 Task: Look for space in Brumadinho, Brazil from 22nd June, 2023 to 30th June, 2023 for 2 adults in price range Rs.7000 to Rs.15000. Place can be entire place with 1  bedroom having 1 bed and 1 bathroom. Property type can be house, flat, guest house, hotel. Booking option can be shelf check-in. Required host language is Spanish.
Action: Mouse moved to (493, 137)
Screenshot: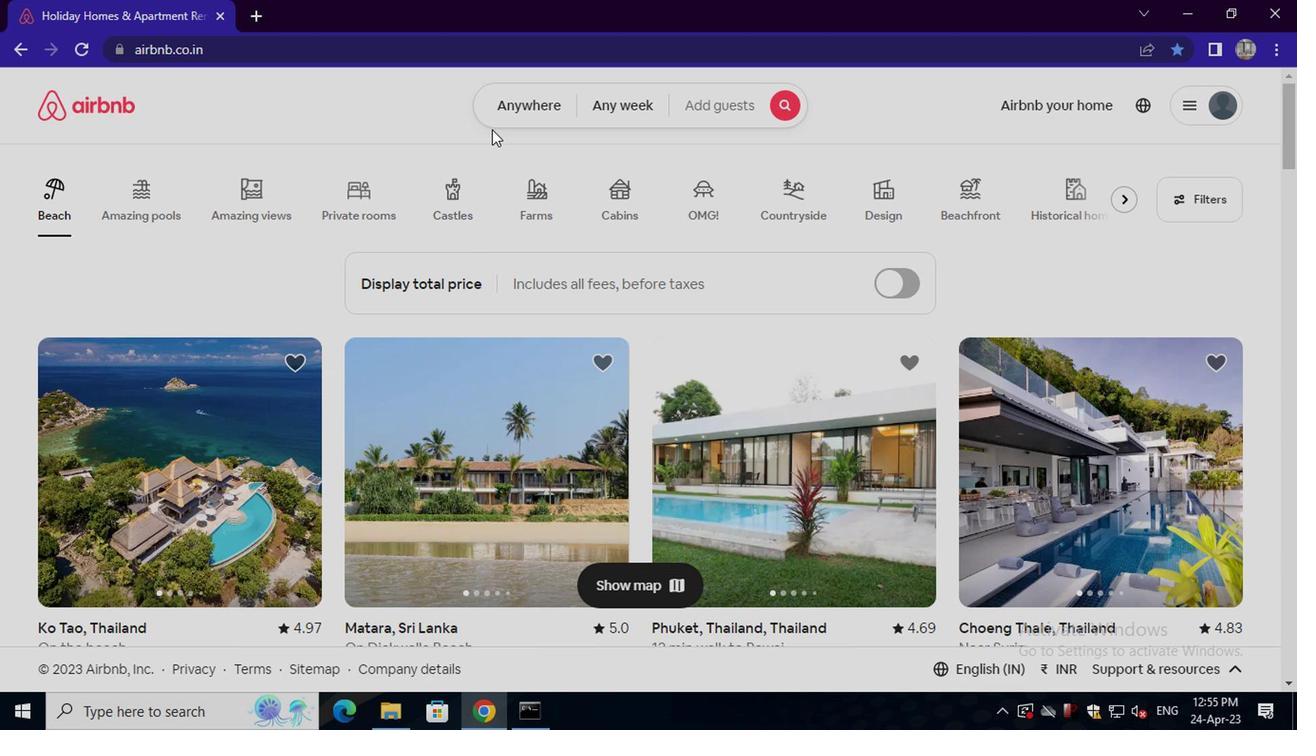 
Action: Mouse pressed left at (493, 137)
Screenshot: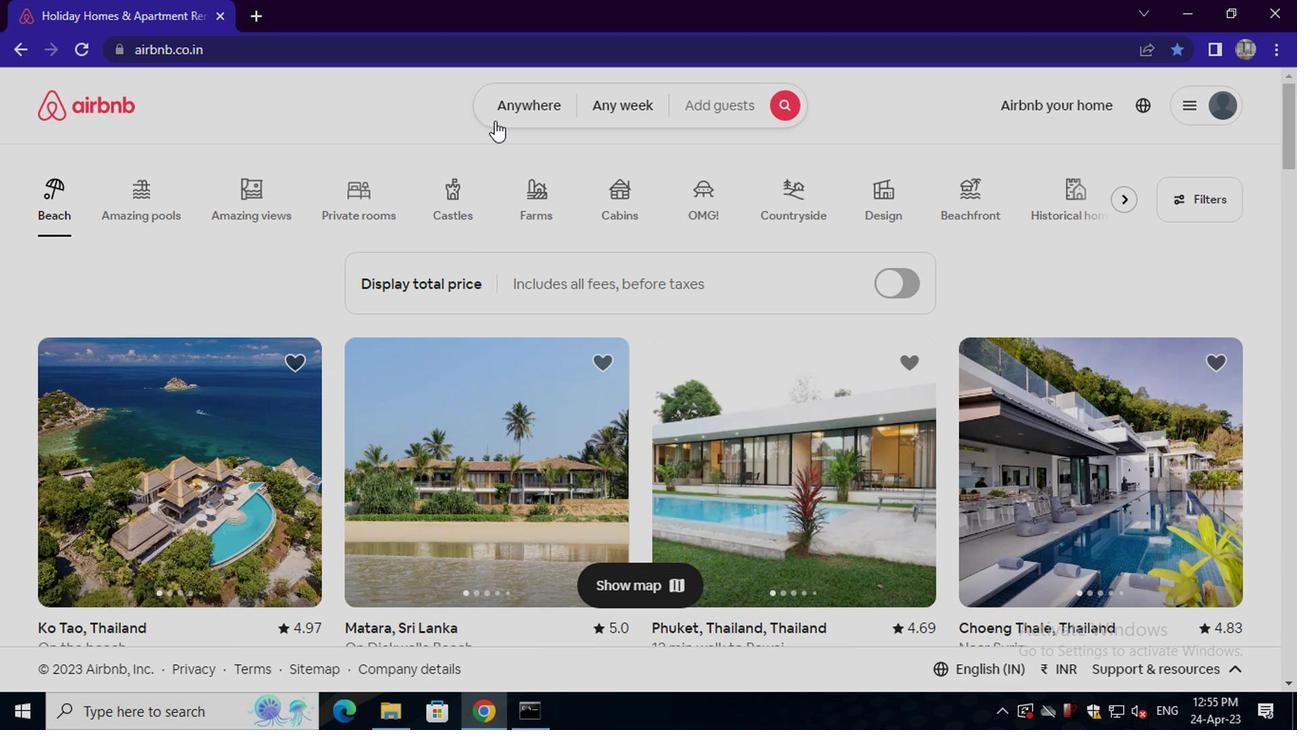 
Action: Mouse moved to (367, 191)
Screenshot: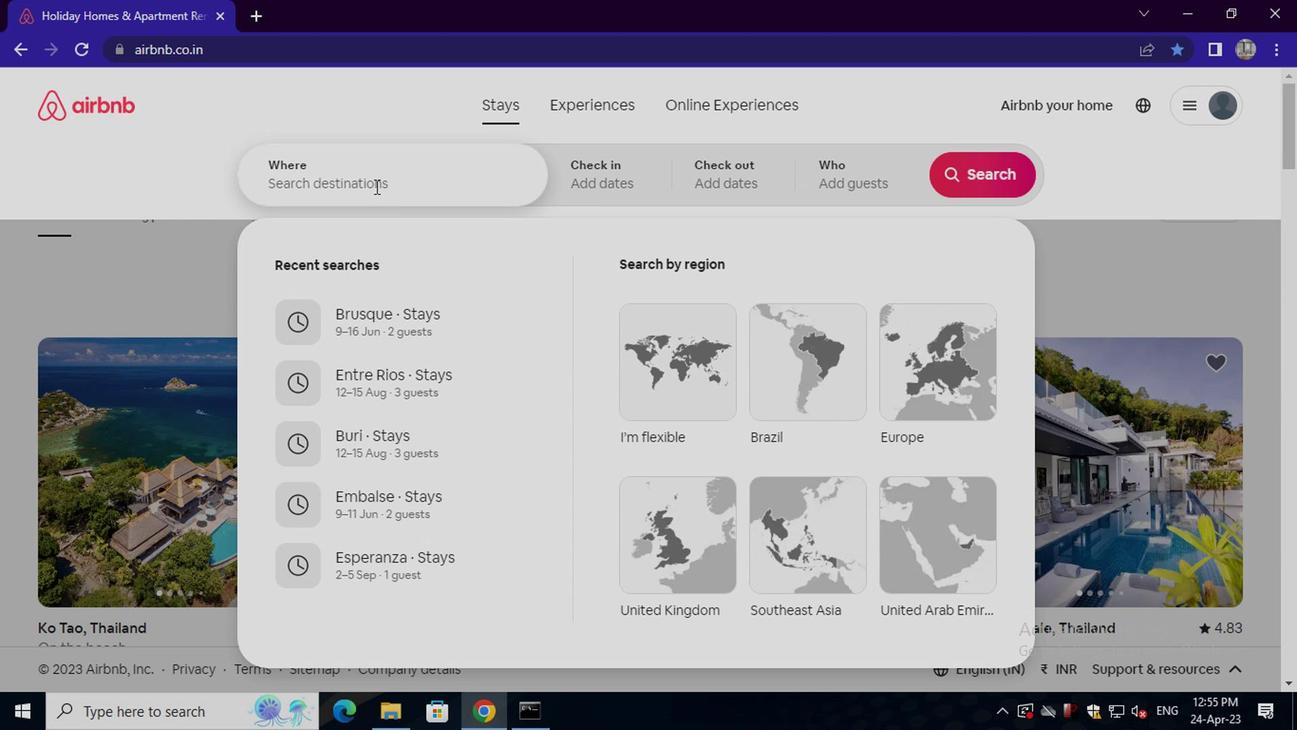 
Action: Mouse pressed left at (367, 191)
Screenshot: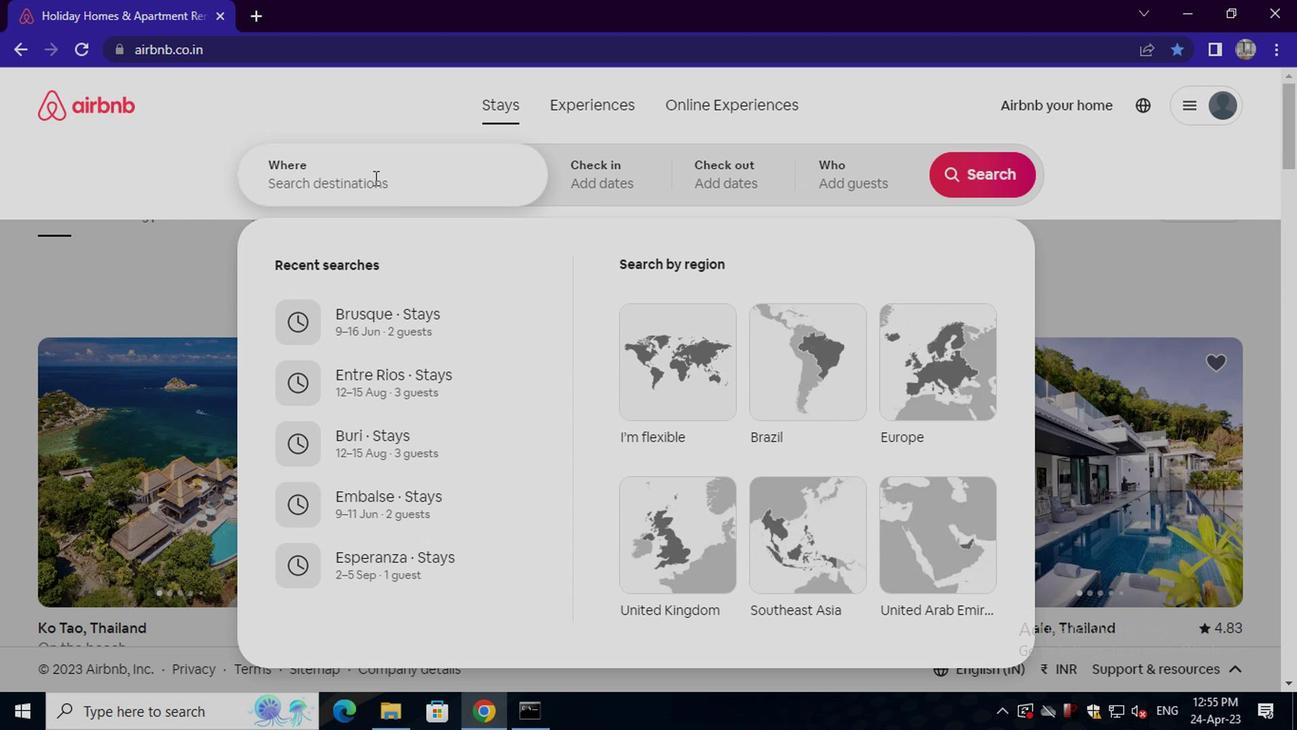 
Action: Key pressed brumadinho,<Key.space>brazil<Key.enter>
Screenshot: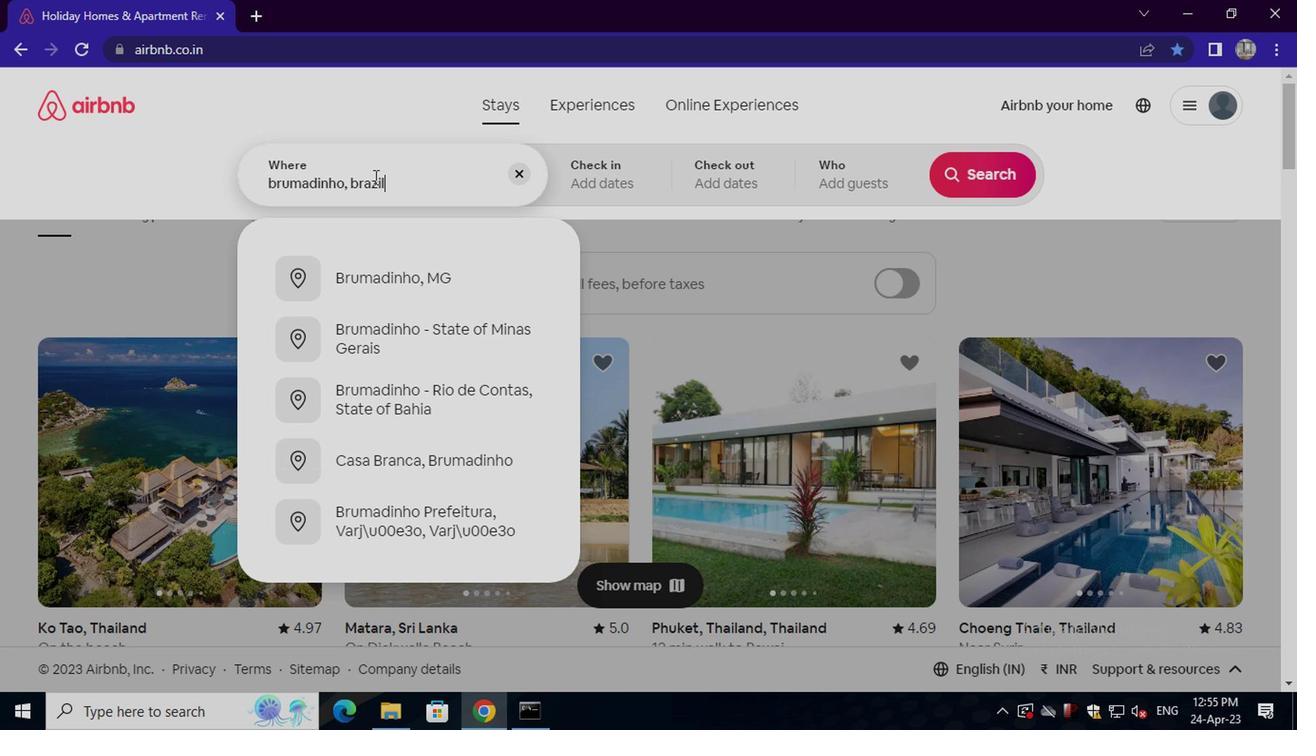 
Action: Mouse moved to (967, 310)
Screenshot: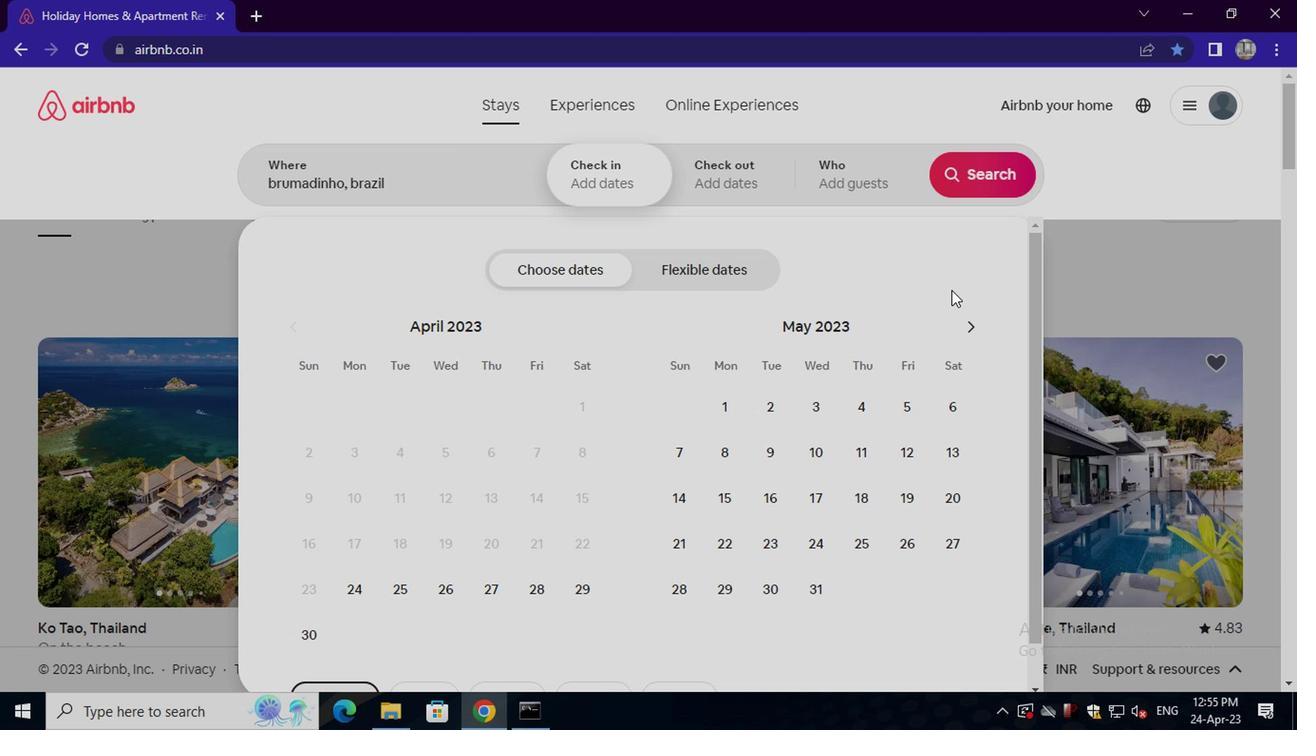 
Action: Mouse pressed left at (967, 310)
Screenshot: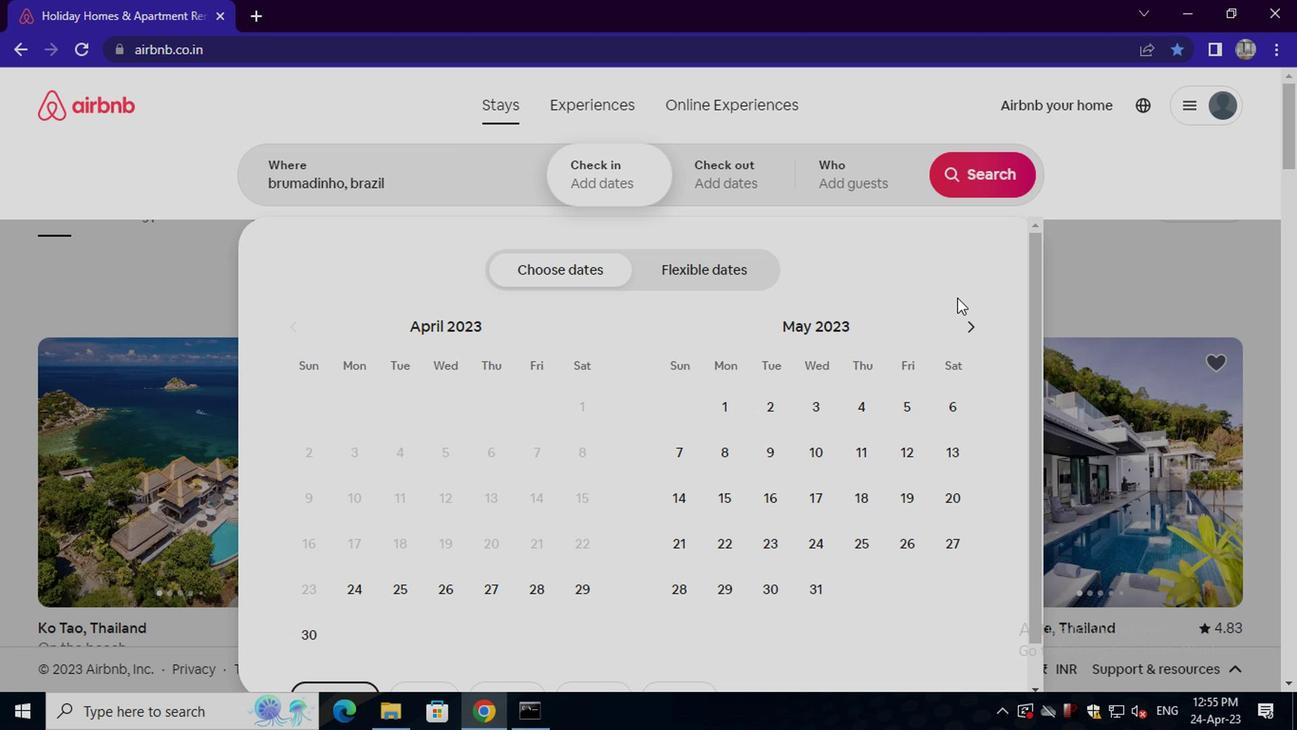 
Action: Mouse moved to (841, 490)
Screenshot: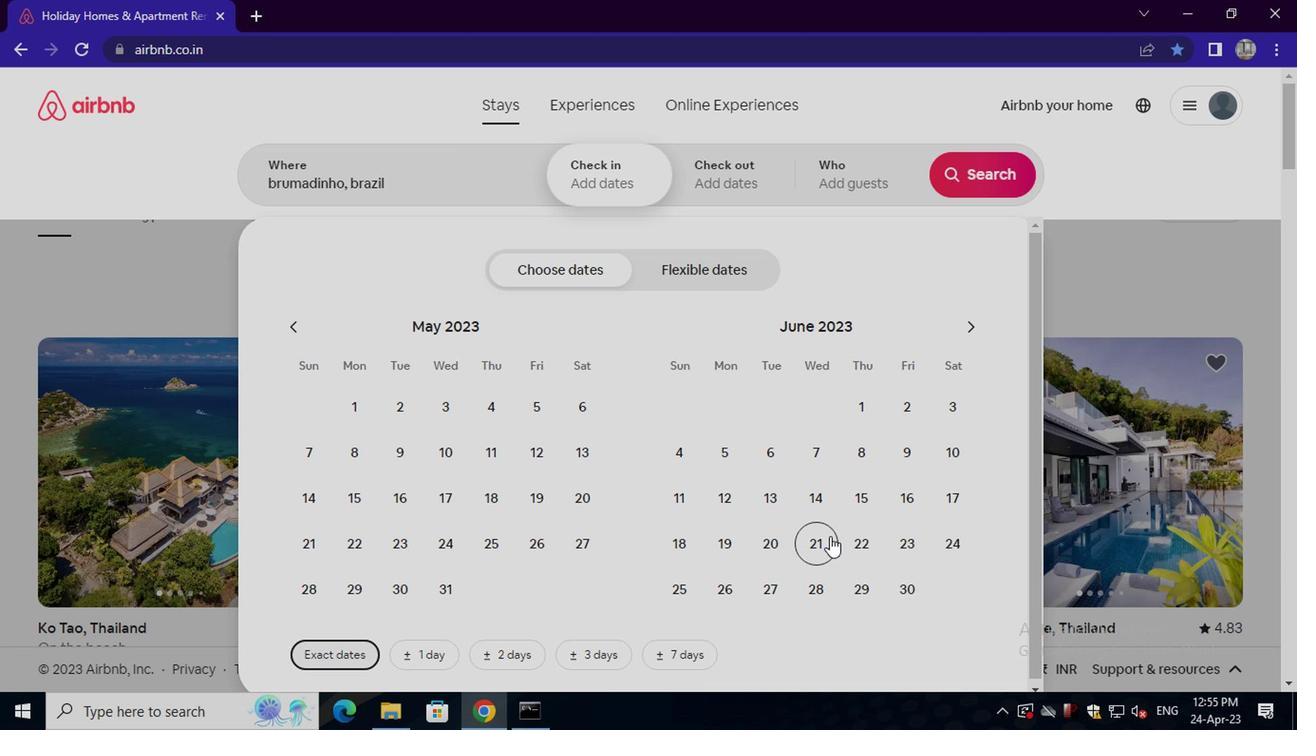 
Action: Mouse pressed left at (841, 490)
Screenshot: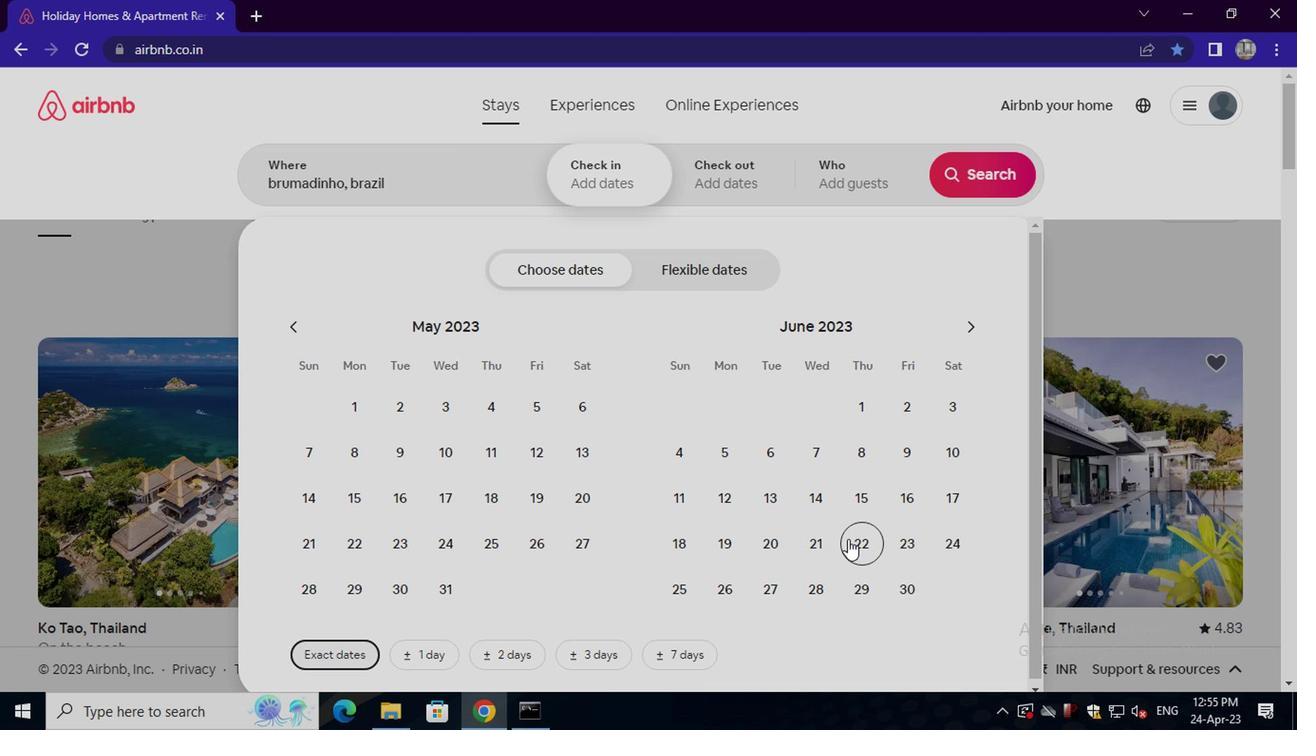
Action: Mouse moved to (892, 534)
Screenshot: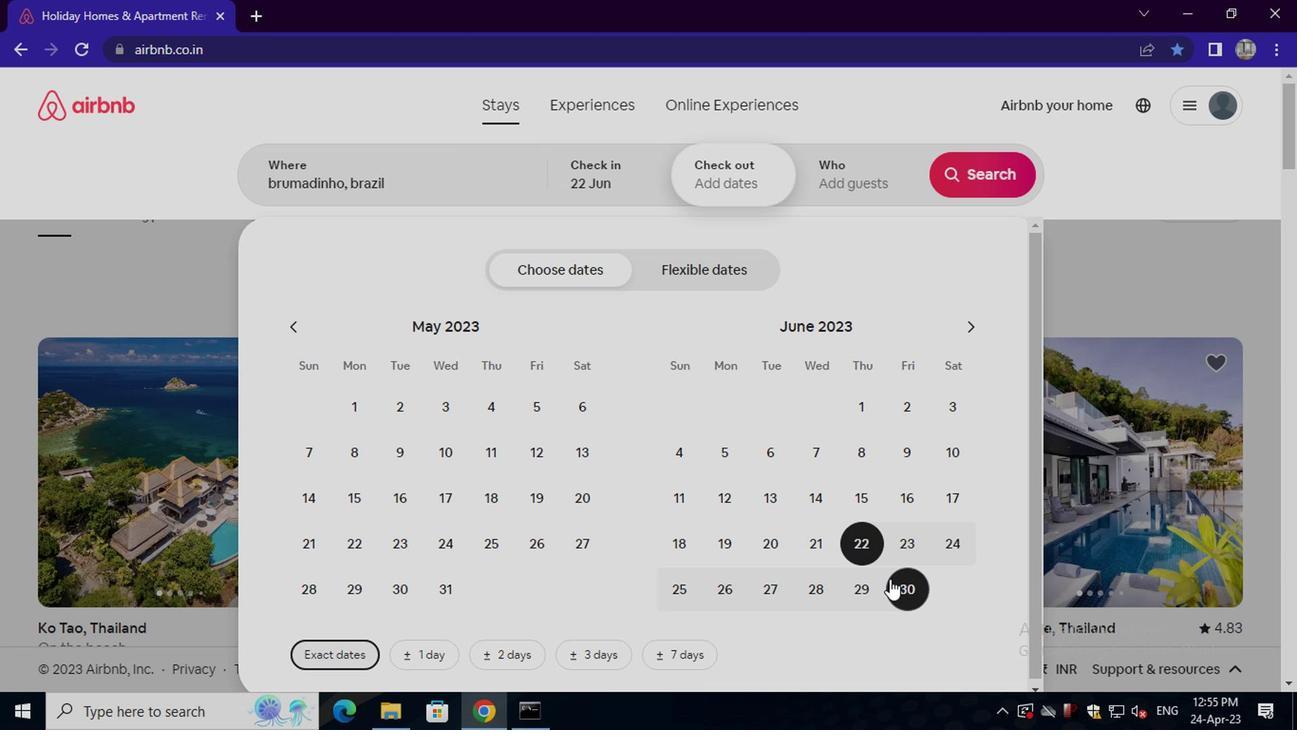 
Action: Mouse pressed left at (892, 534)
Screenshot: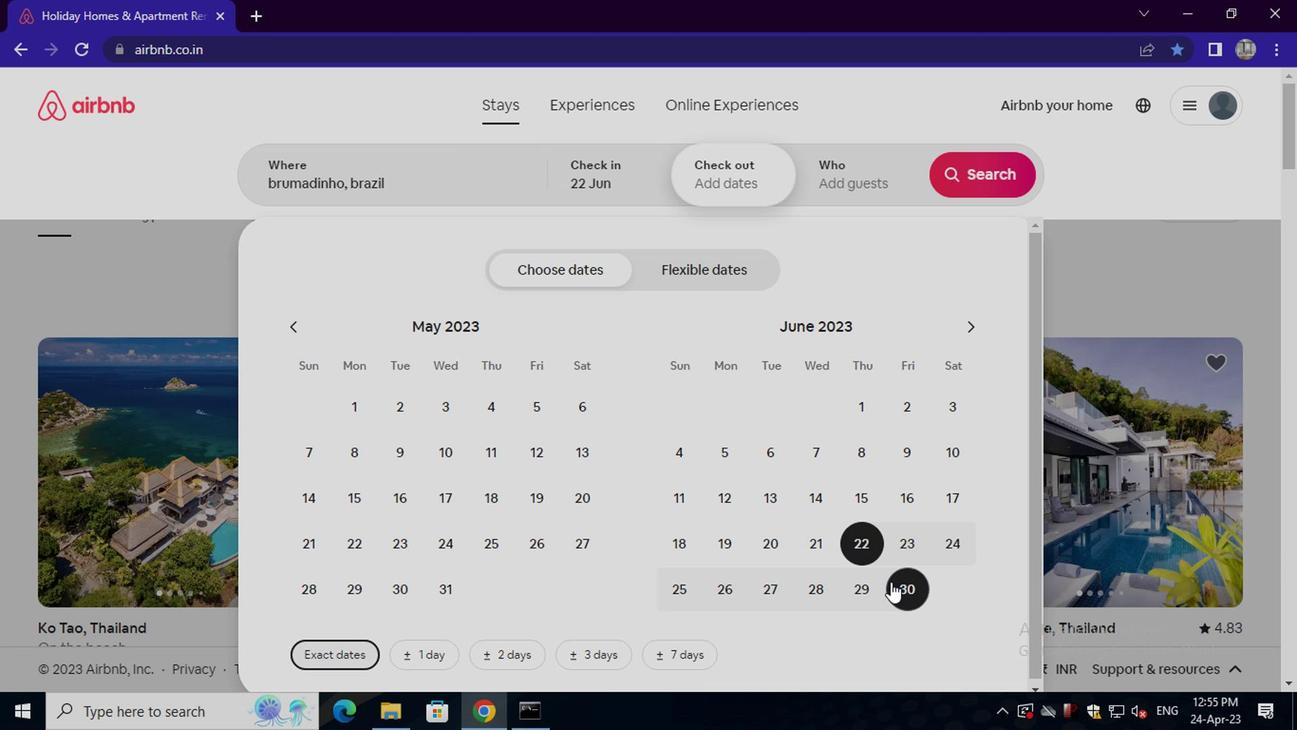 
Action: Mouse moved to (825, 201)
Screenshot: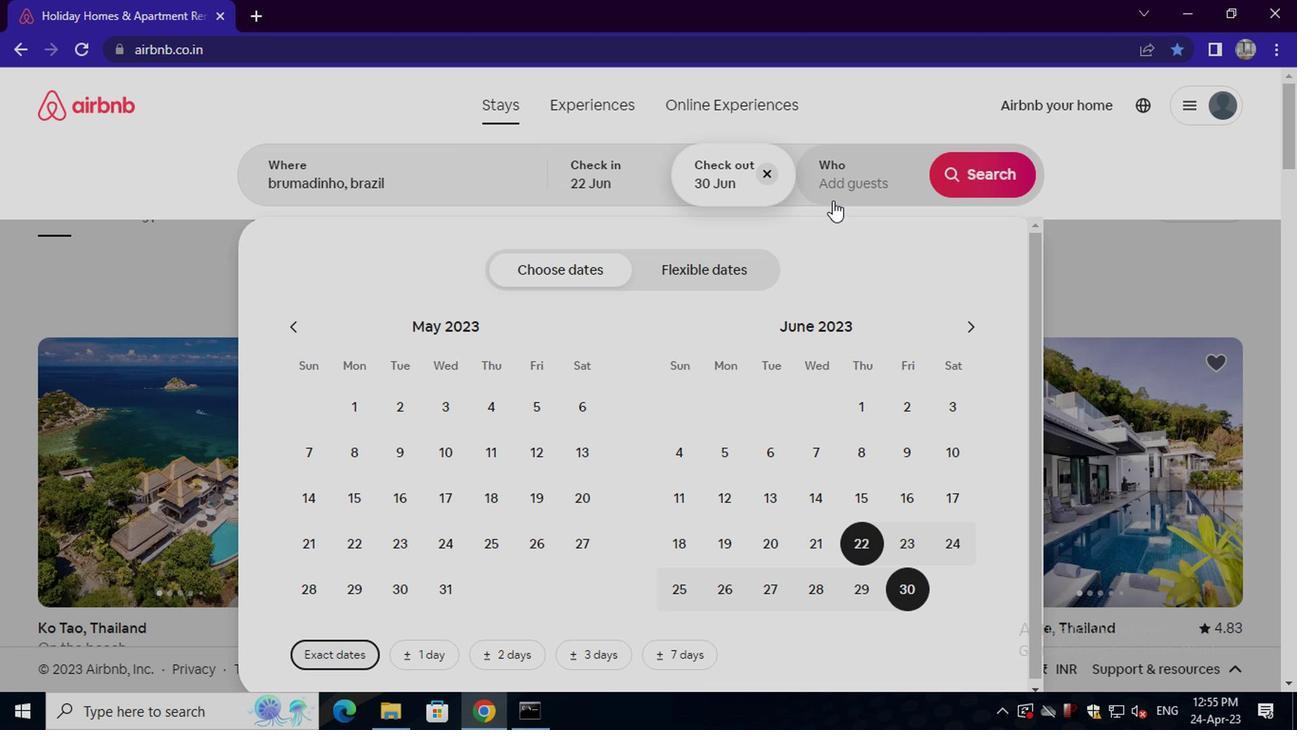 
Action: Mouse pressed left at (825, 201)
Screenshot: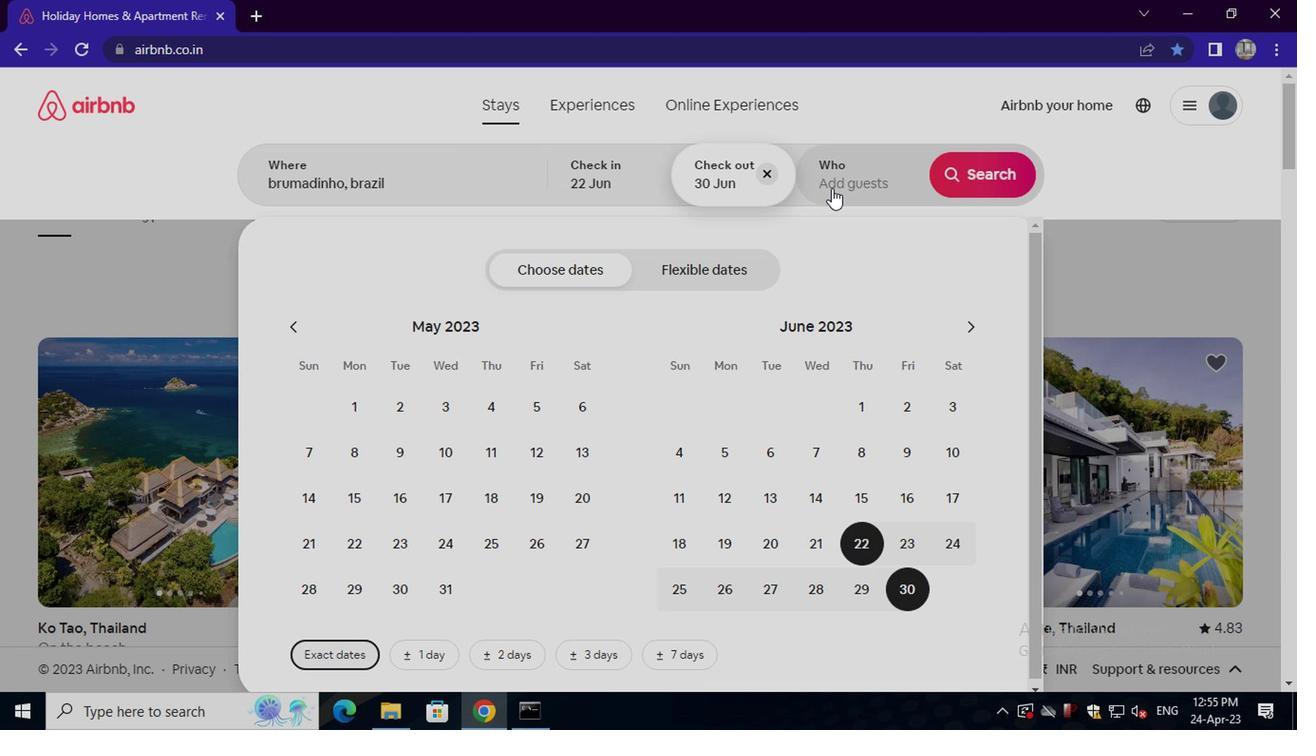 
Action: Mouse moved to (972, 275)
Screenshot: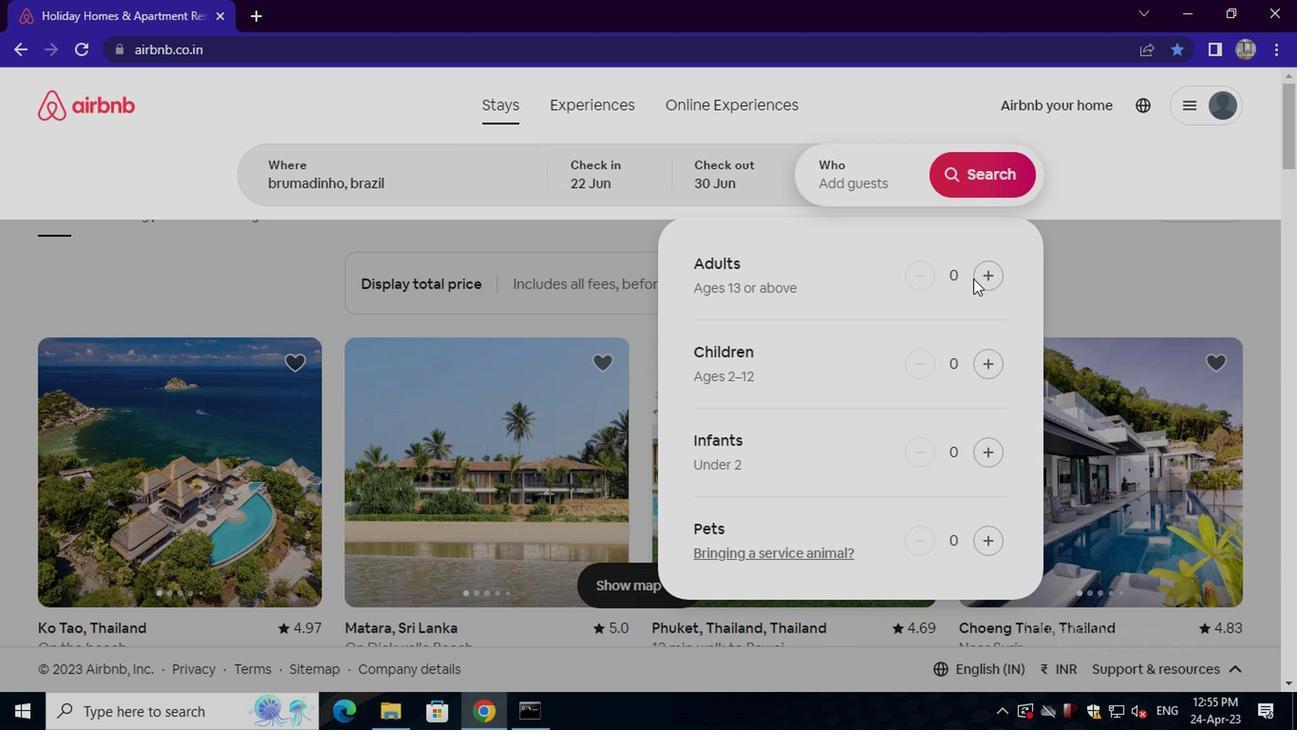 
Action: Mouse pressed left at (972, 275)
Screenshot: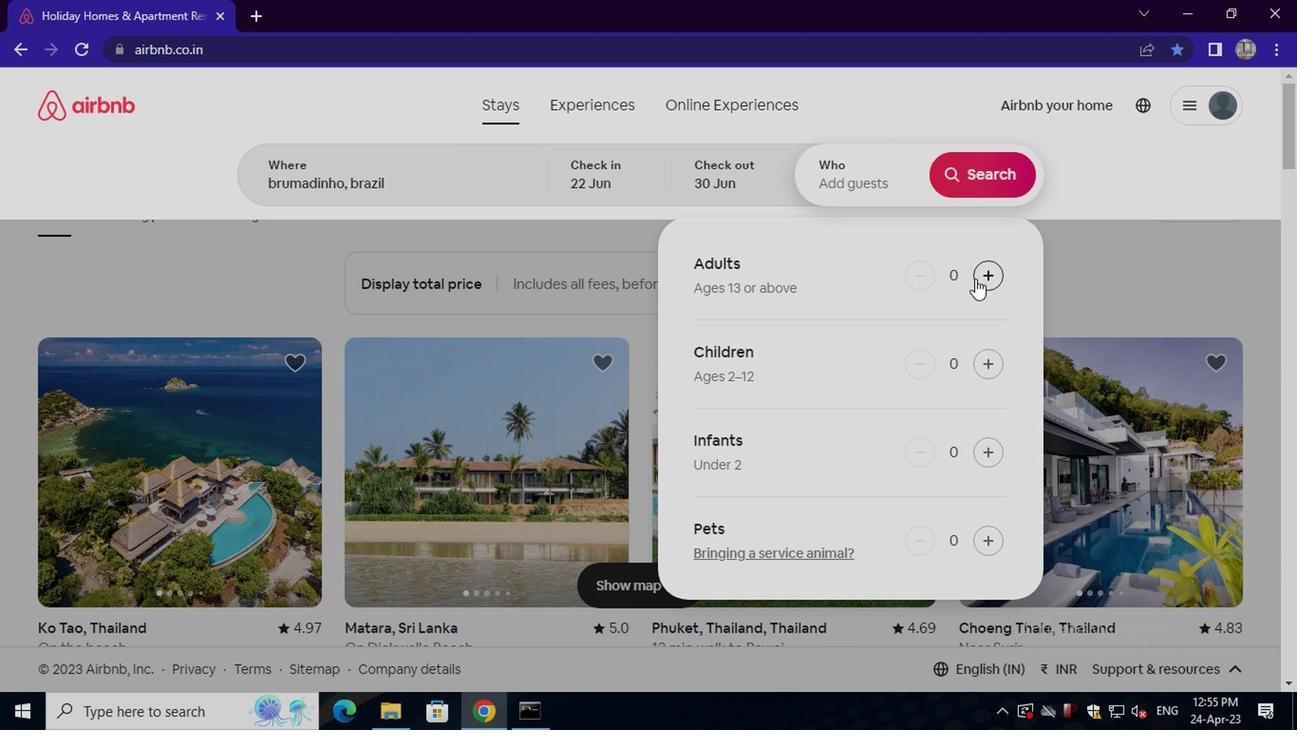 
Action: Mouse pressed left at (972, 275)
Screenshot: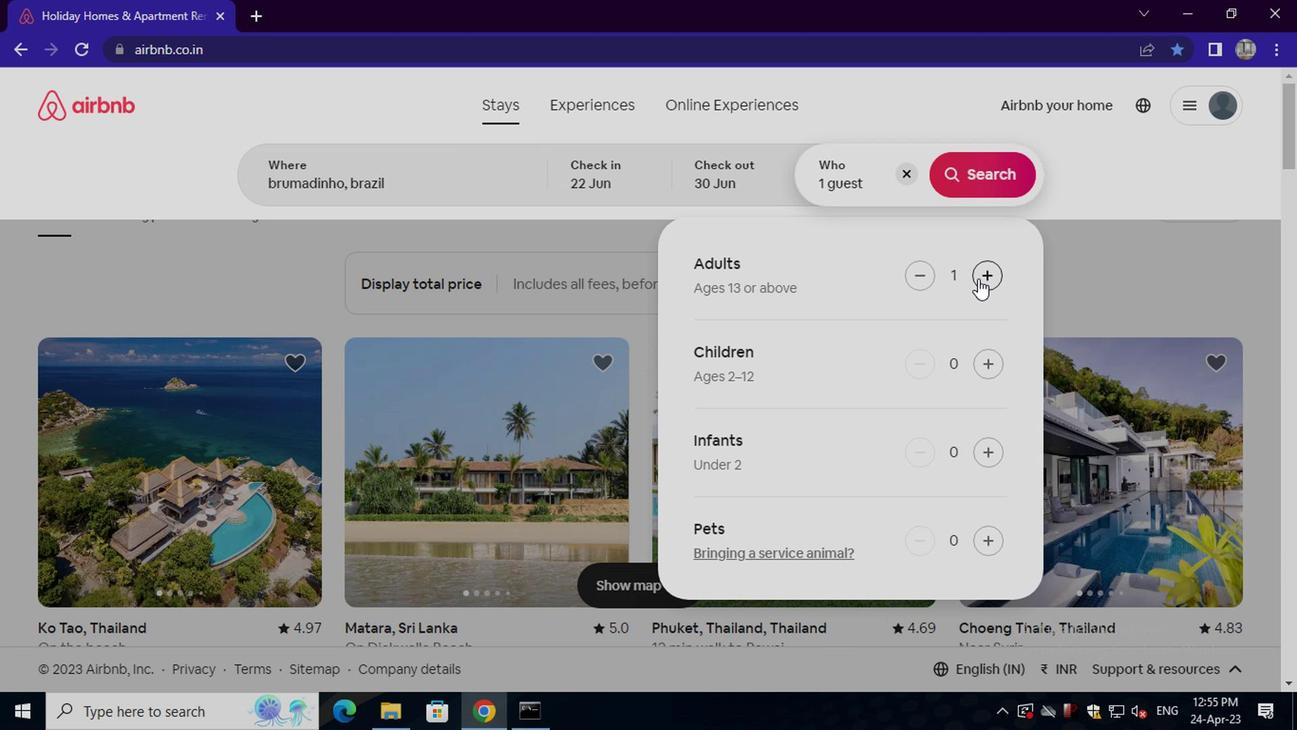 
Action: Mouse moved to (965, 192)
Screenshot: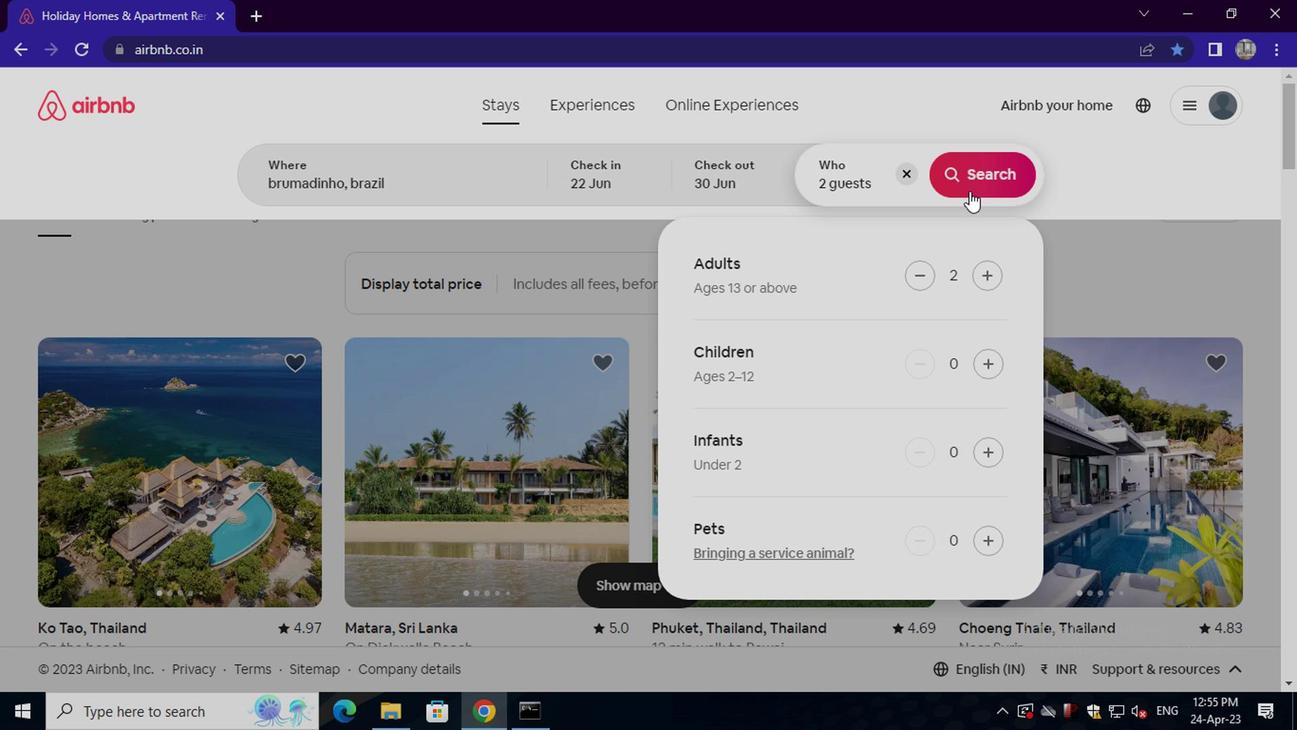 
Action: Mouse pressed left at (965, 192)
Screenshot: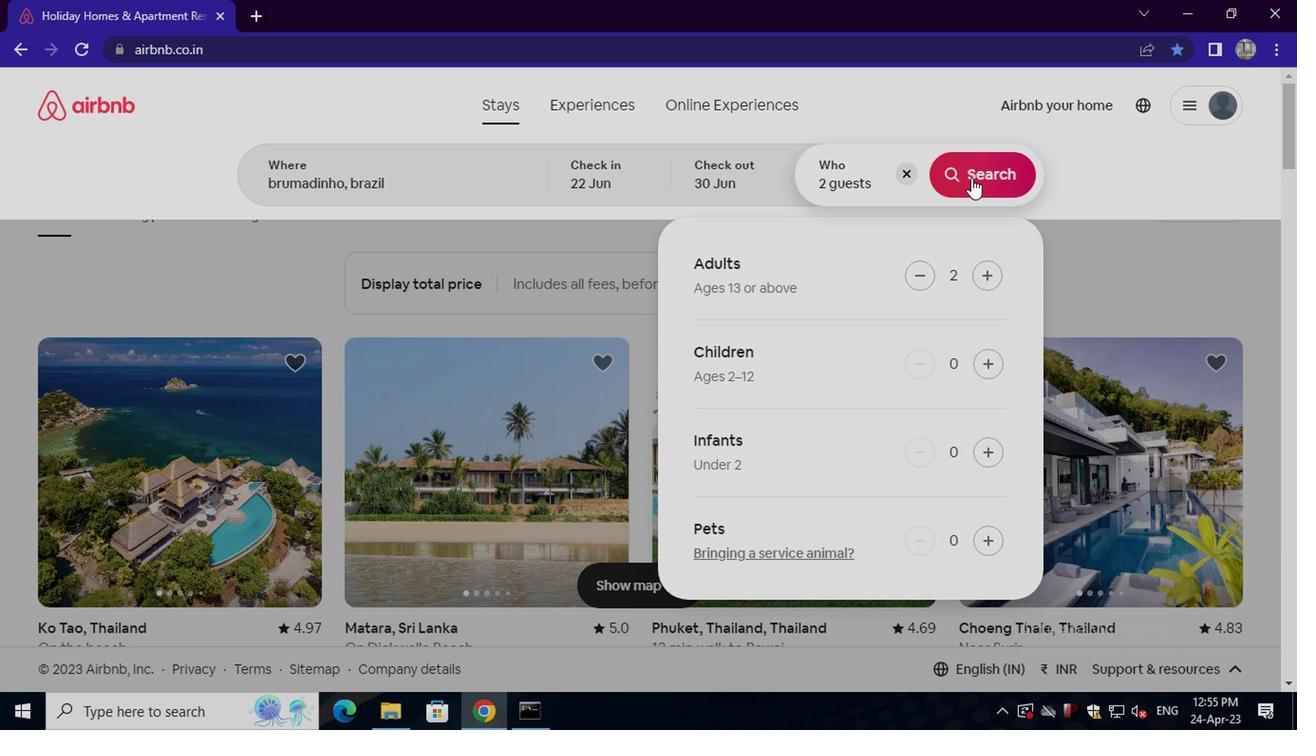 
Action: Mouse moved to (1224, 205)
Screenshot: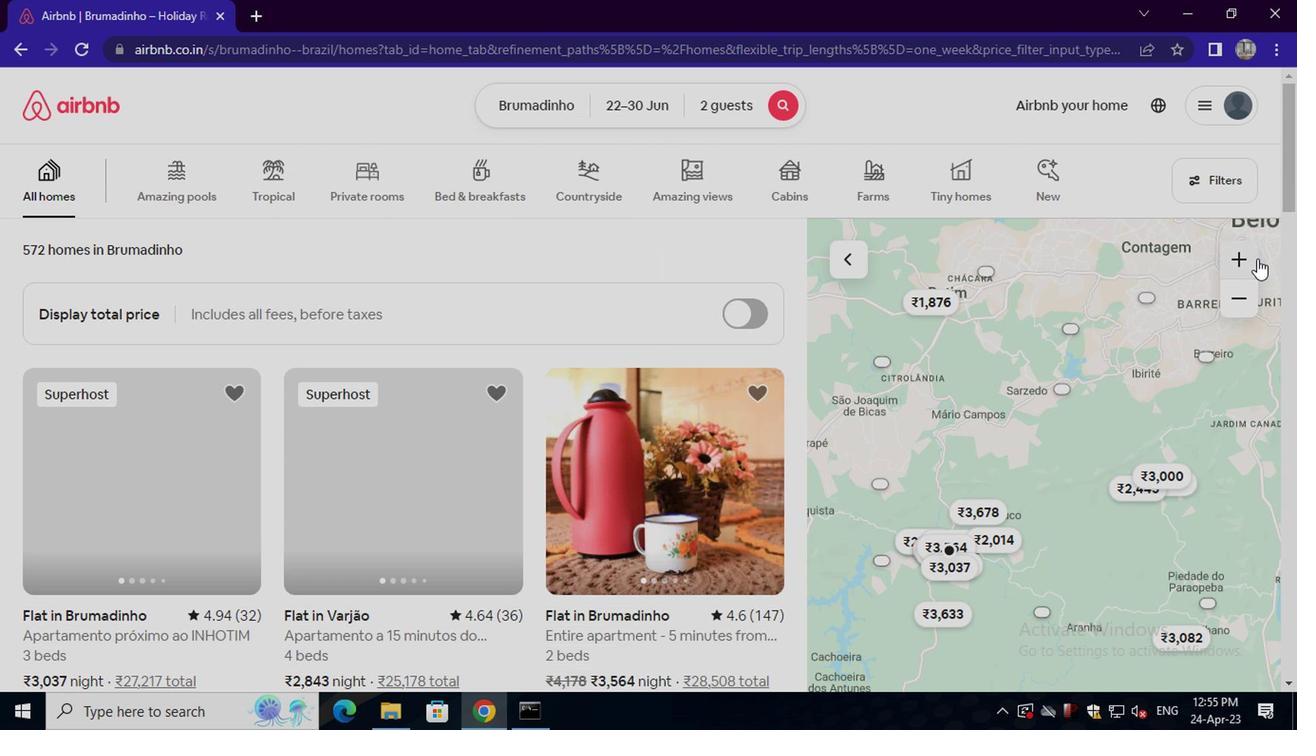 
Action: Mouse pressed left at (1224, 205)
Screenshot: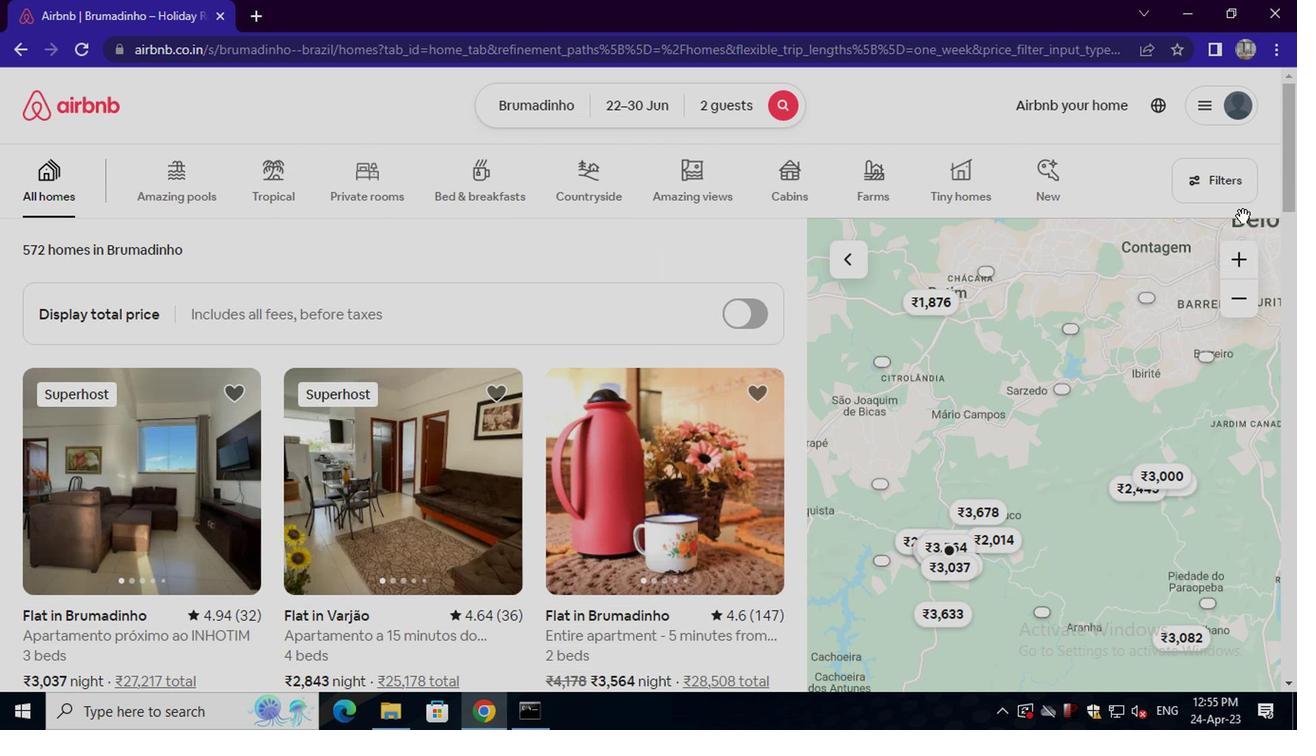 
Action: Mouse moved to (510, 390)
Screenshot: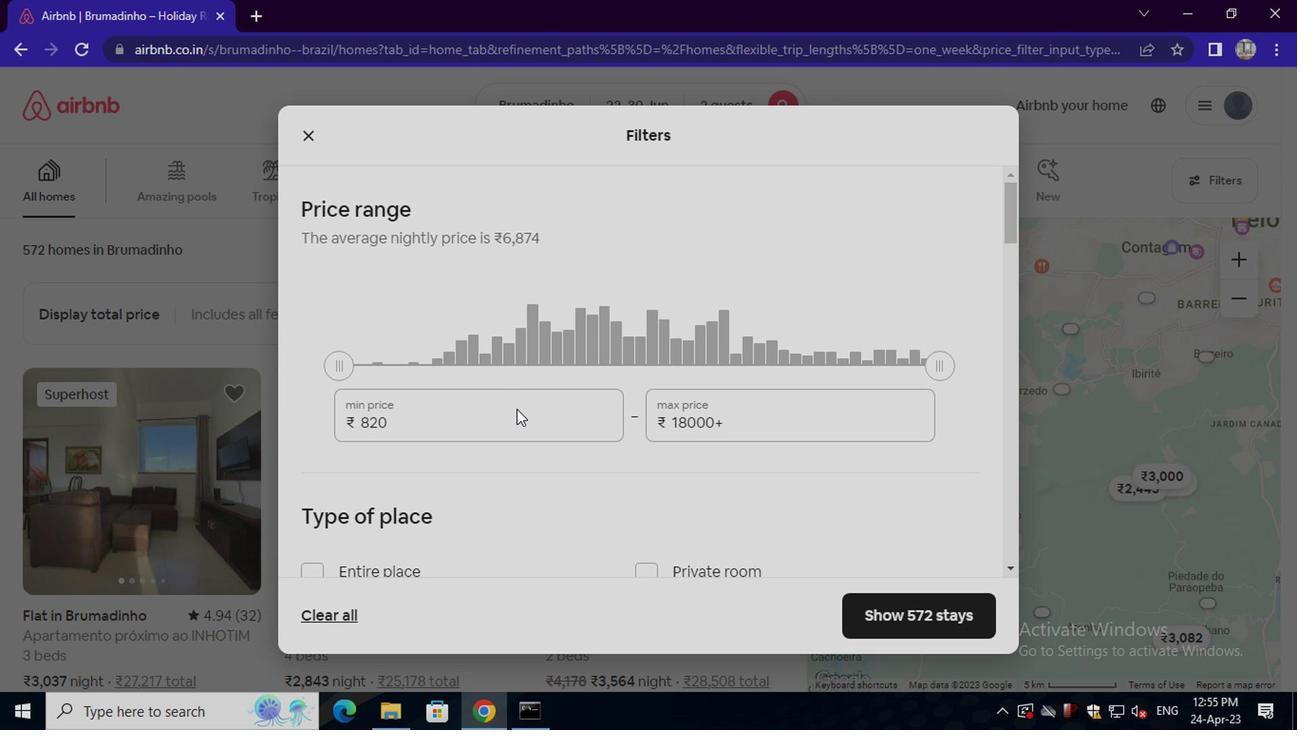 
Action: Mouse pressed left at (510, 390)
Screenshot: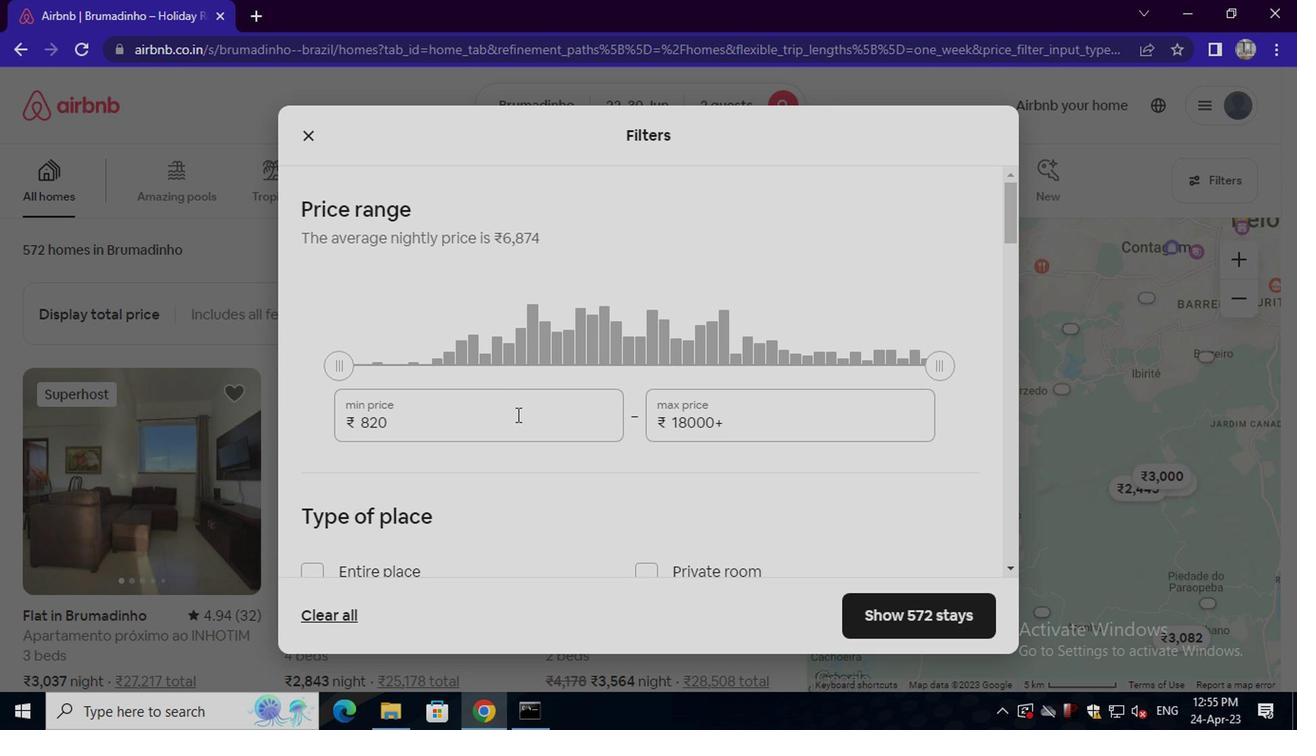 
Action: Key pressed <Key.backspace><Key.backspace><Key.backspace><Key.backspace><Key.backspace><Key.backspace><Key.backspace><Key.backspace><Key.backspace><Key.backspace><Key.backspace><Key.backspace><Key.backspace>7000
Screenshot: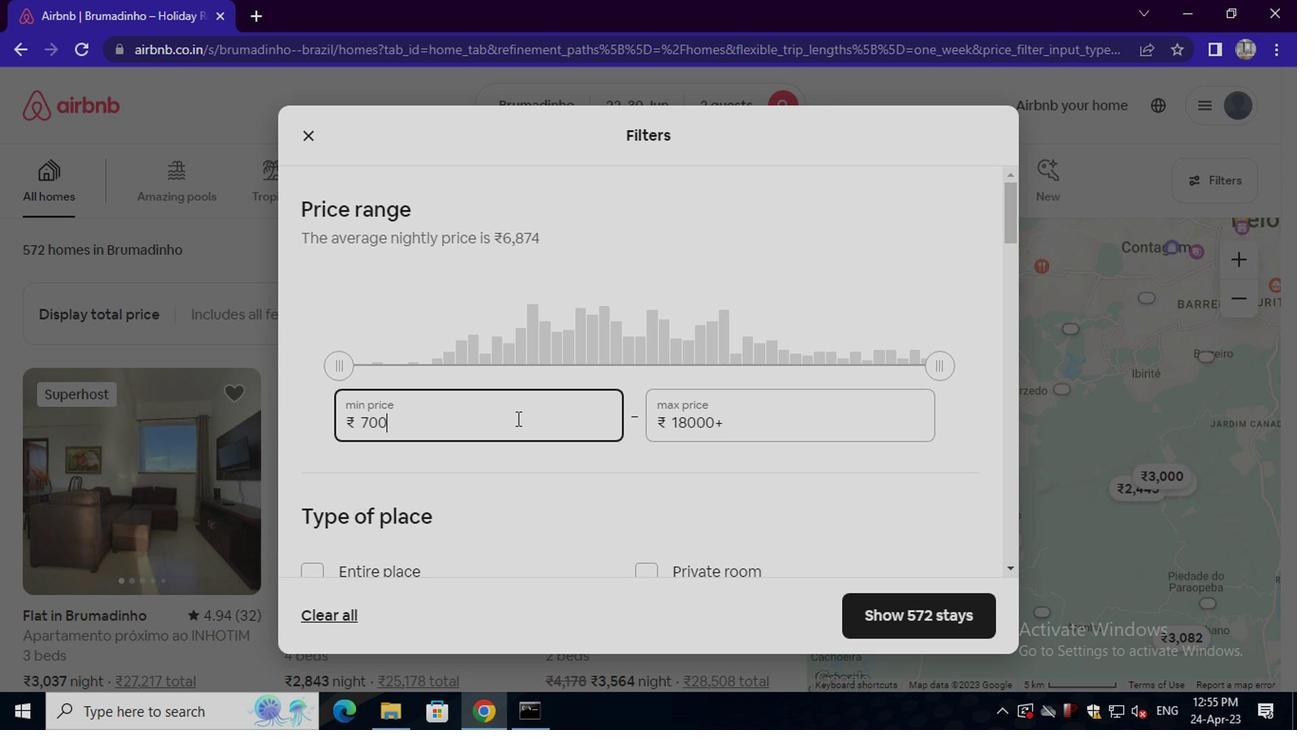 
Action: Mouse moved to (726, 398)
Screenshot: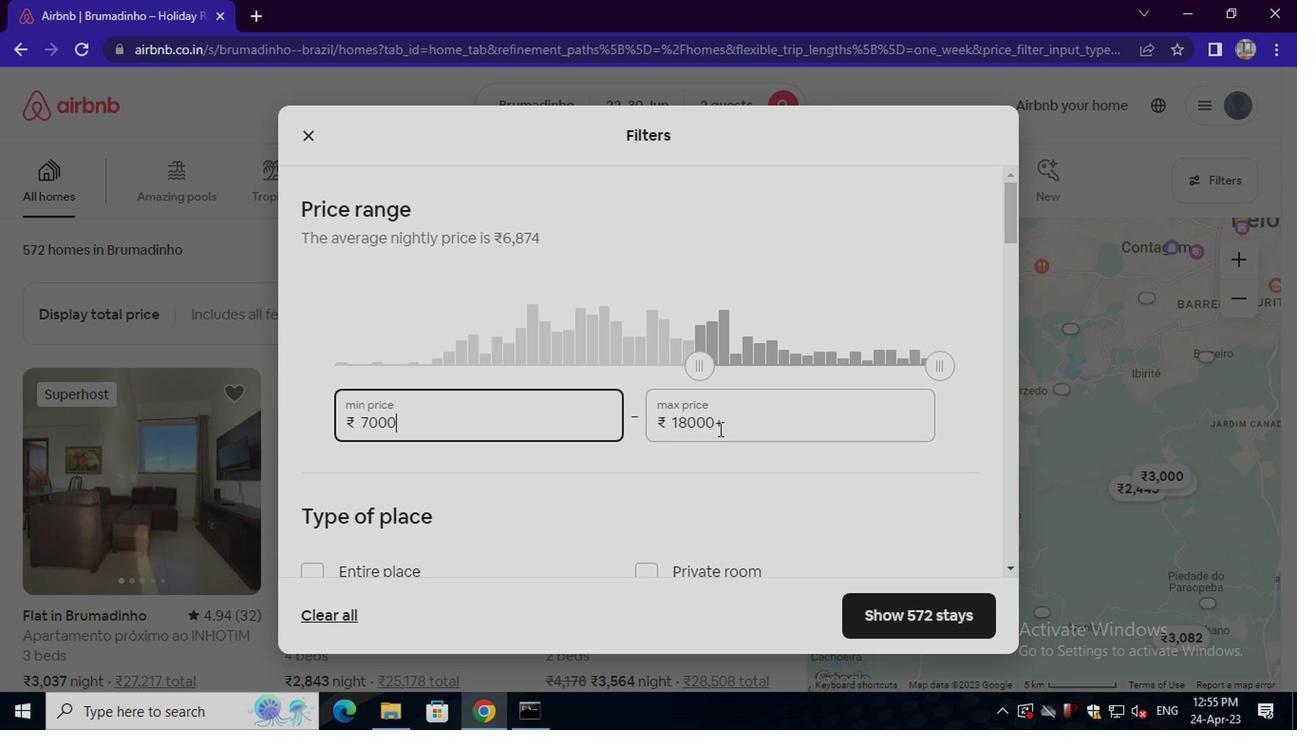 
Action: Mouse pressed left at (726, 398)
Screenshot: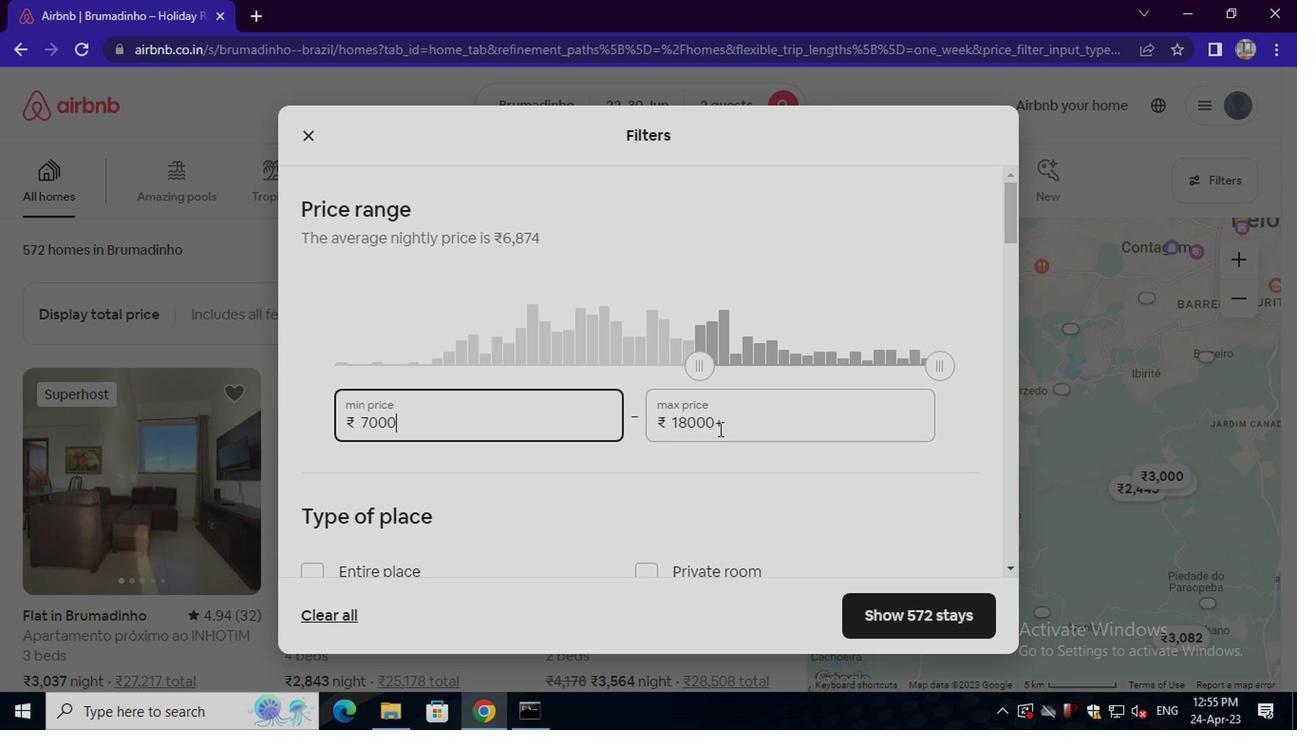 
Action: Key pressed <Key.backspace><Key.backspace><Key.backspace><Key.backspace><Key.backspace><Key.backspace><Key.backspace><Key.backspace><Key.backspace><Key.backspace><Key.backspace><Key.backspace><Key.backspace>15000
Screenshot: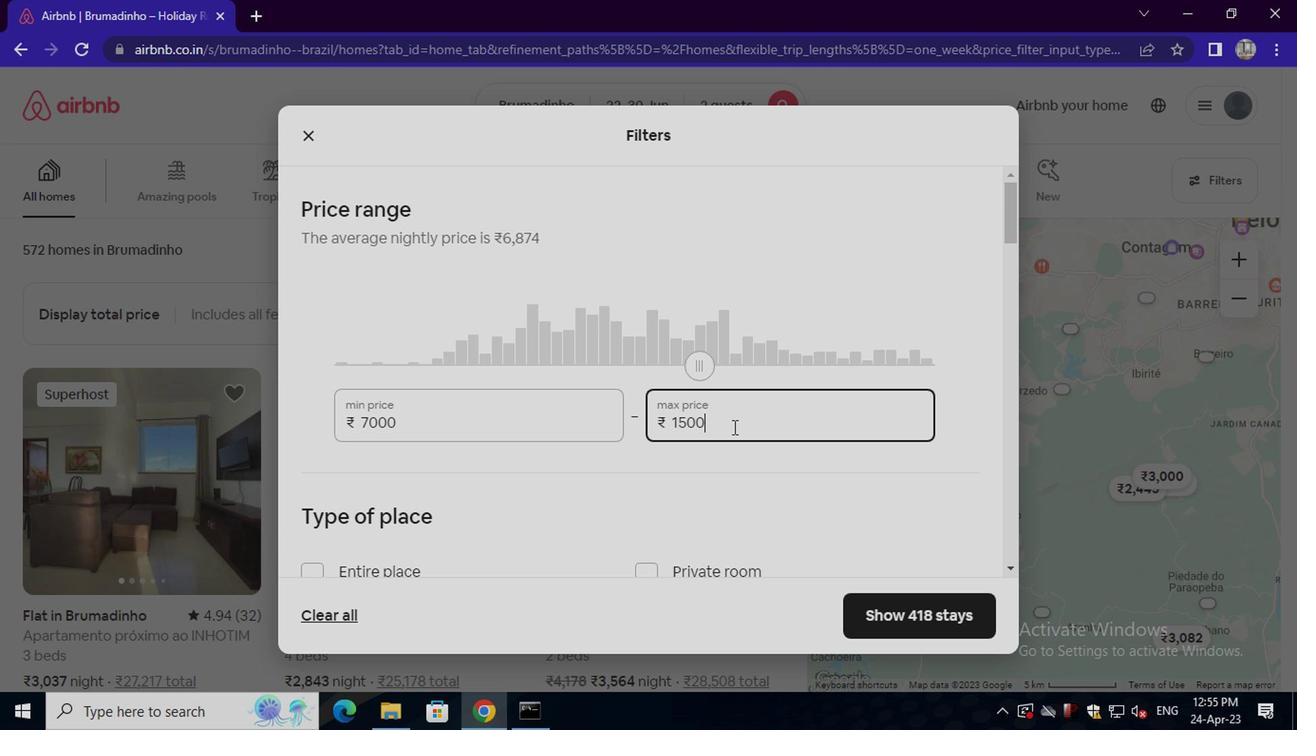 
Action: Mouse moved to (726, 398)
Screenshot: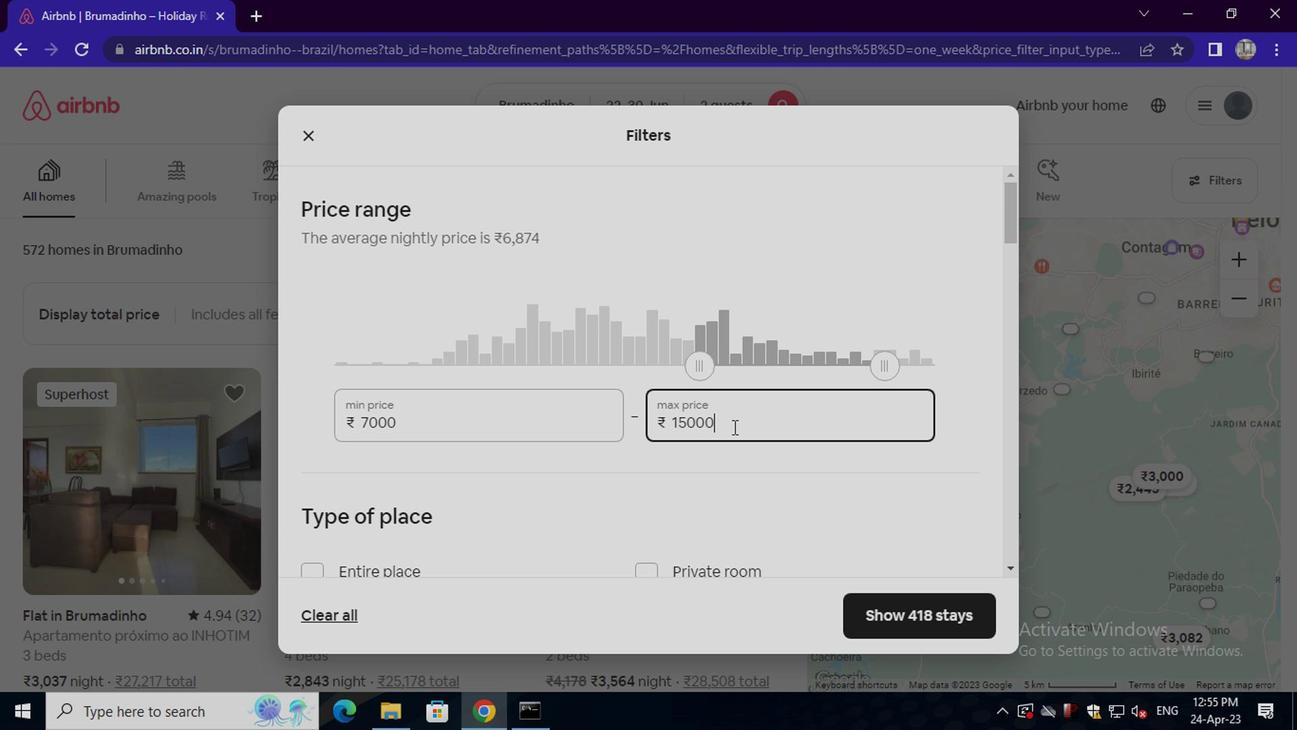 
Action: Mouse scrolled (726, 397) with delta (0, 0)
Screenshot: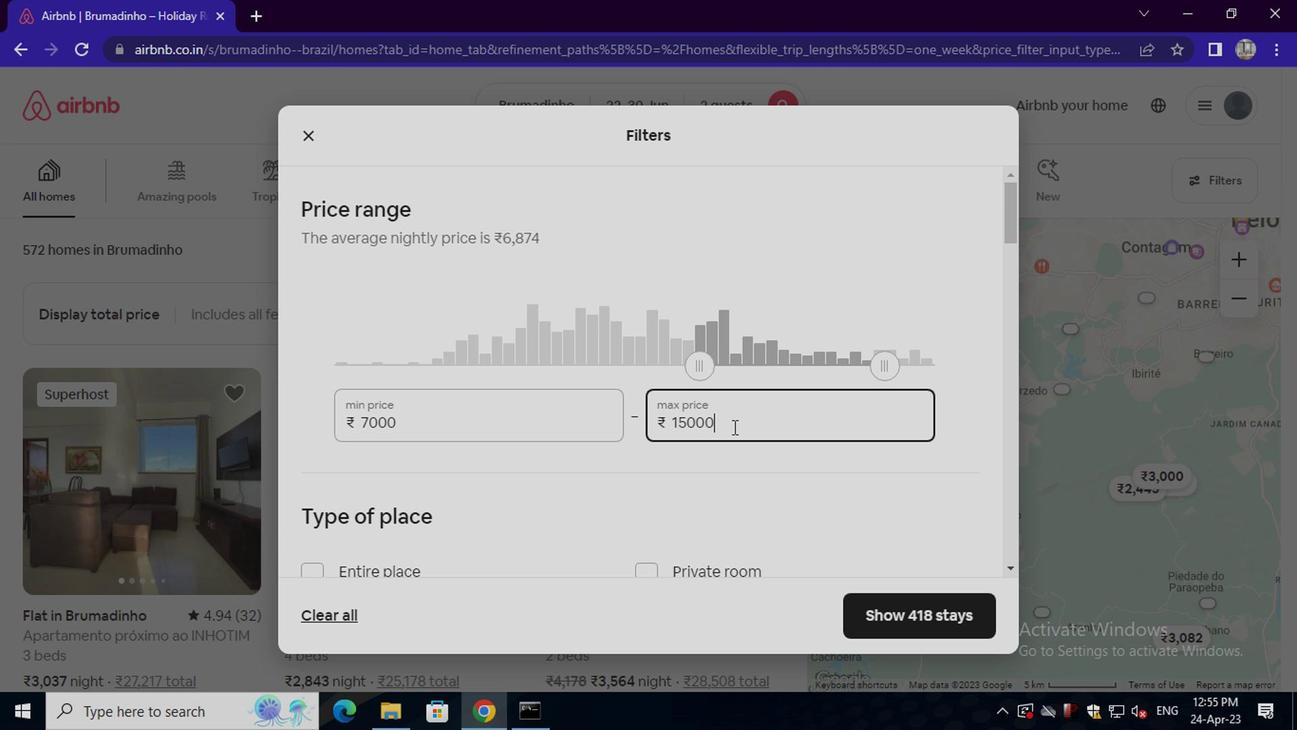 
Action: Mouse moved to (723, 399)
Screenshot: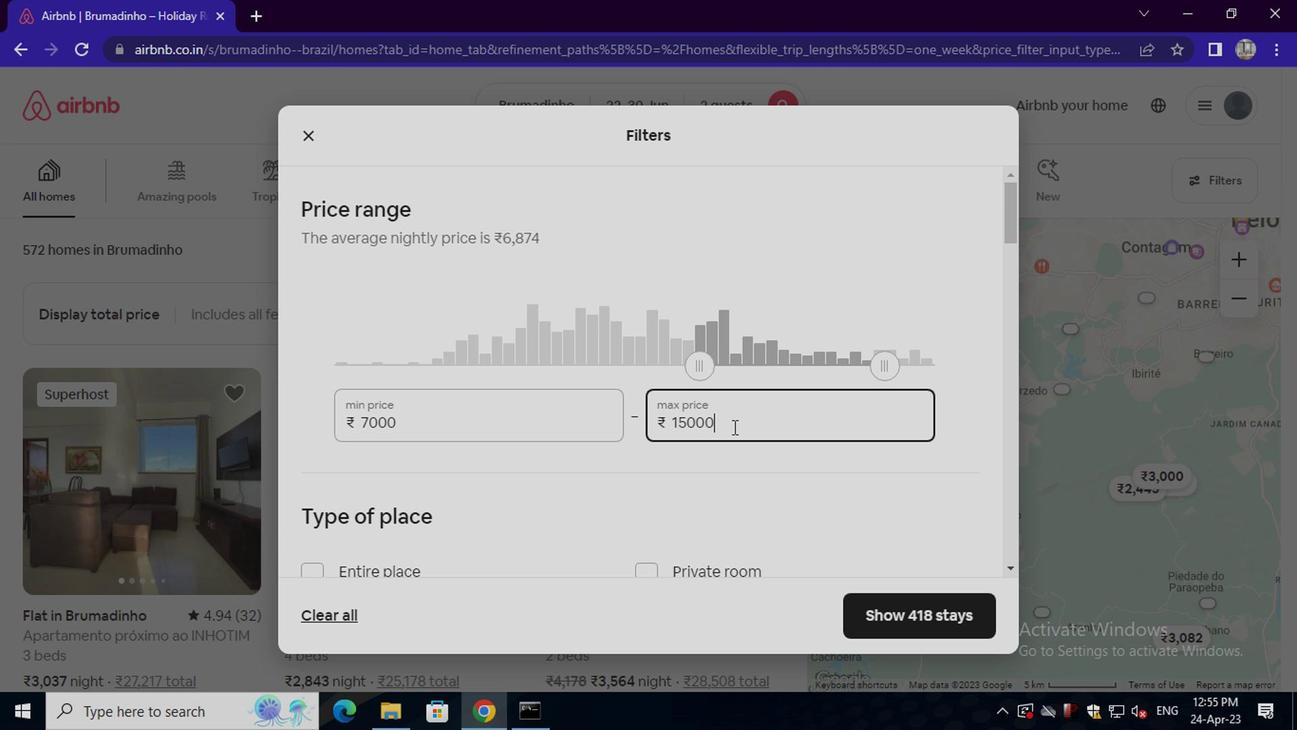 
Action: Mouse scrolled (723, 398) with delta (0, 0)
Screenshot: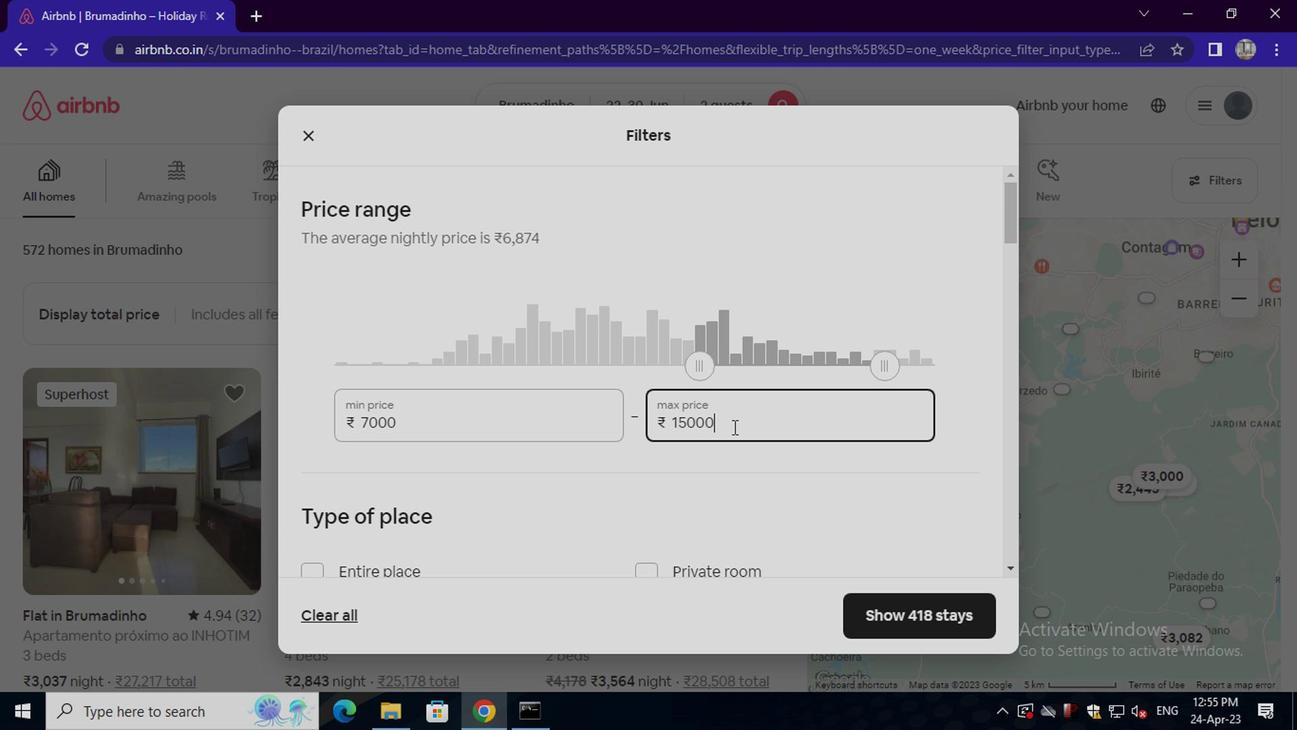 
Action: Mouse moved to (436, 364)
Screenshot: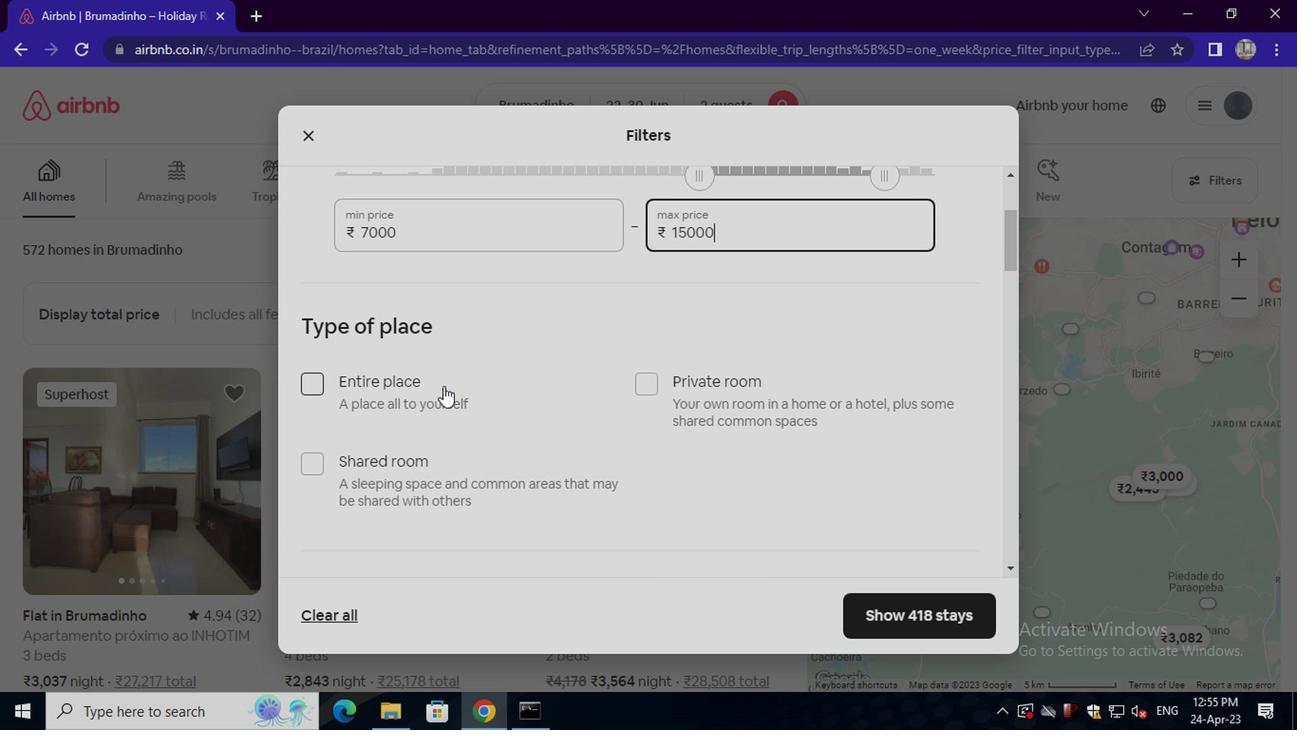 
Action: Mouse pressed left at (436, 364)
Screenshot: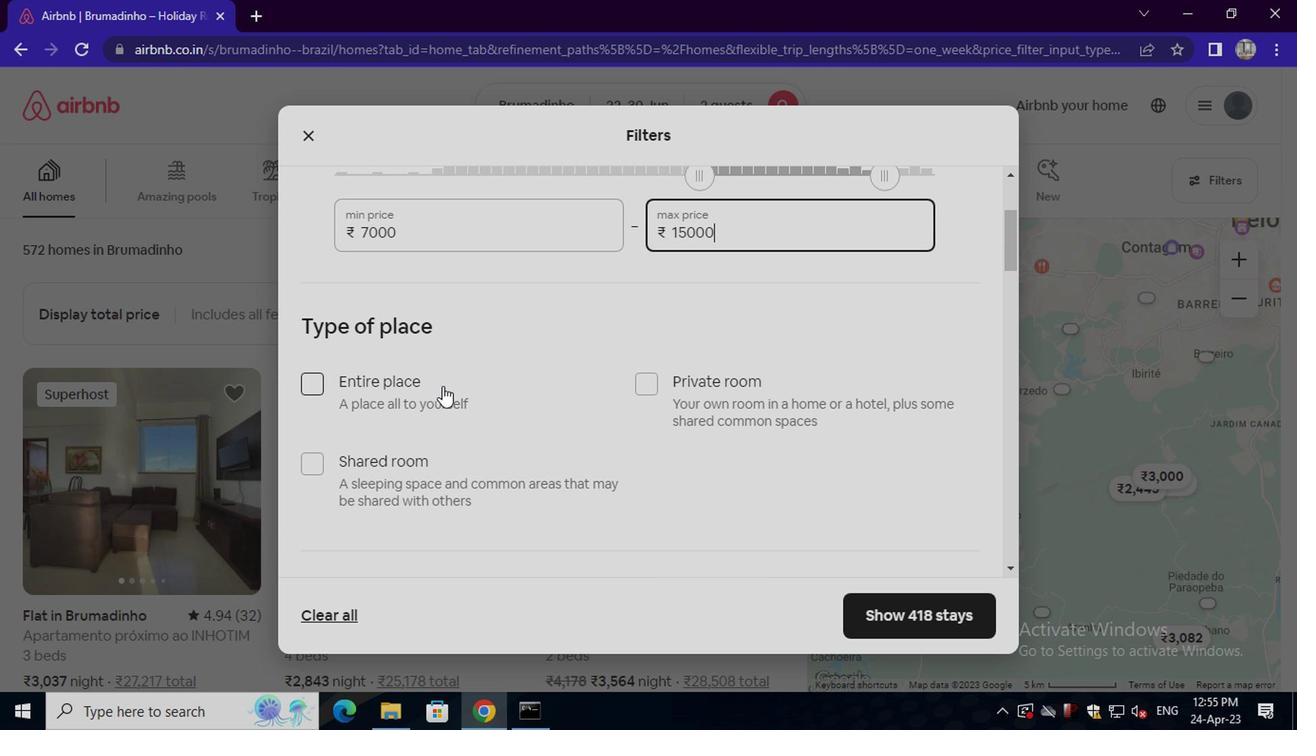 
Action: Mouse moved to (446, 374)
Screenshot: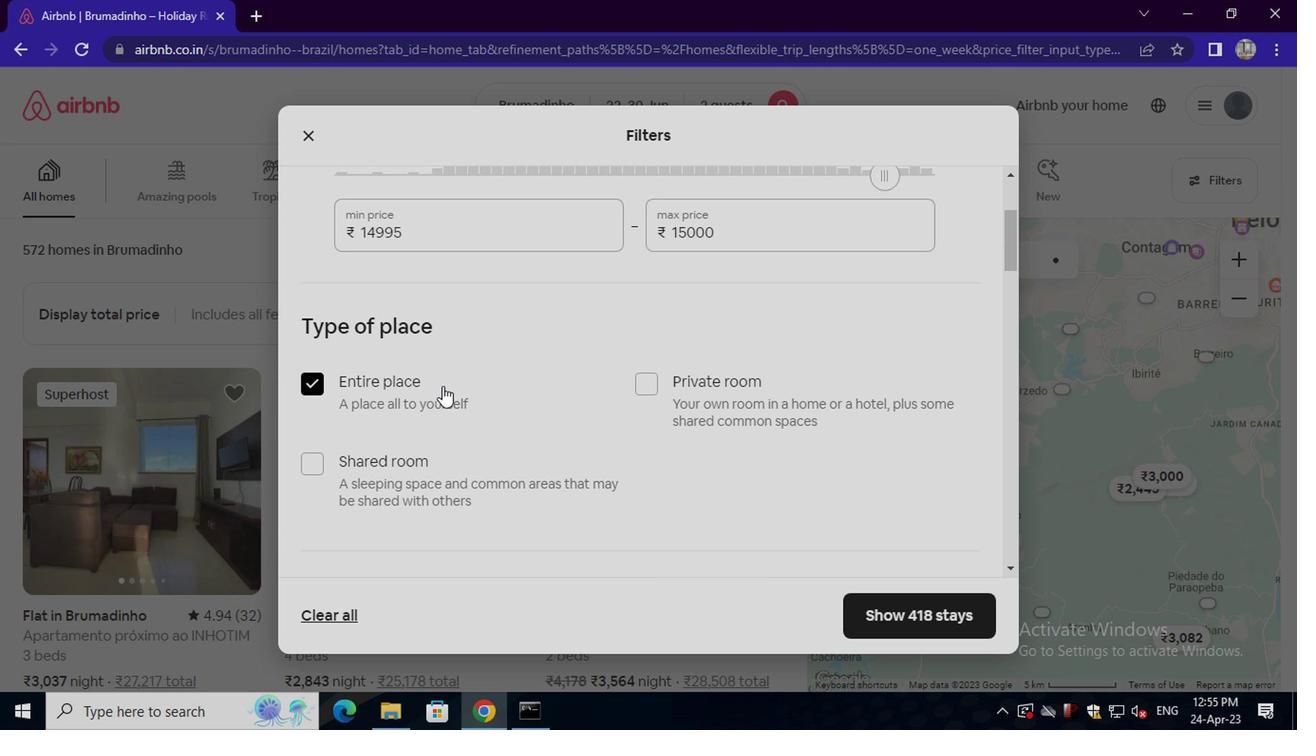 
Action: Mouse scrolled (446, 373) with delta (0, 0)
Screenshot: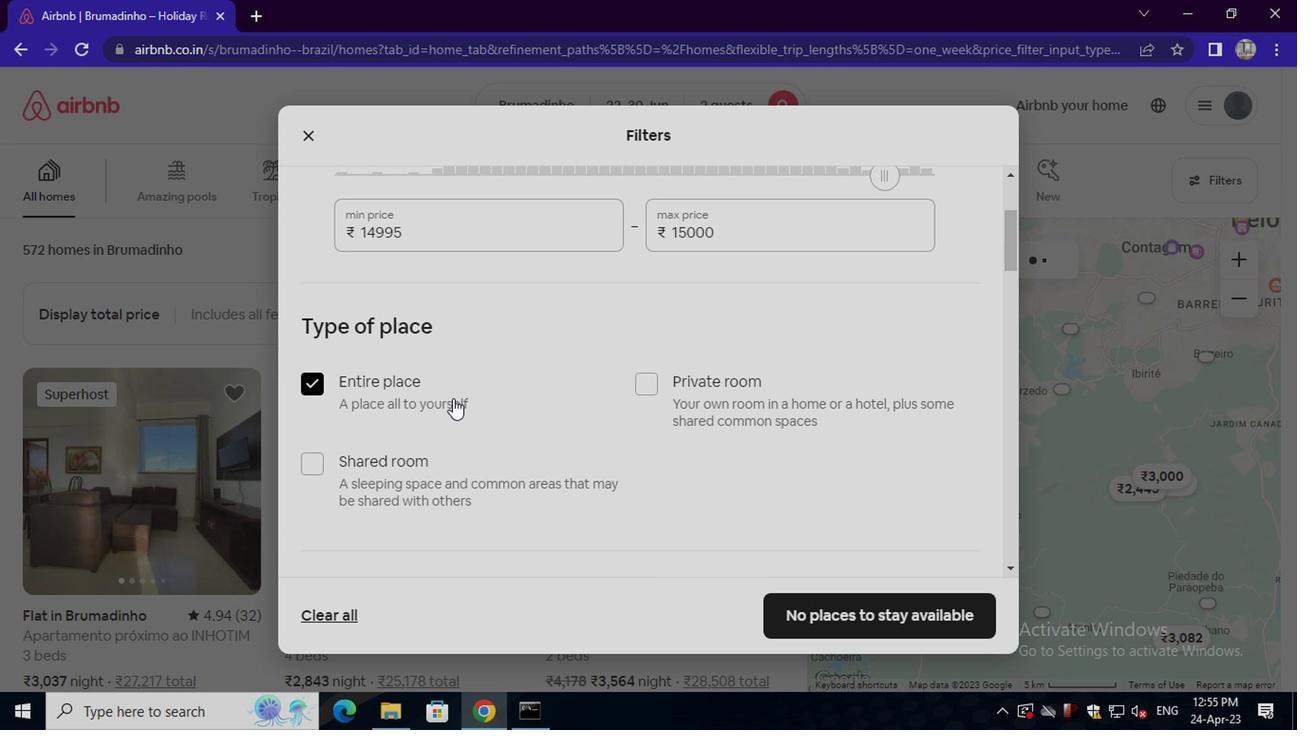 
Action: Mouse scrolled (446, 373) with delta (0, 0)
Screenshot: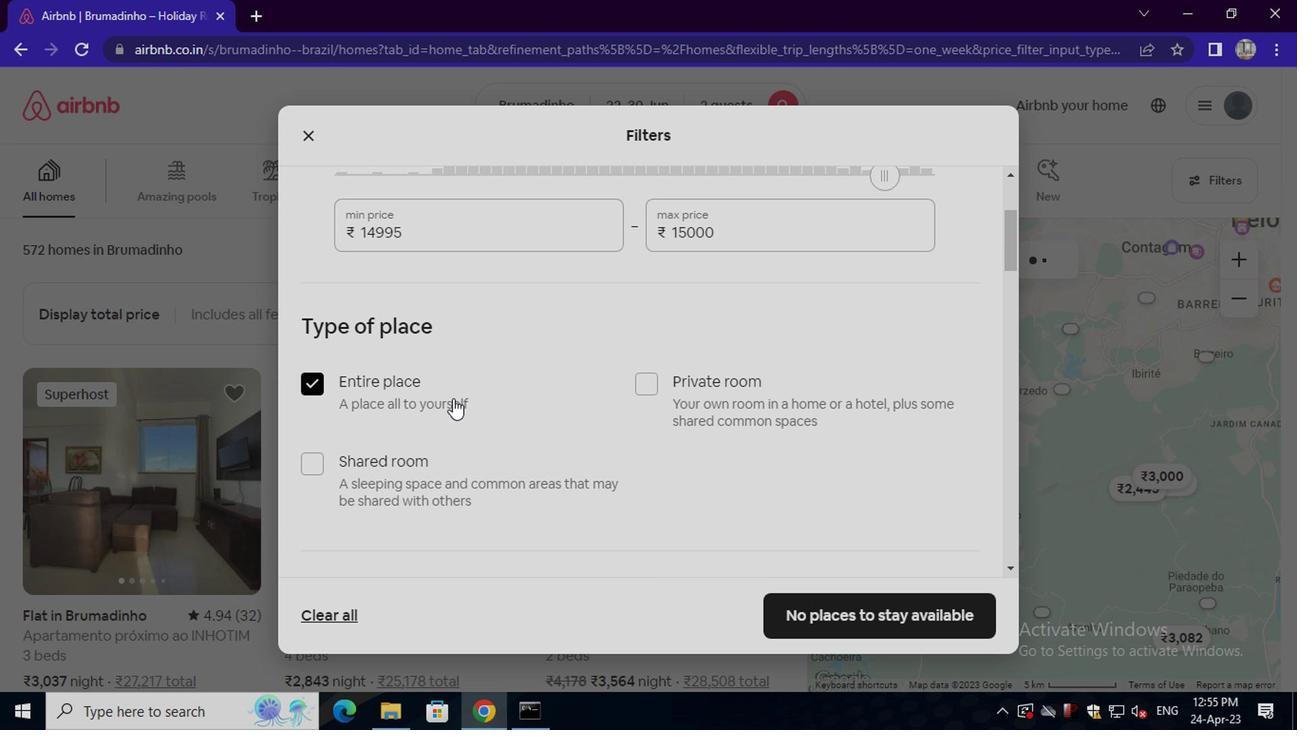 
Action: Mouse scrolled (446, 373) with delta (0, 0)
Screenshot: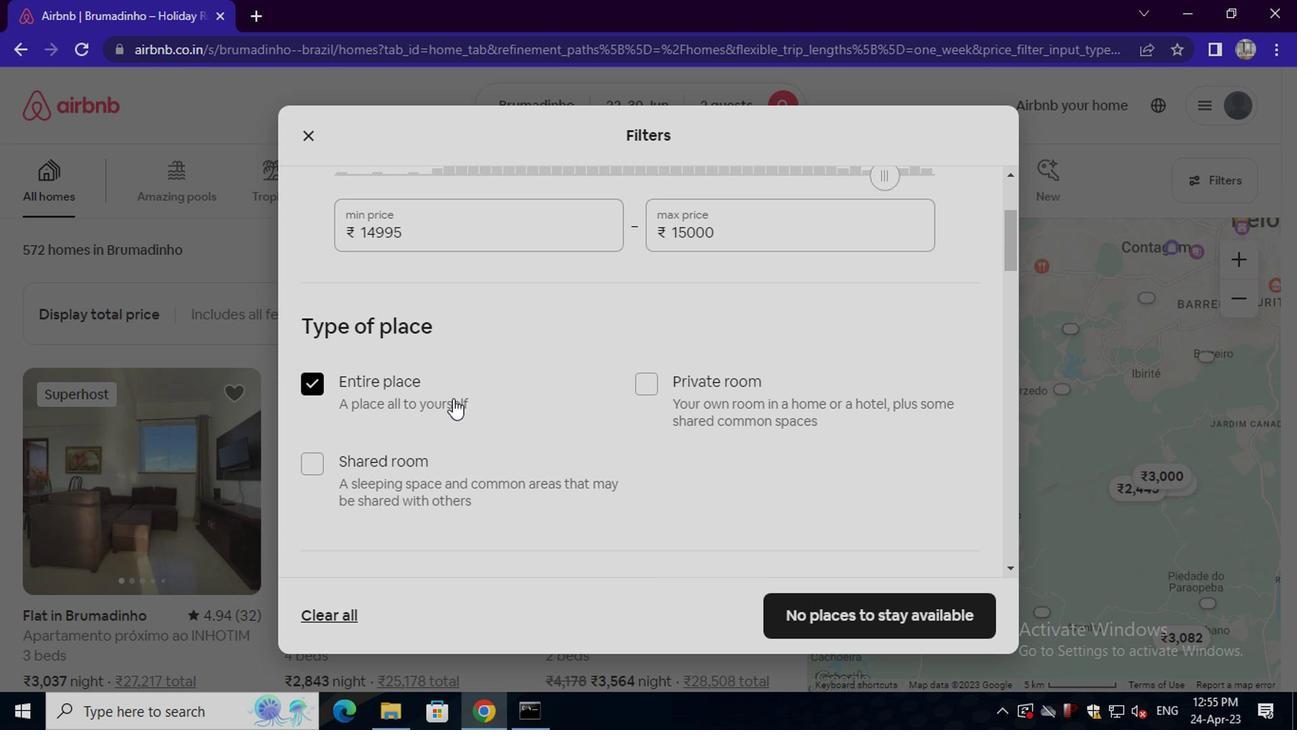 
Action: Mouse scrolled (446, 373) with delta (0, 0)
Screenshot: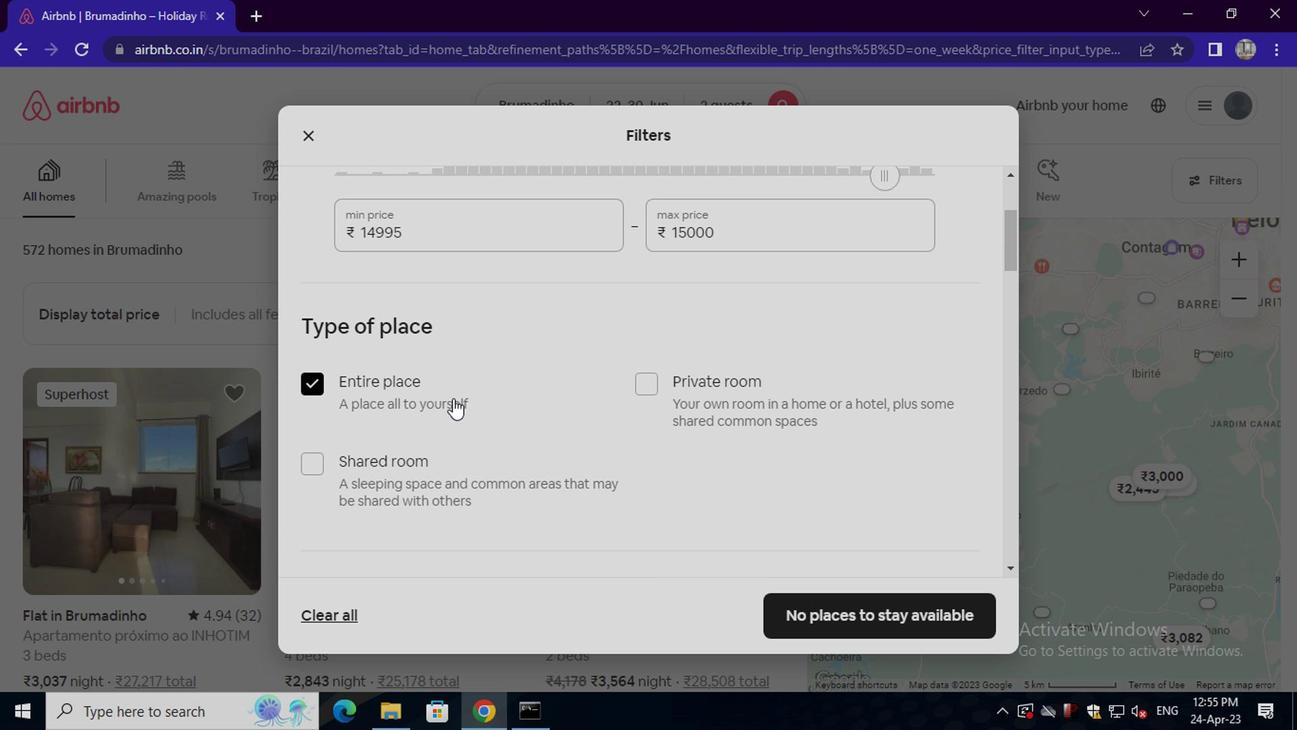 
Action: Mouse moved to (417, 310)
Screenshot: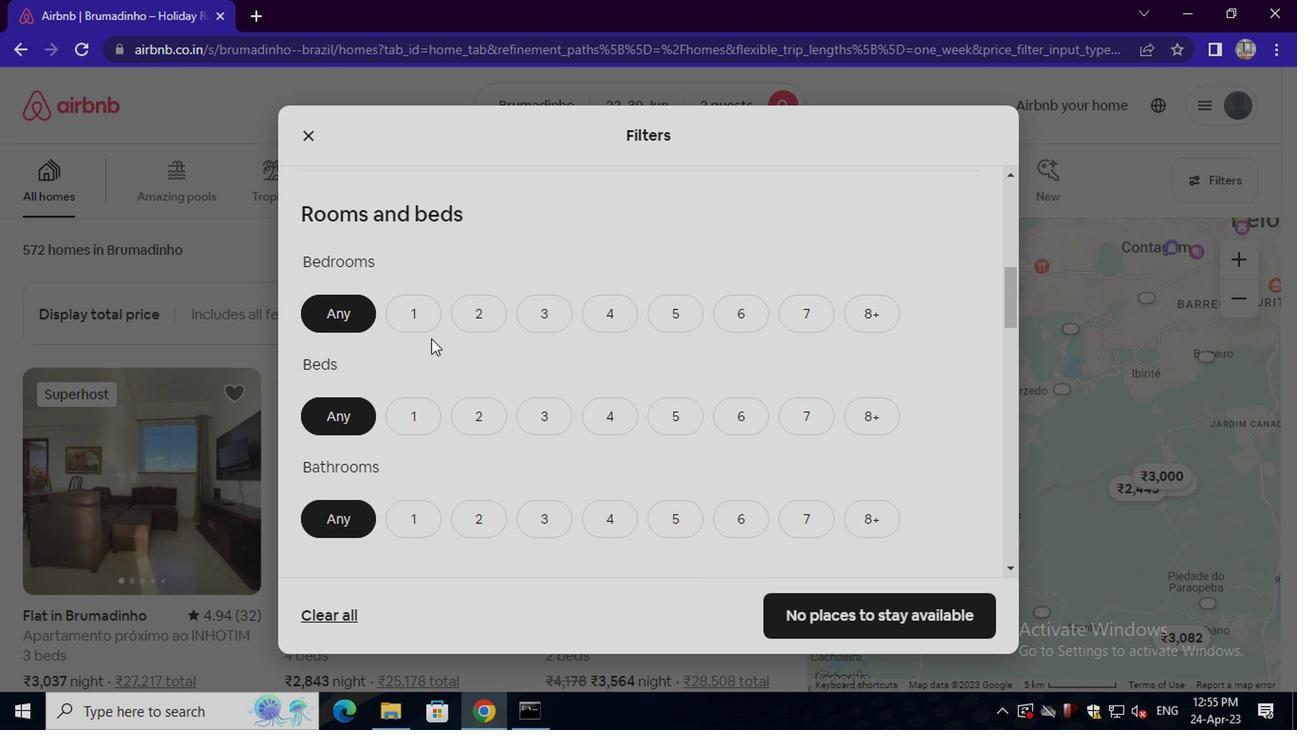 
Action: Mouse pressed left at (417, 310)
Screenshot: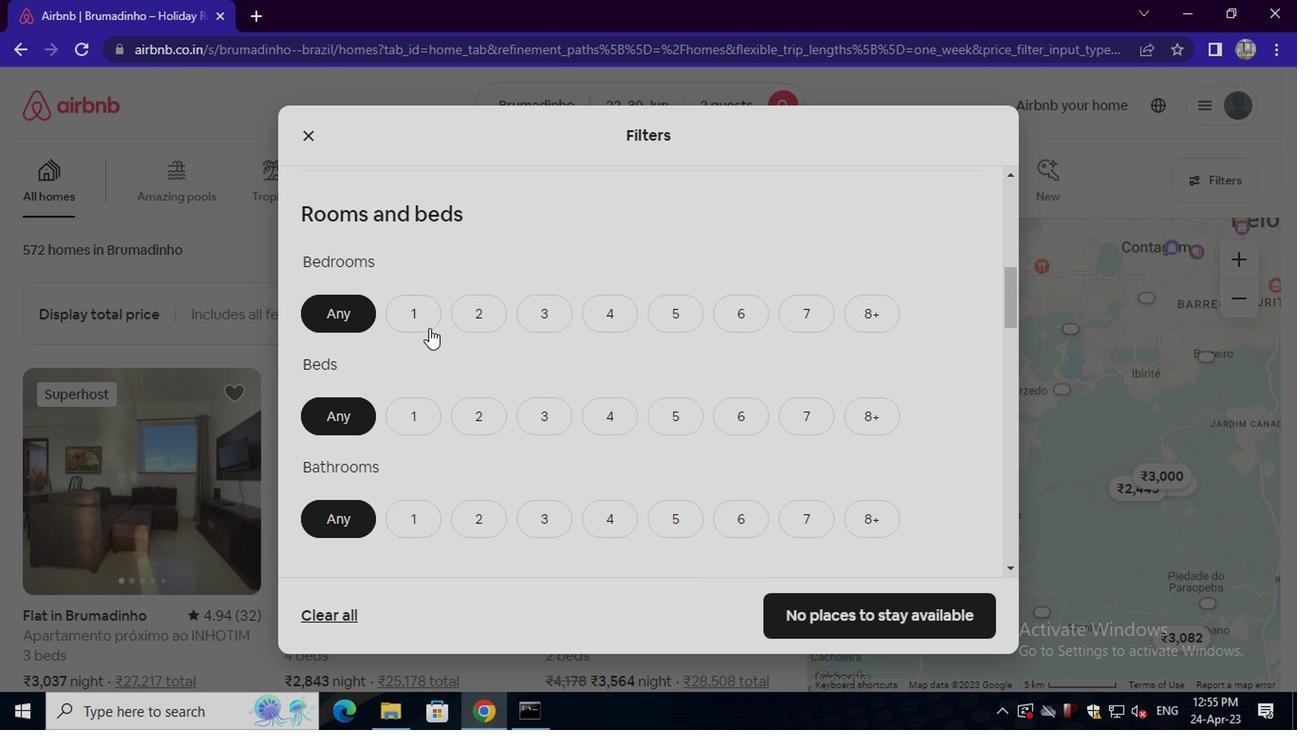 
Action: Mouse moved to (415, 392)
Screenshot: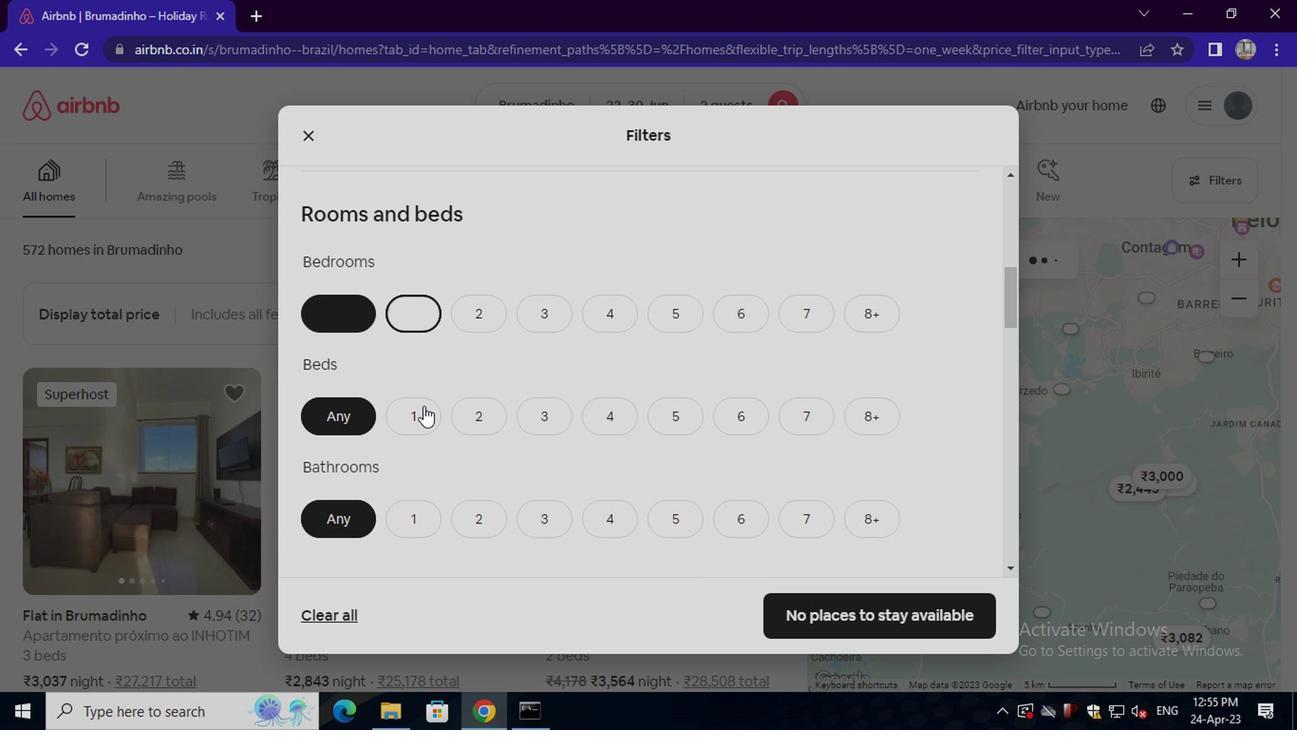 
Action: Mouse pressed left at (415, 392)
Screenshot: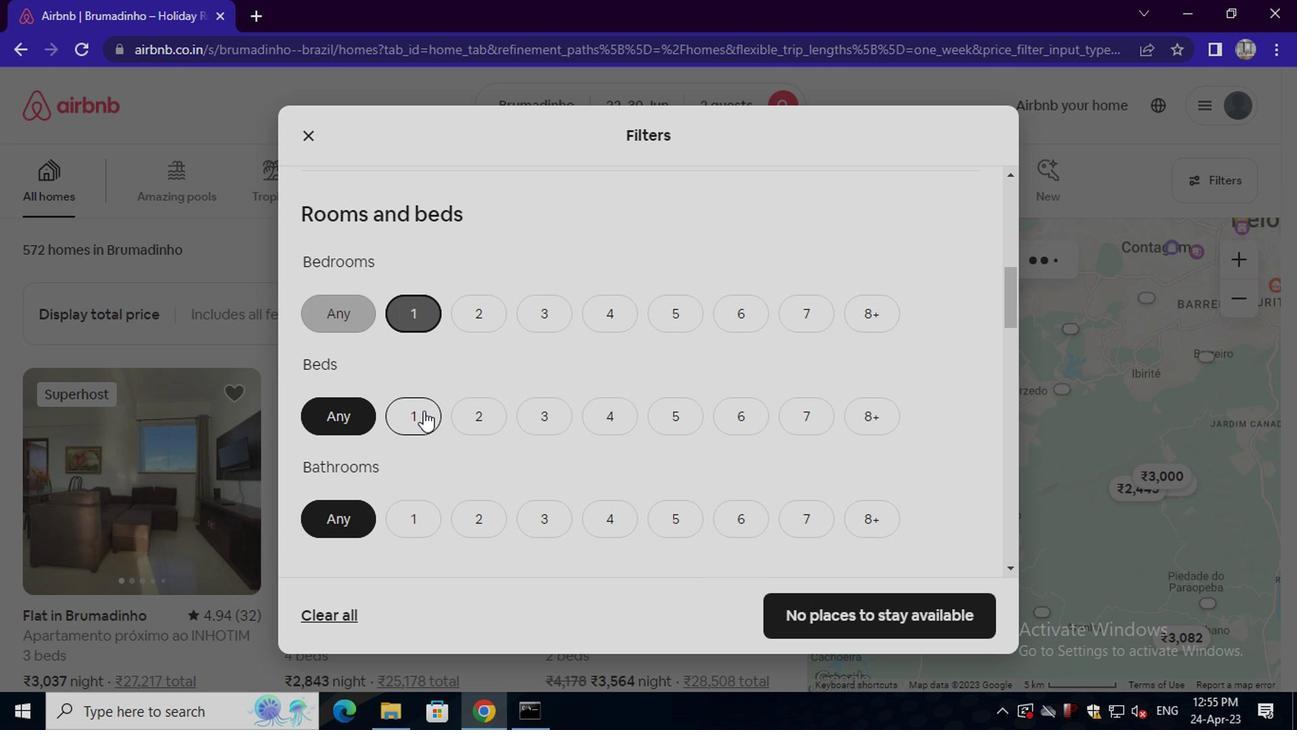 
Action: Mouse moved to (406, 471)
Screenshot: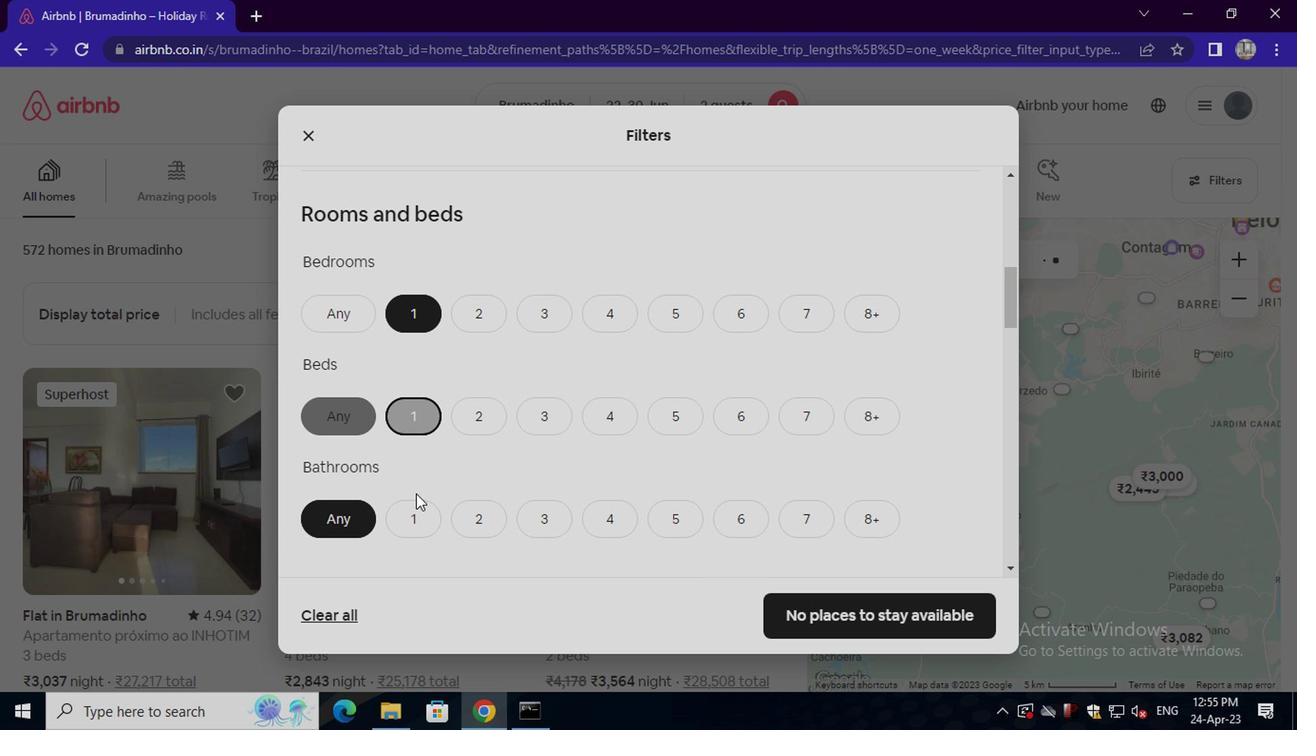 
Action: Mouse pressed left at (406, 471)
Screenshot: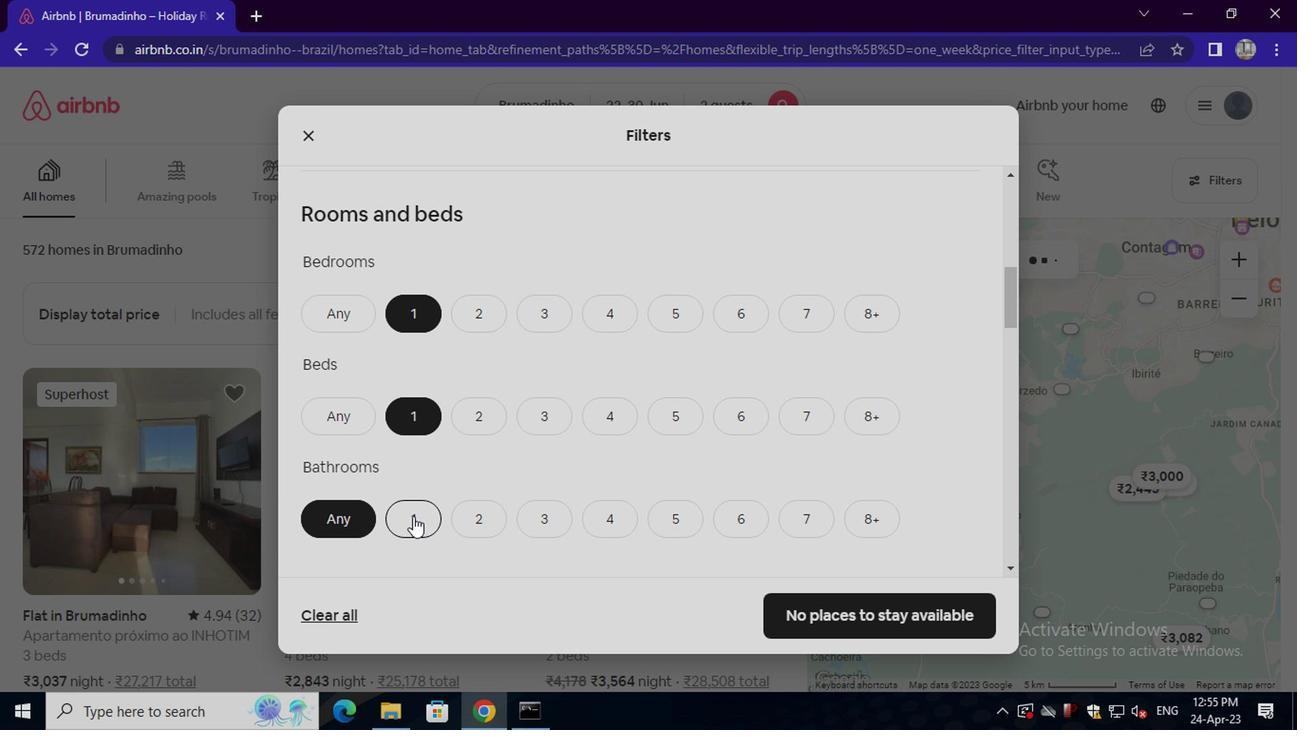 
Action: Mouse moved to (406, 472)
Screenshot: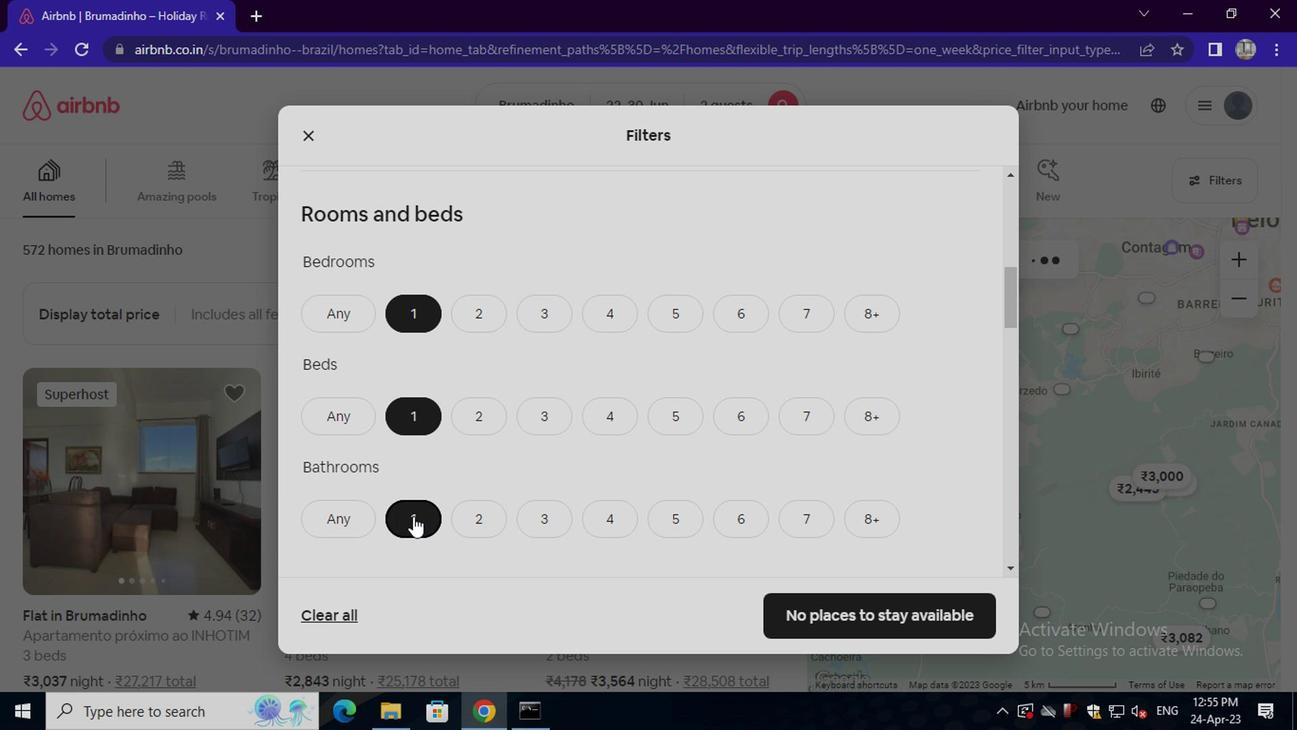 
Action: Mouse scrolled (406, 471) with delta (0, 0)
Screenshot: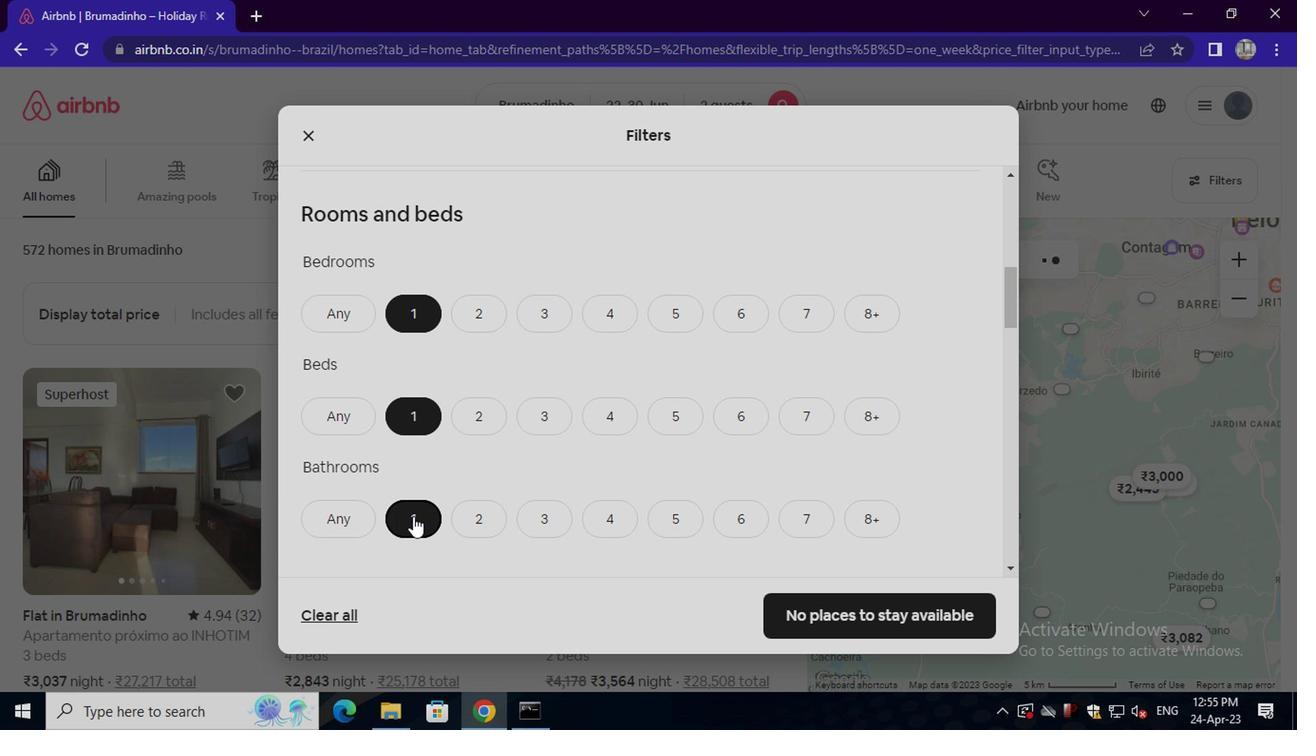 
Action: Mouse scrolled (406, 471) with delta (0, 0)
Screenshot: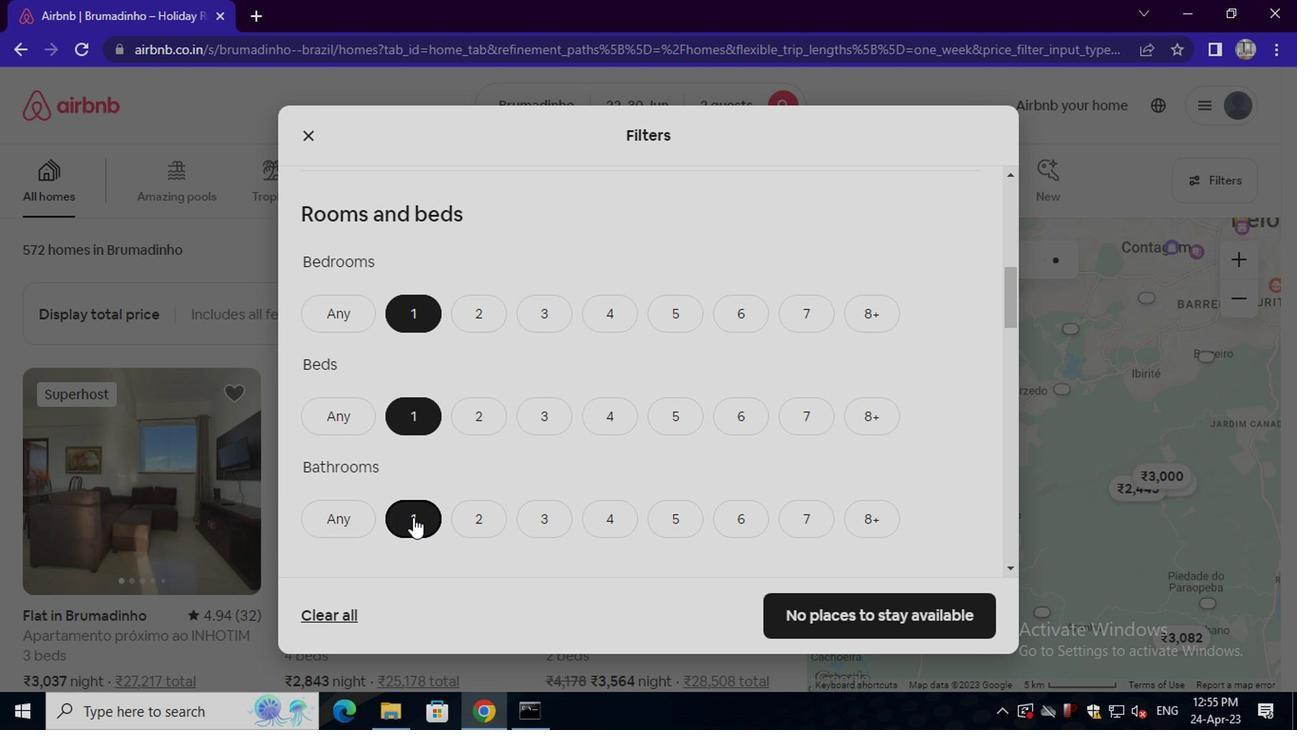 
Action: Mouse scrolled (406, 471) with delta (0, 0)
Screenshot: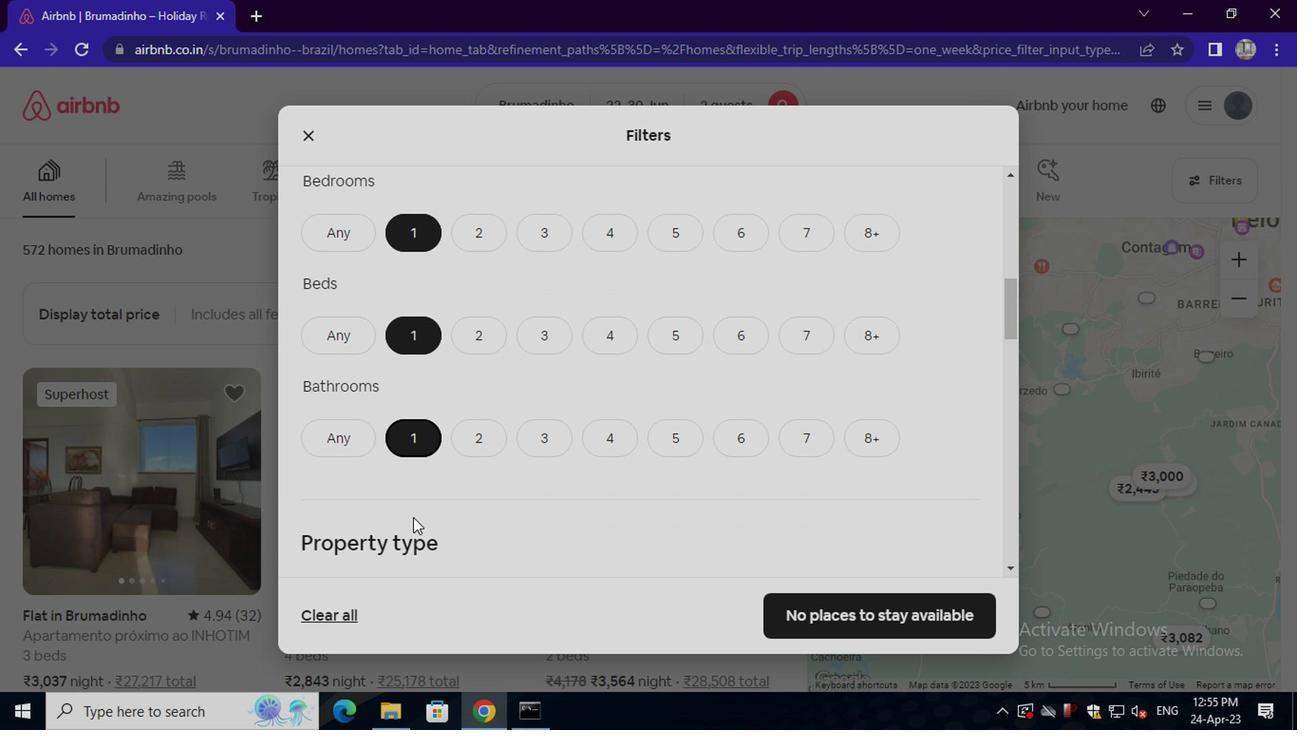 
Action: Mouse moved to (406, 440)
Screenshot: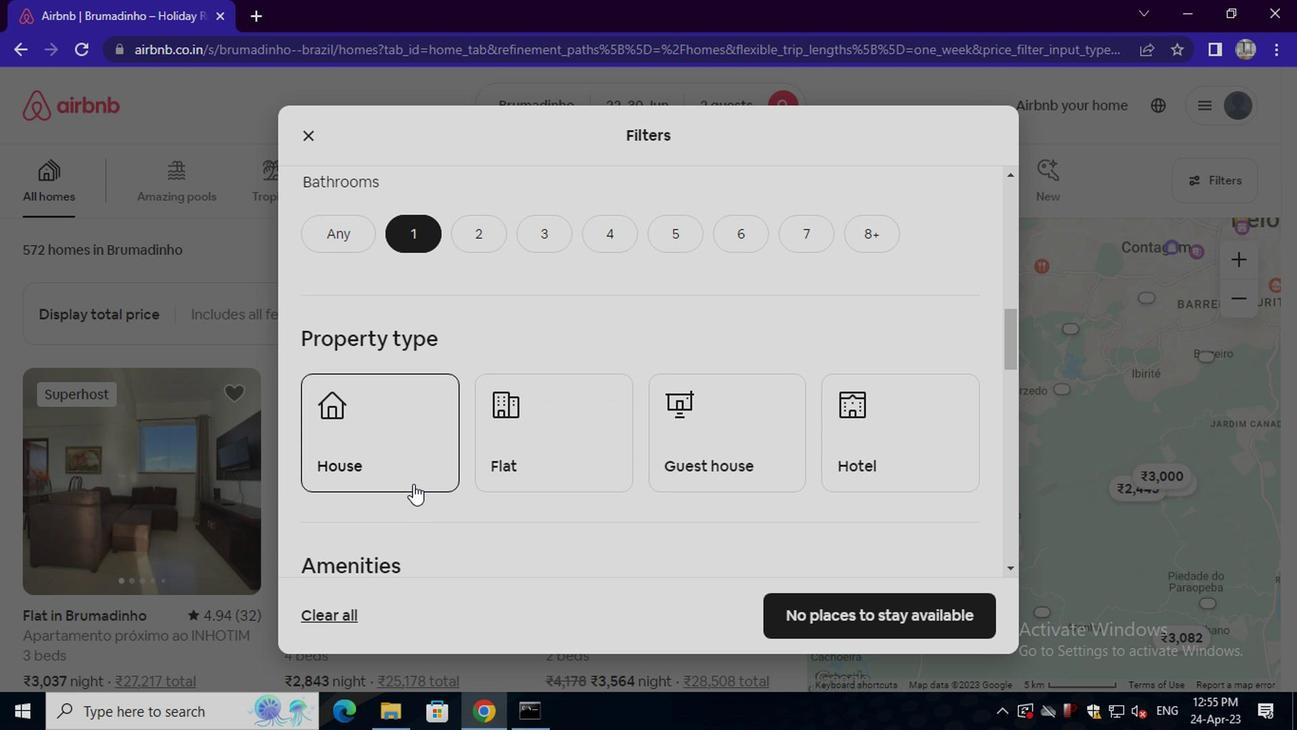 
Action: Mouse pressed left at (406, 440)
Screenshot: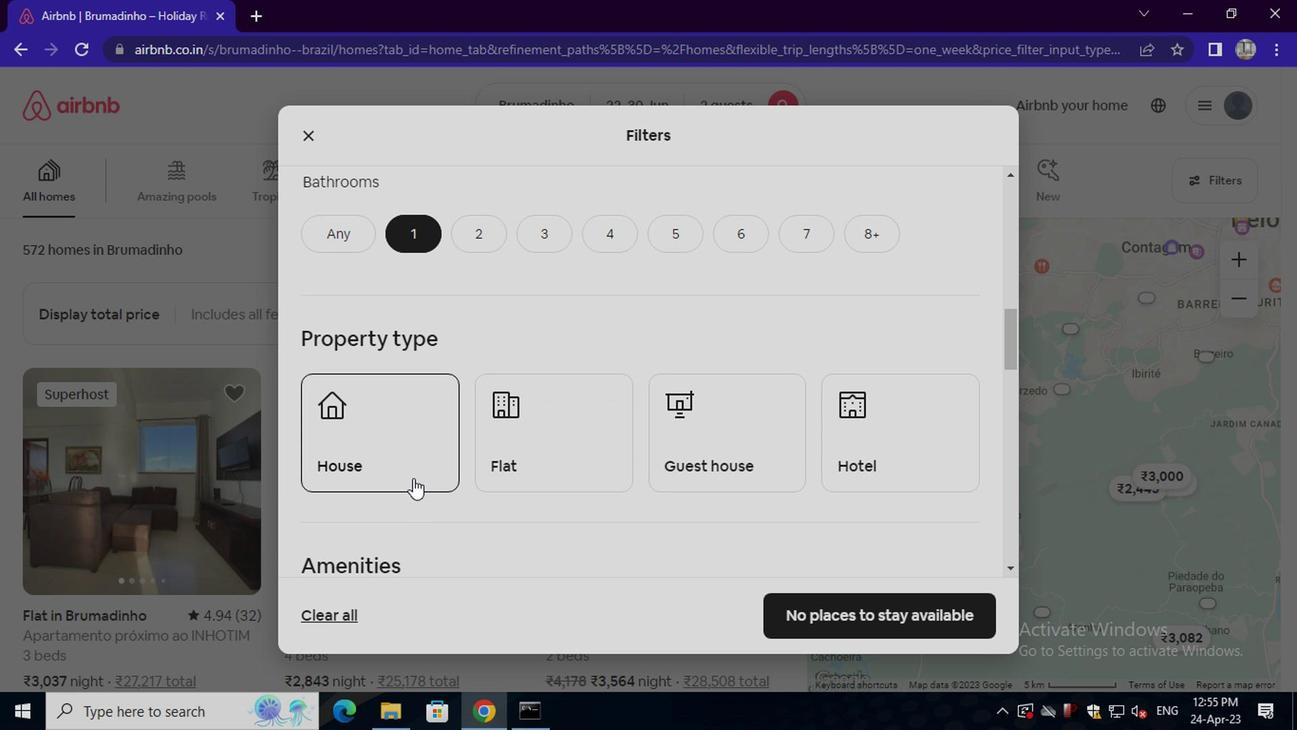 
Action: Mouse moved to (515, 442)
Screenshot: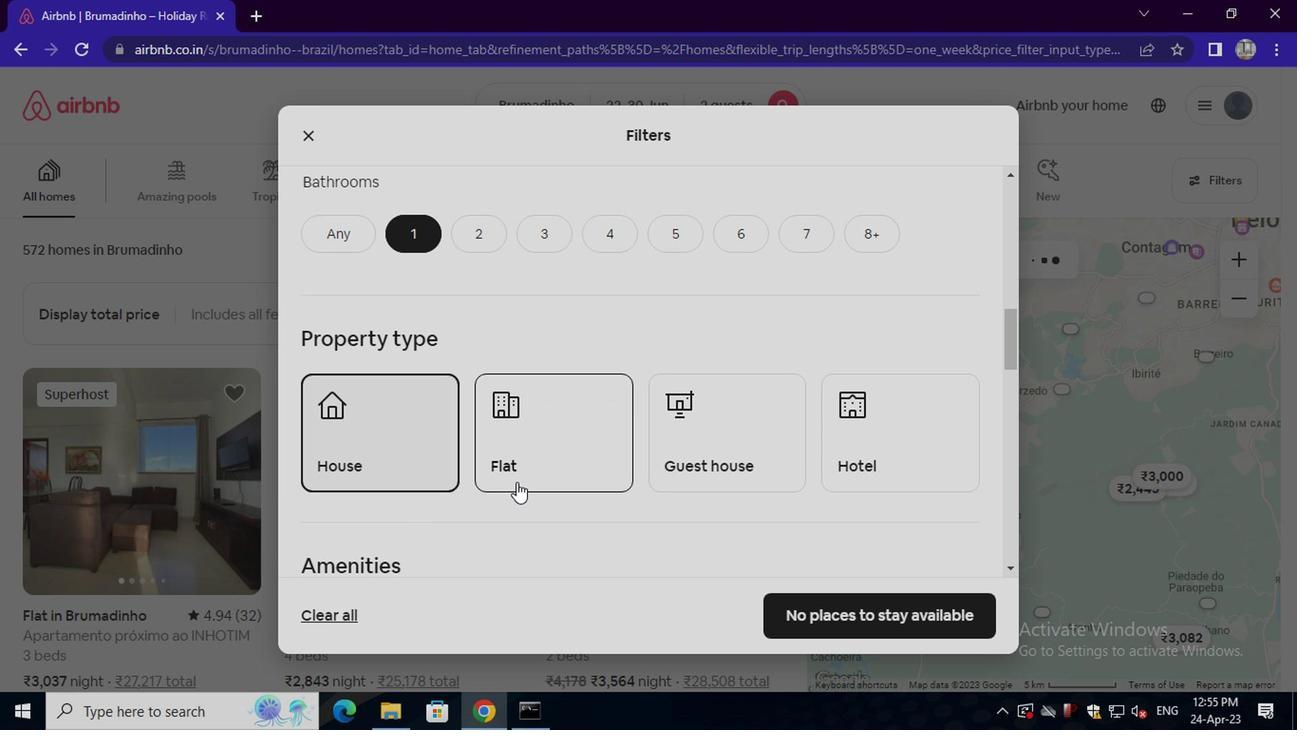 
Action: Mouse pressed left at (515, 442)
Screenshot: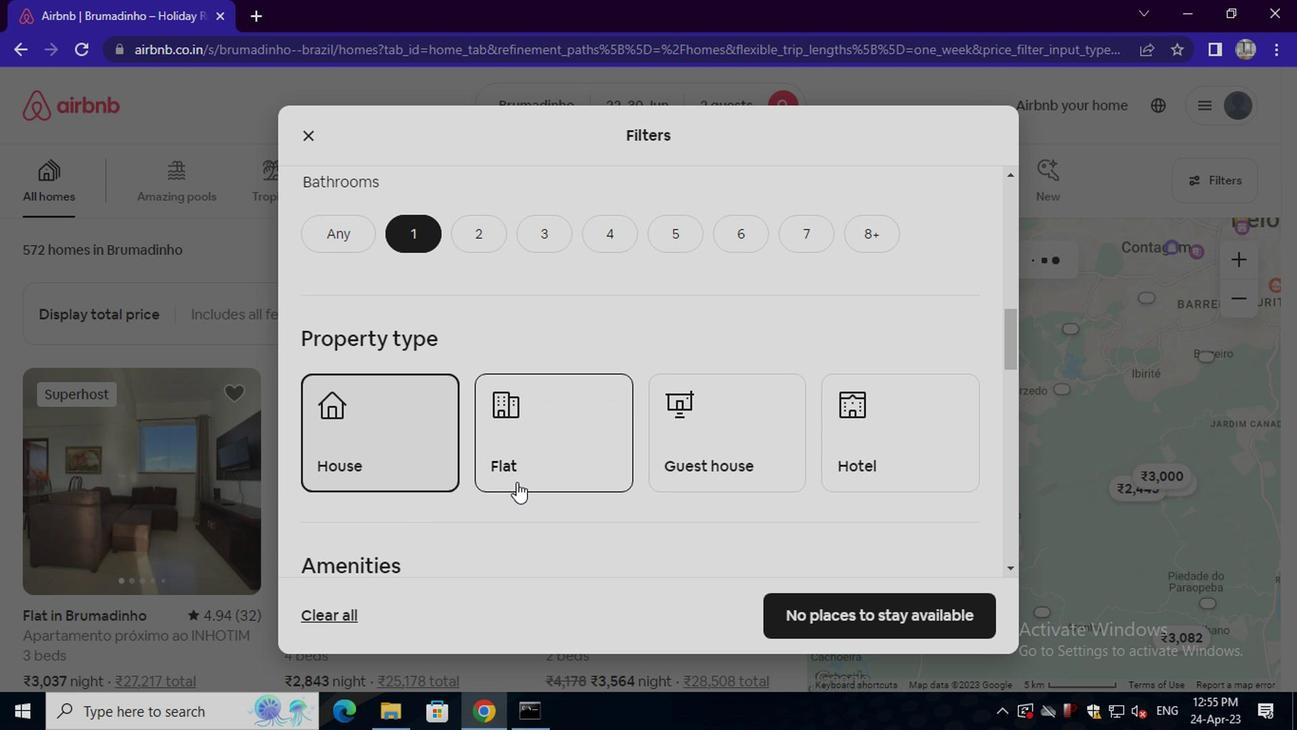
Action: Mouse moved to (746, 413)
Screenshot: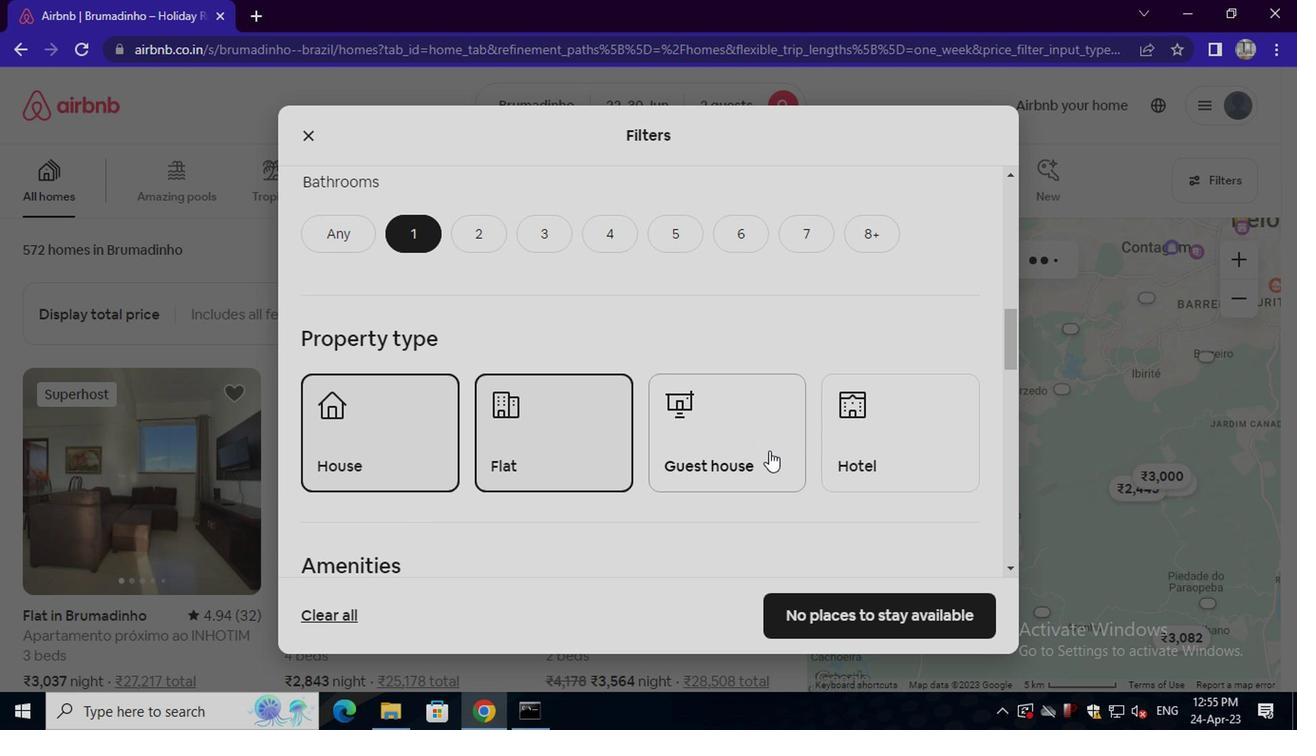 
Action: Mouse pressed left at (746, 413)
Screenshot: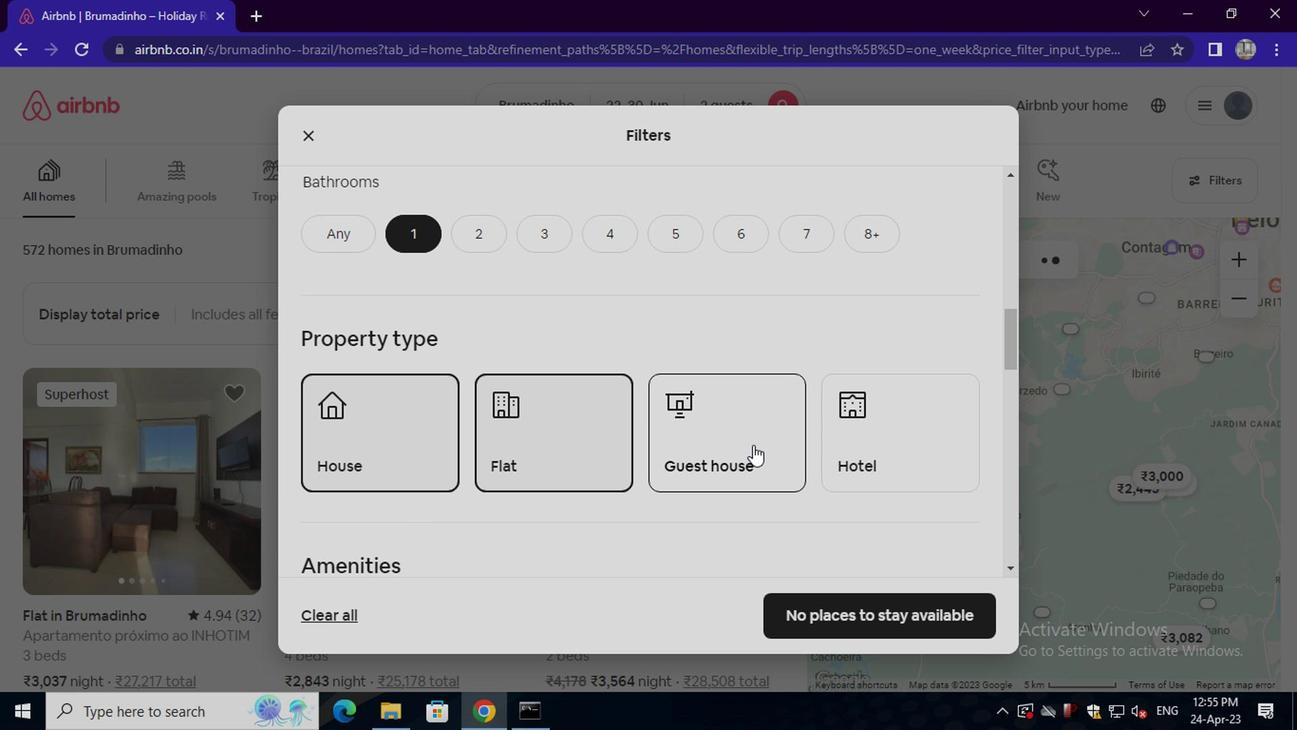 
Action: Mouse moved to (839, 413)
Screenshot: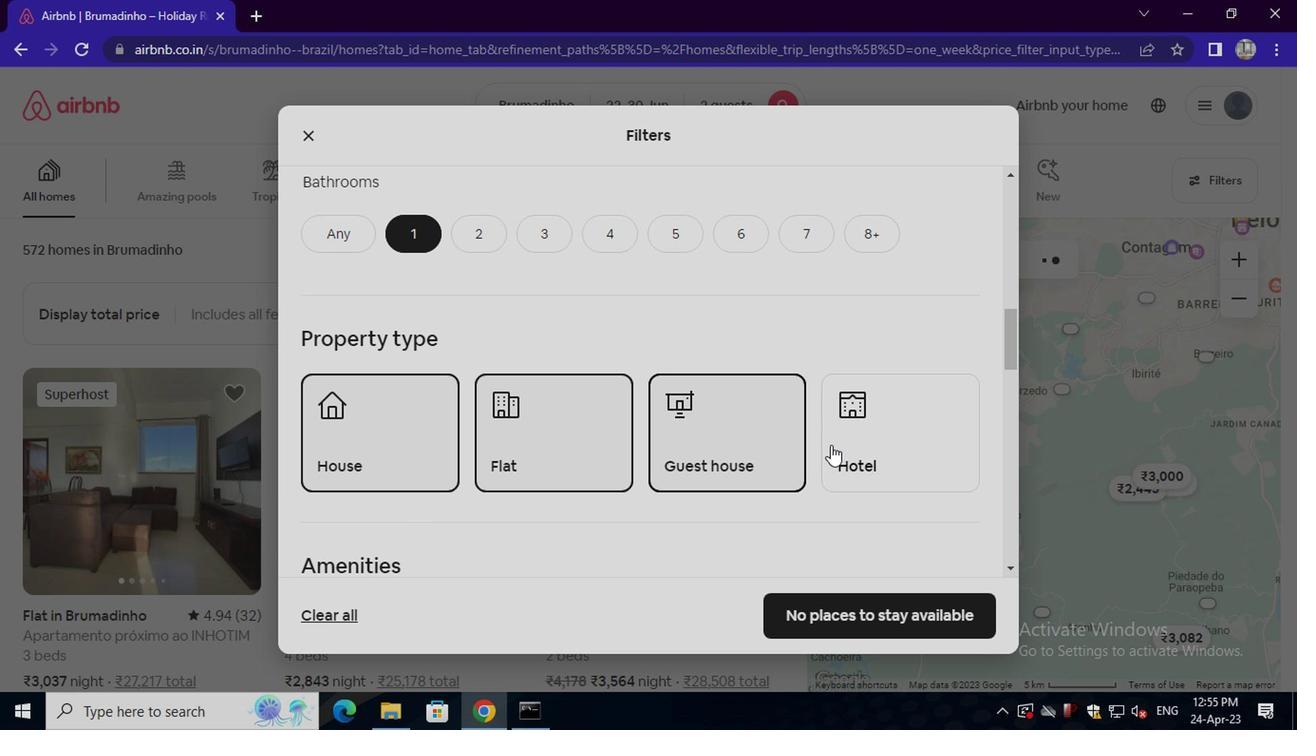 
Action: Mouse pressed left at (839, 413)
Screenshot: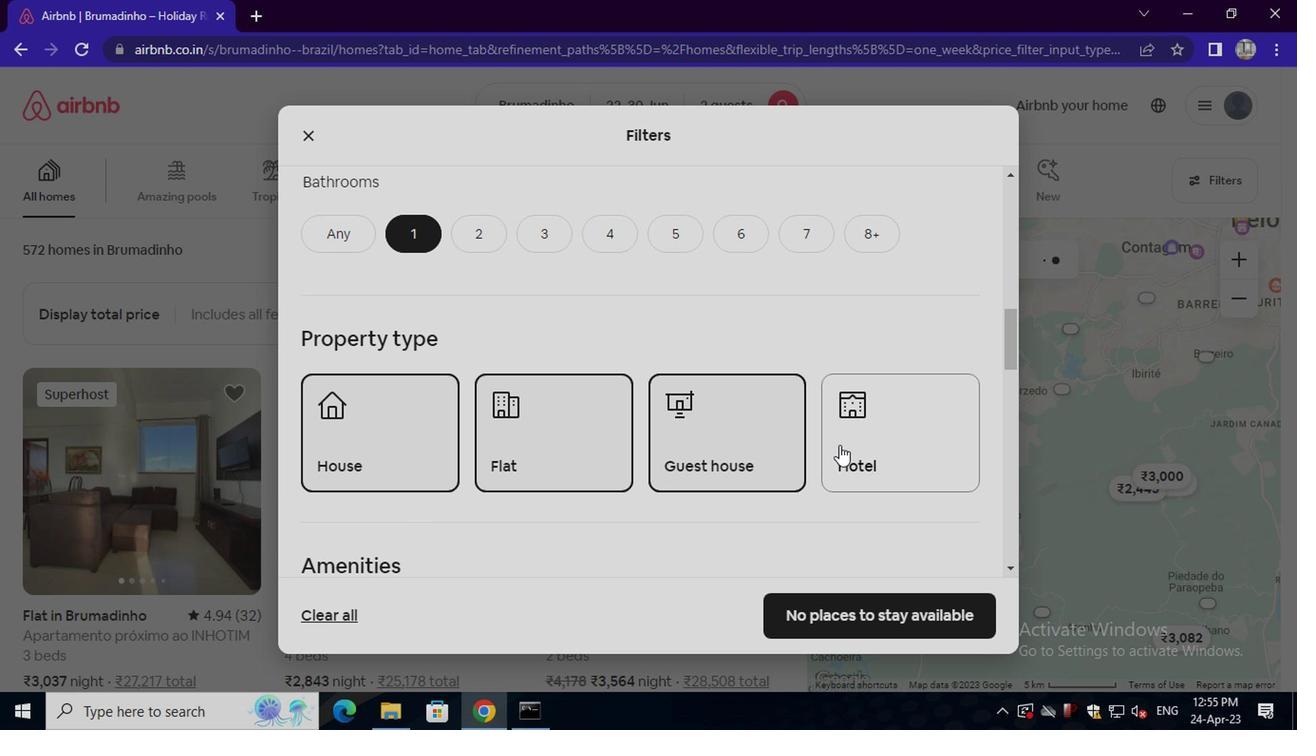 
Action: Mouse moved to (684, 426)
Screenshot: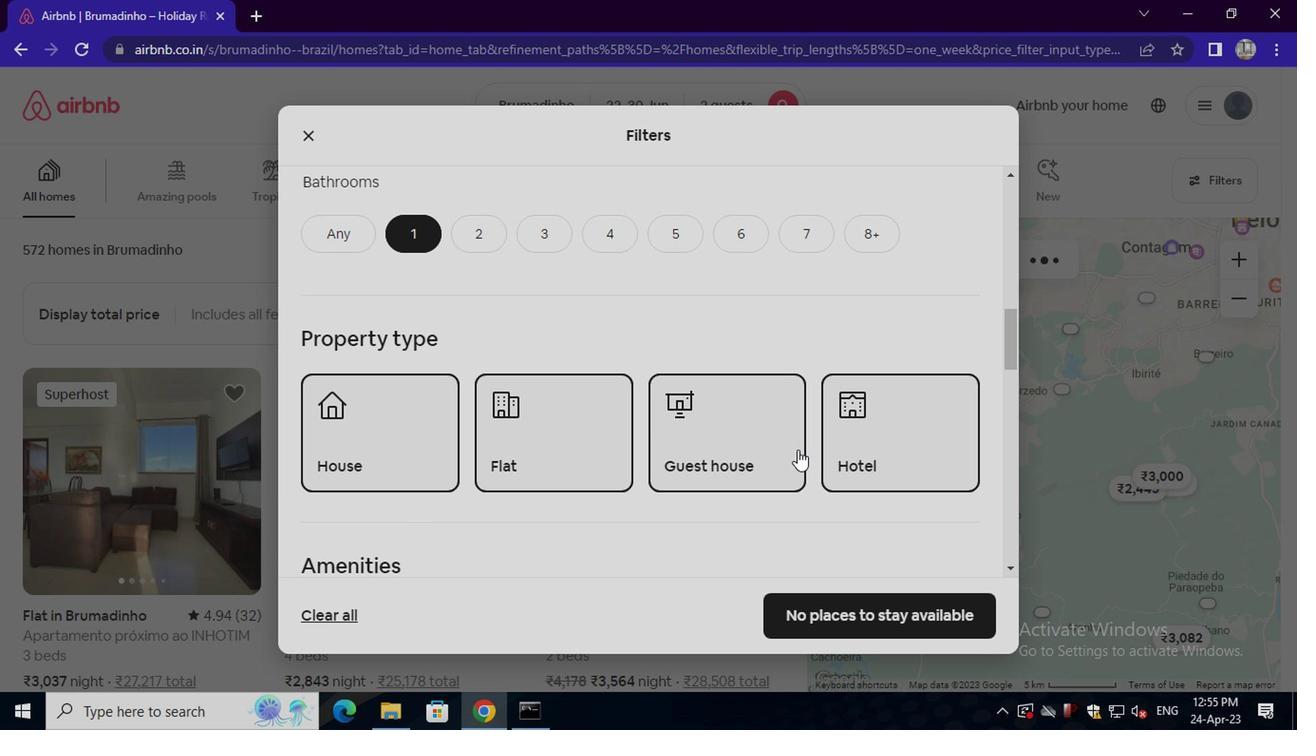 
Action: Mouse scrolled (684, 425) with delta (0, -1)
Screenshot: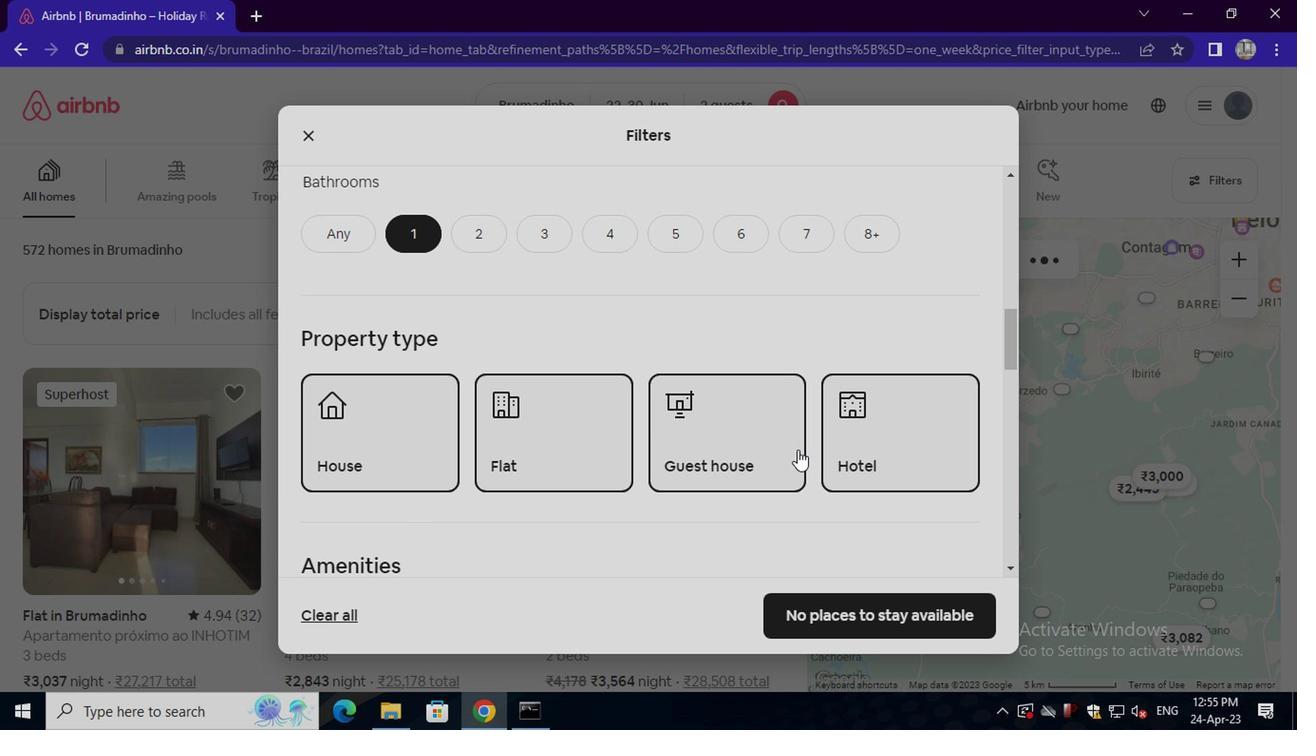 
Action: Mouse scrolled (684, 425) with delta (0, -1)
Screenshot: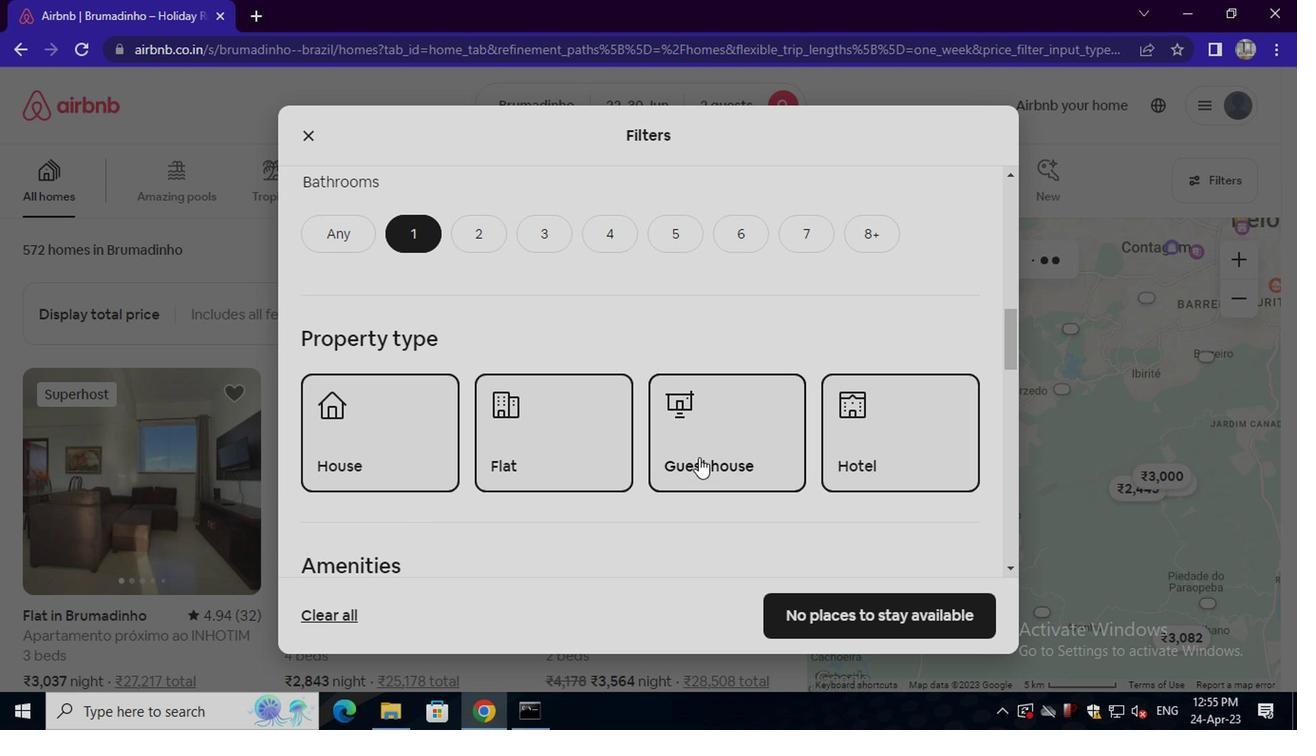 
Action: Mouse scrolled (684, 425) with delta (0, -1)
Screenshot: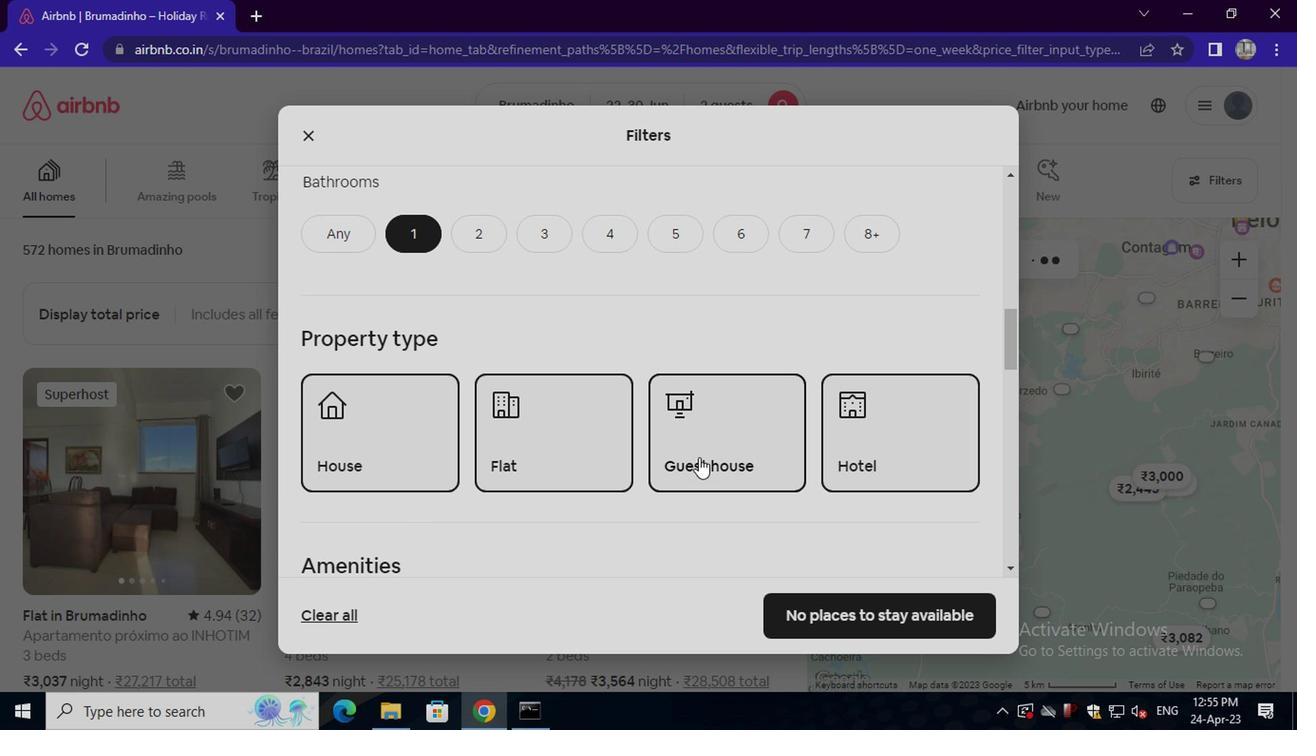 
Action: Mouse scrolled (684, 425) with delta (0, -1)
Screenshot: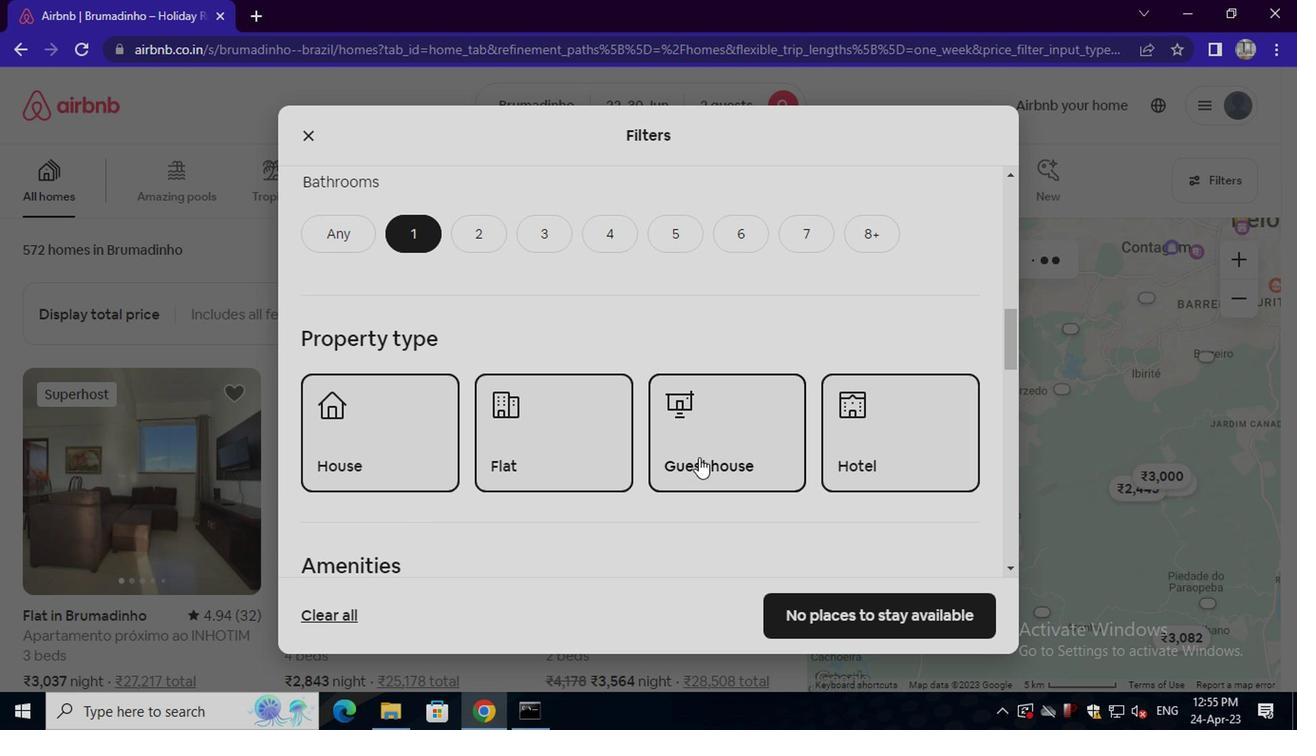 
Action: Mouse scrolled (684, 425) with delta (0, -1)
Screenshot: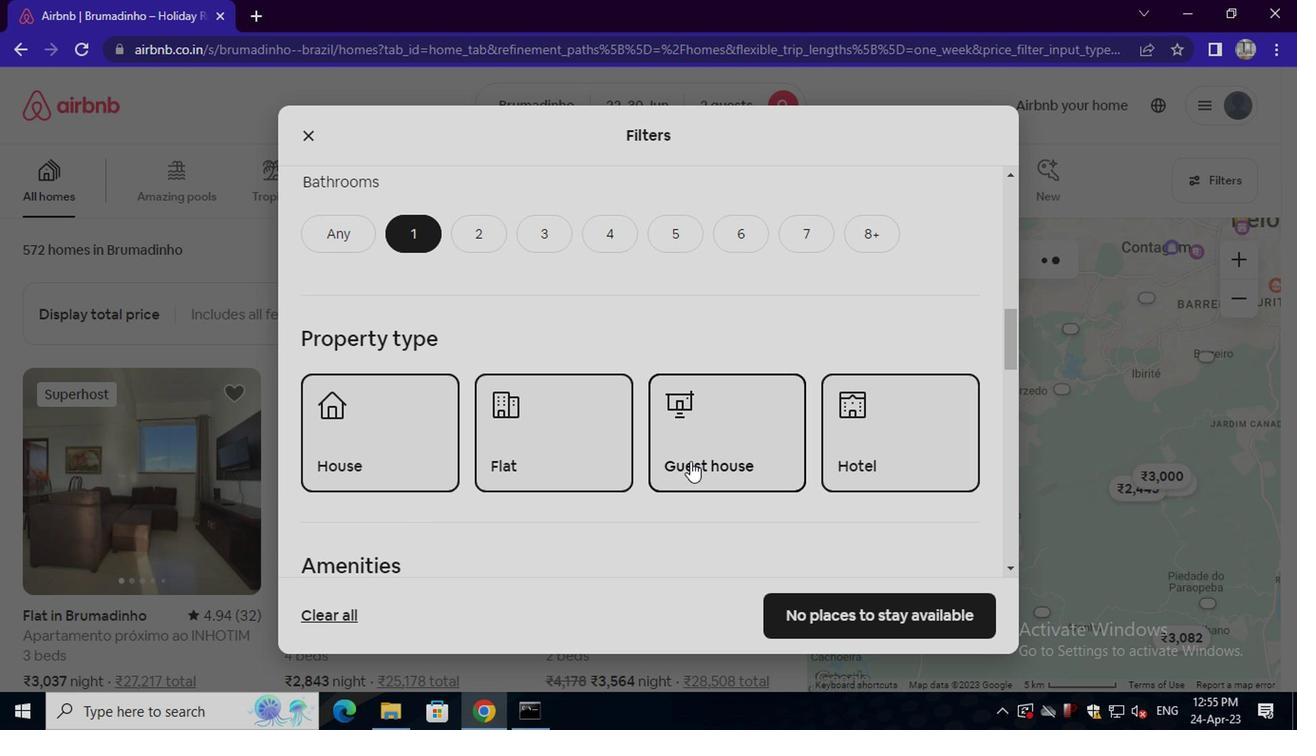 
Action: Mouse moved to (921, 481)
Screenshot: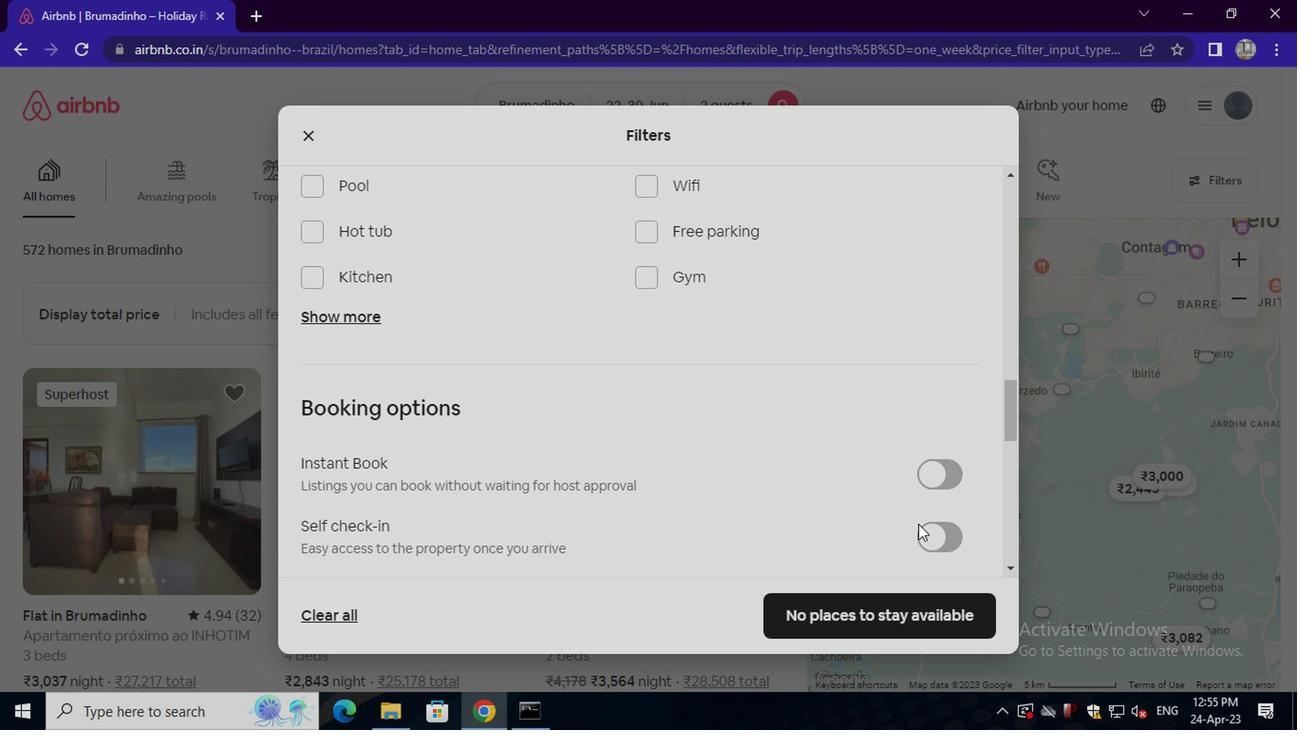 
Action: Mouse pressed left at (921, 481)
Screenshot: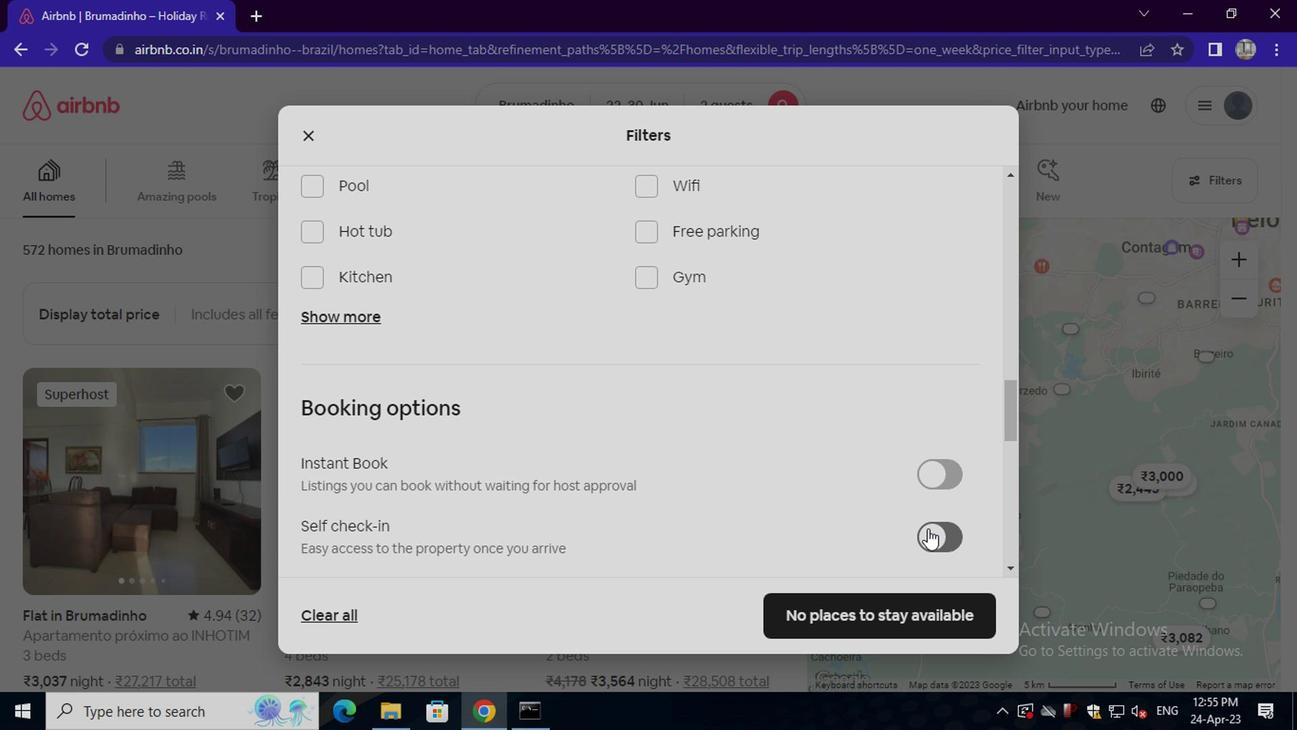 
Action: Mouse moved to (773, 458)
Screenshot: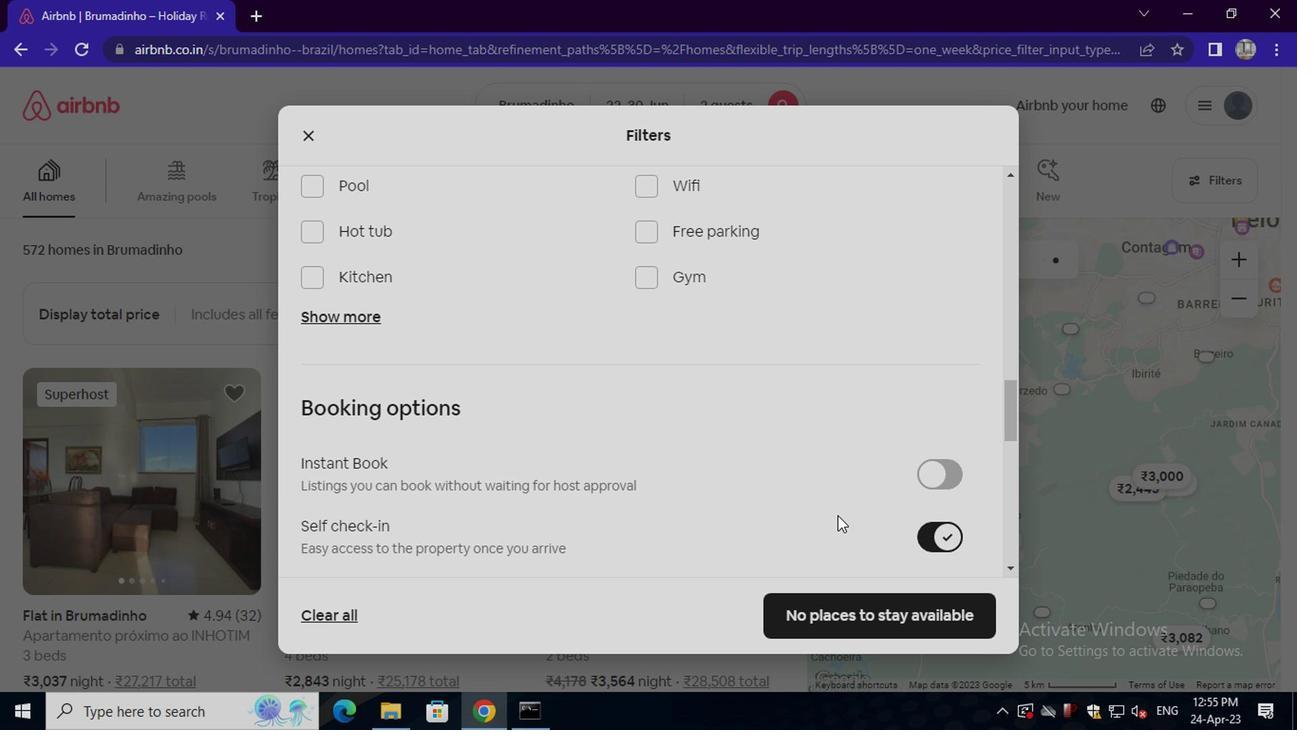 
Action: Mouse scrolled (773, 457) with delta (0, 0)
Screenshot: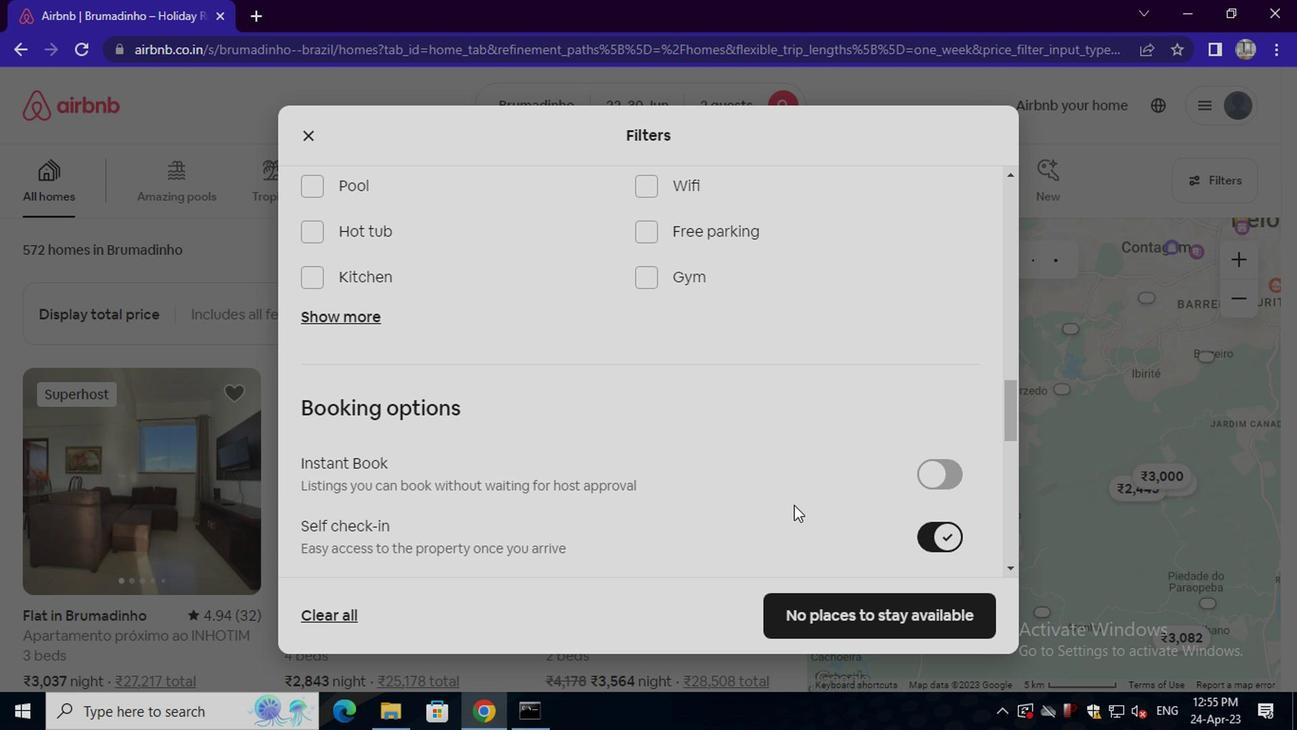 
Action: Mouse scrolled (773, 457) with delta (0, 0)
Screenshot: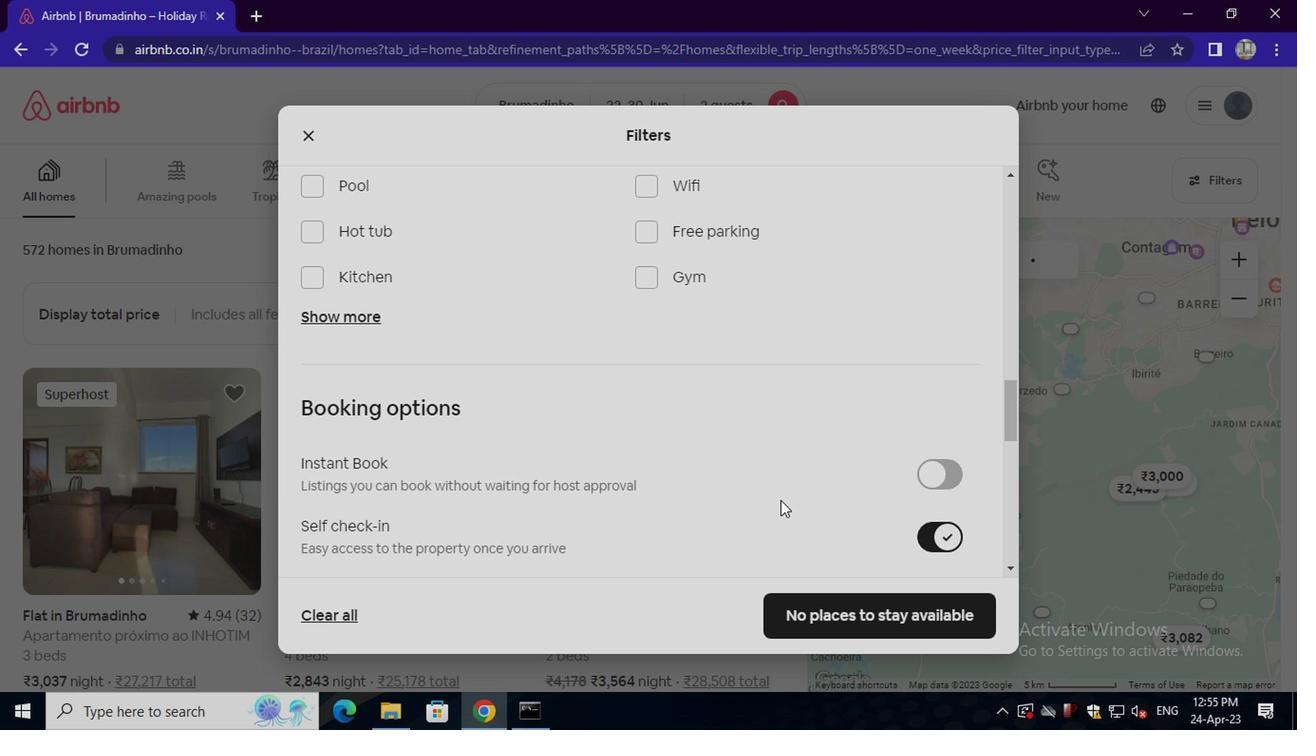 
Action: Mouse scrolled (773, 457) with delta (0, 0)
Screenshot: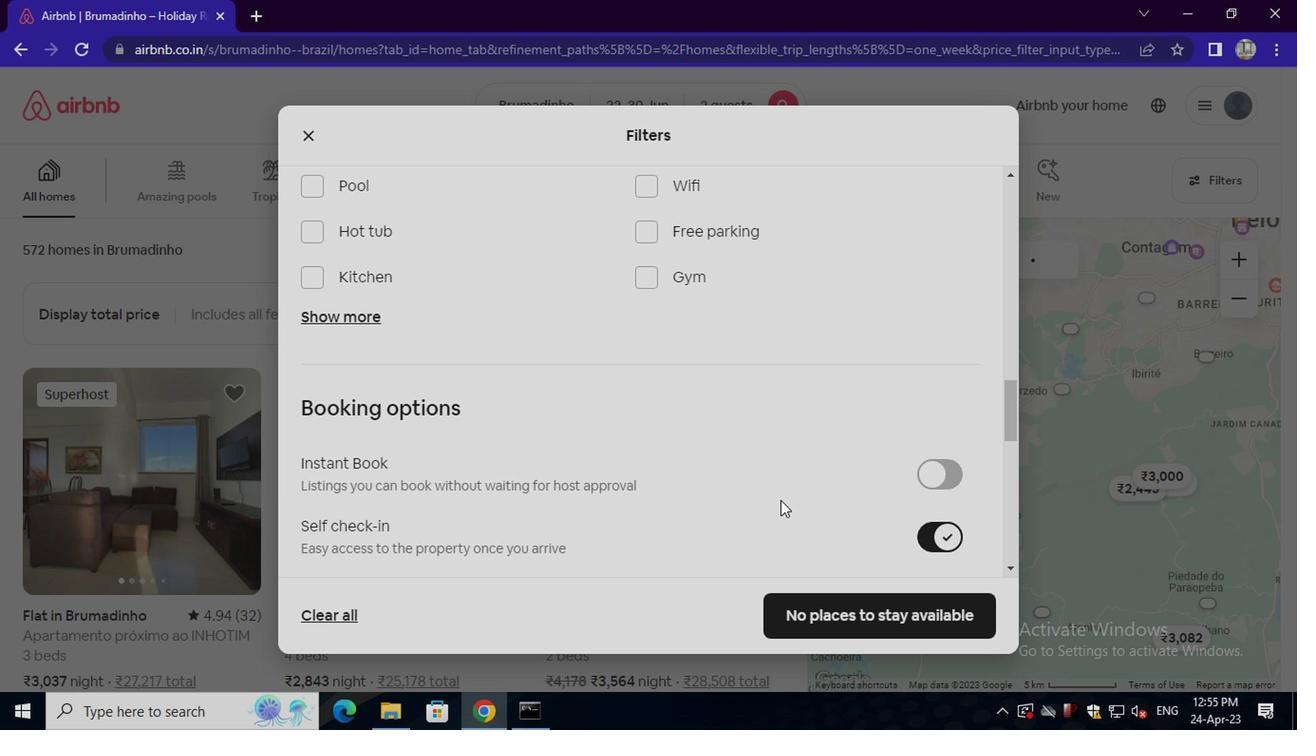 
Action: Mouse scrolled (773, 457) with delta (0, 0)
Screenshot: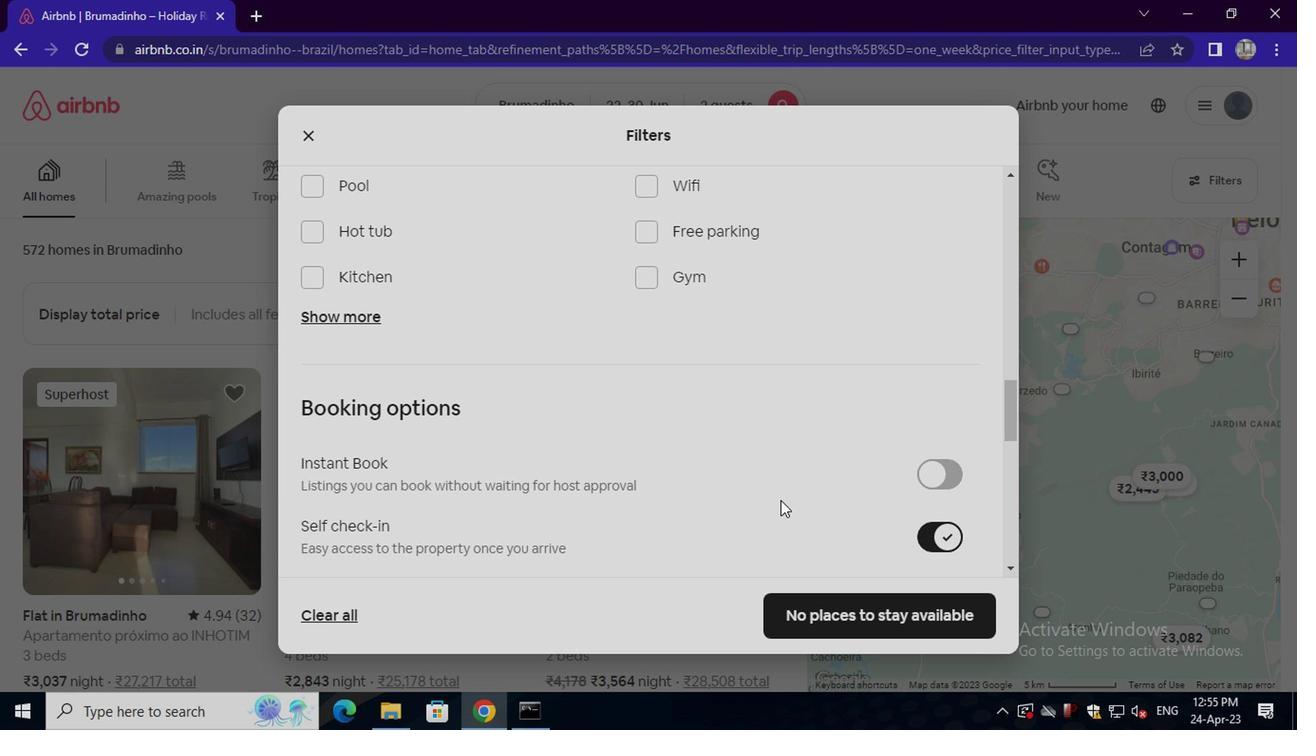 
Action: Mouse moved to (723, 448)
Screenshot: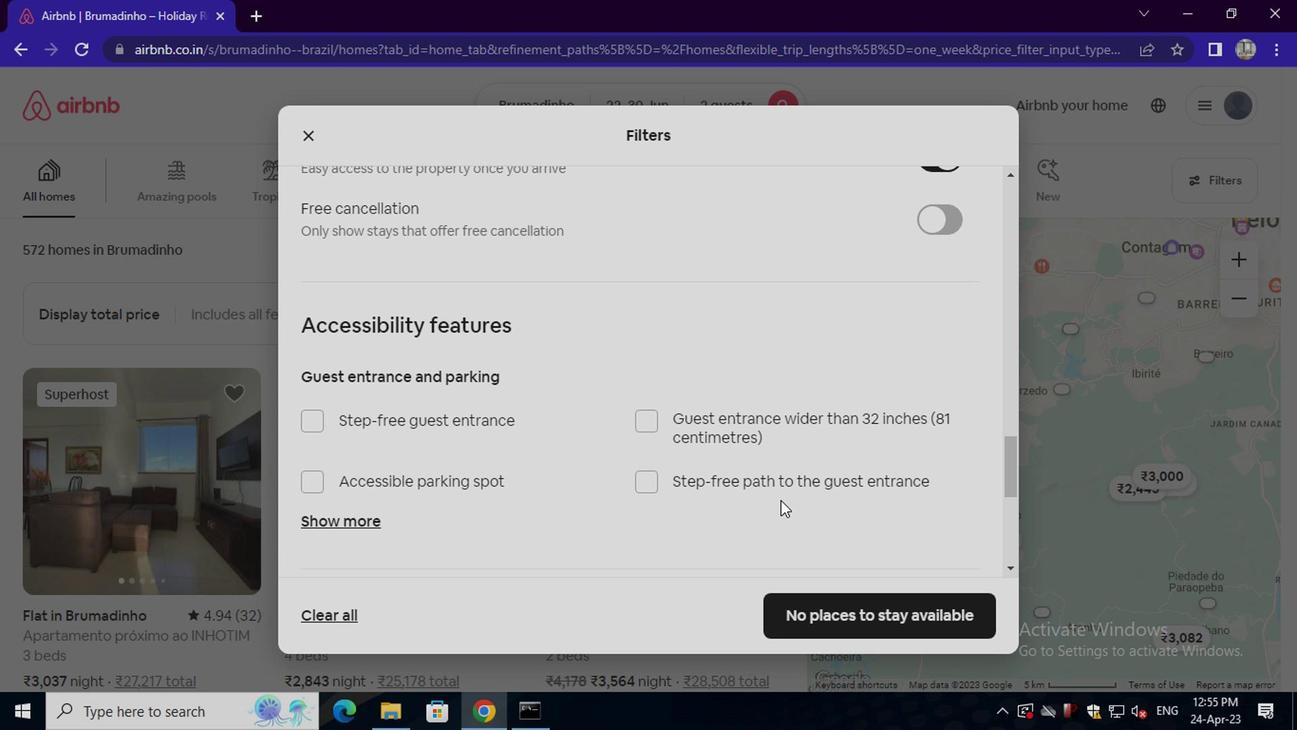 
Action: Mouse scrolled (723, 447) with delta (0, 0)
Screenshot: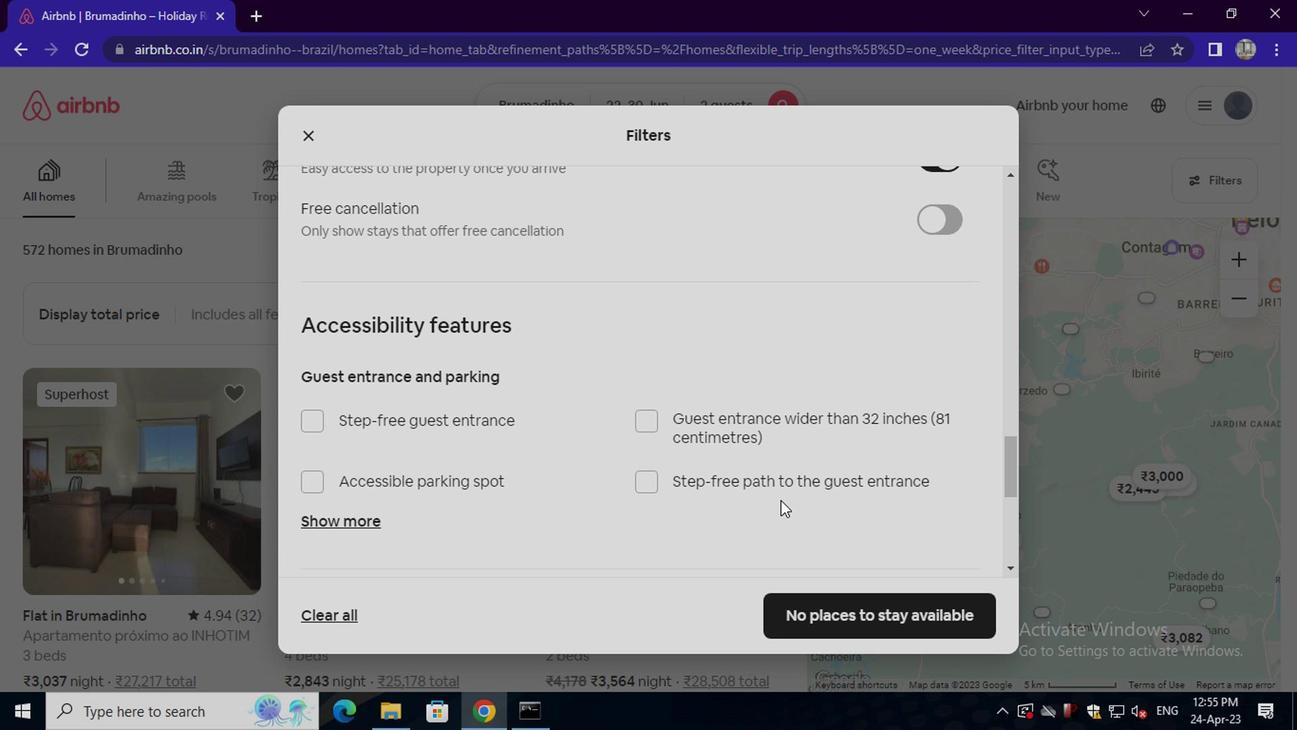 
Action: Mouse moved to (716, 448)
Screenshot: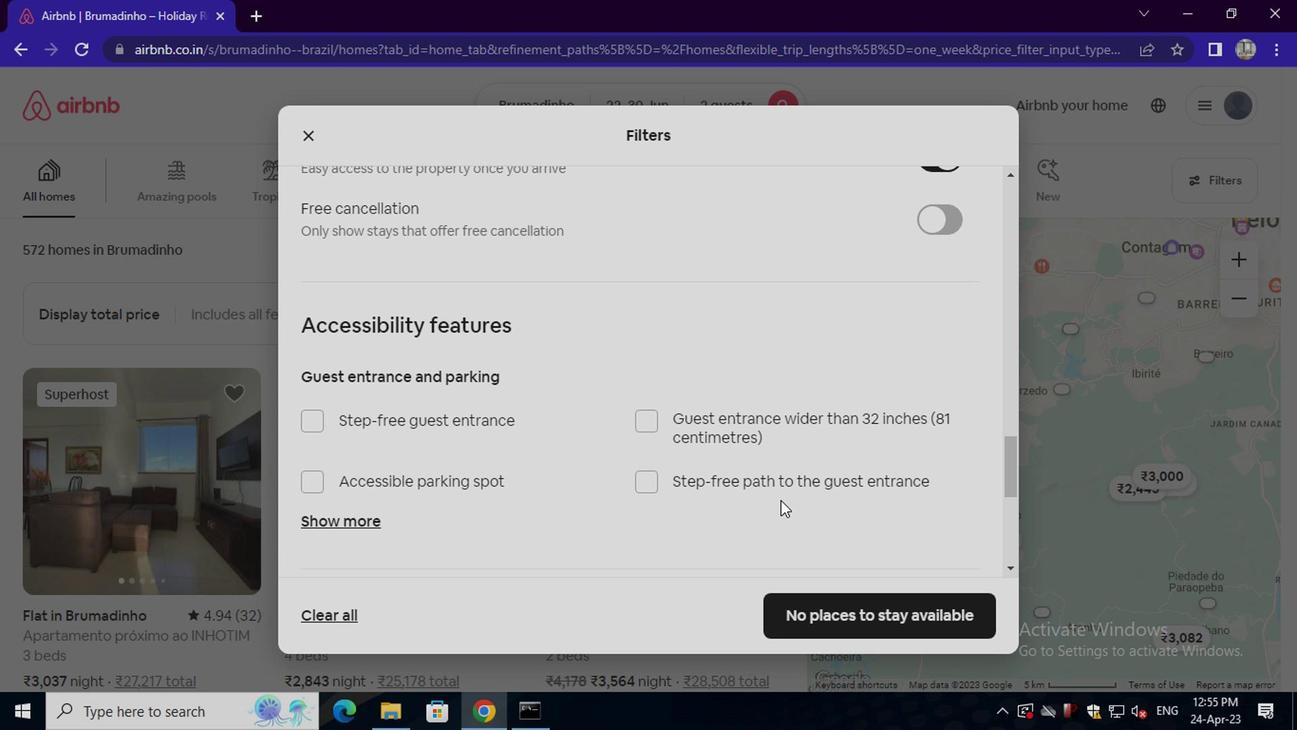 
Action: Mouse scrolled (716, 447) with delta (0, 0)
Screenshot: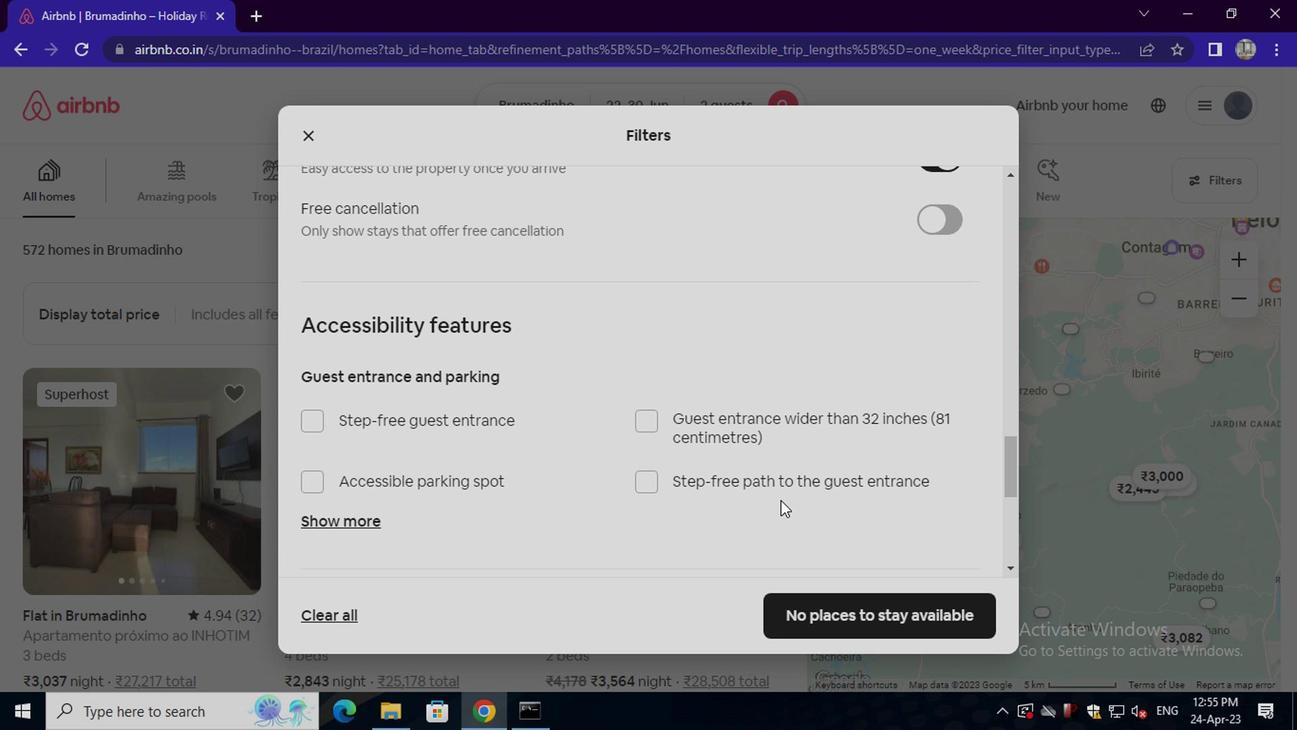 
Action: Mouse moved to (705, 448)
Screenshot: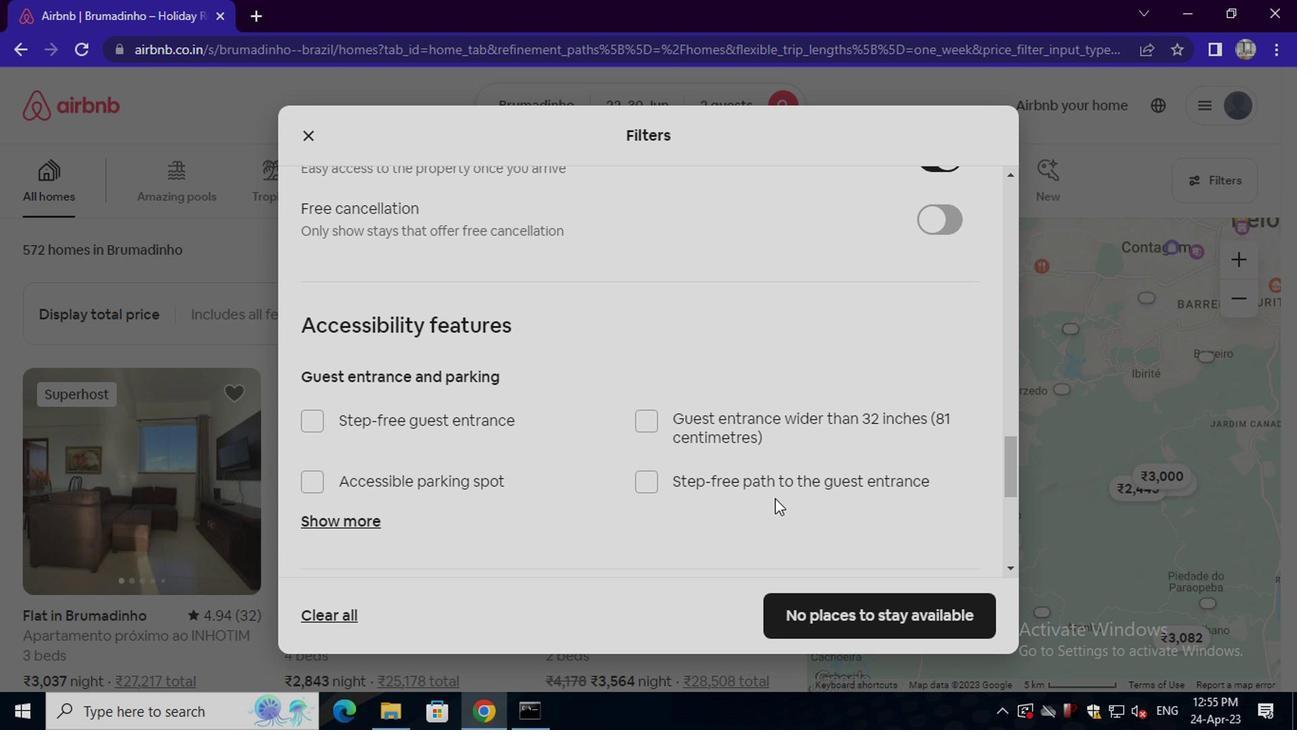 
Action: Mouse scrolled (705, 447) with delta (0, 0)
Screenshot: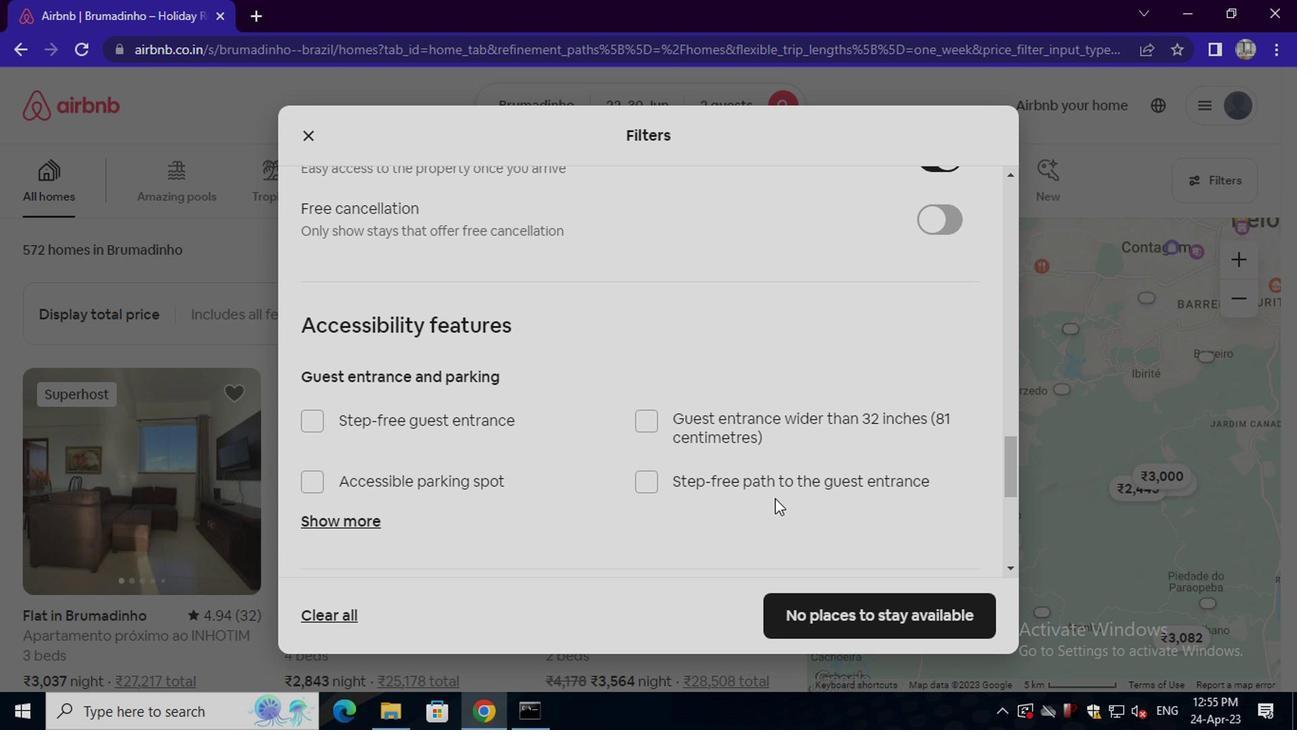 
Action: Mouse moved to (693, 446)
Screenshot: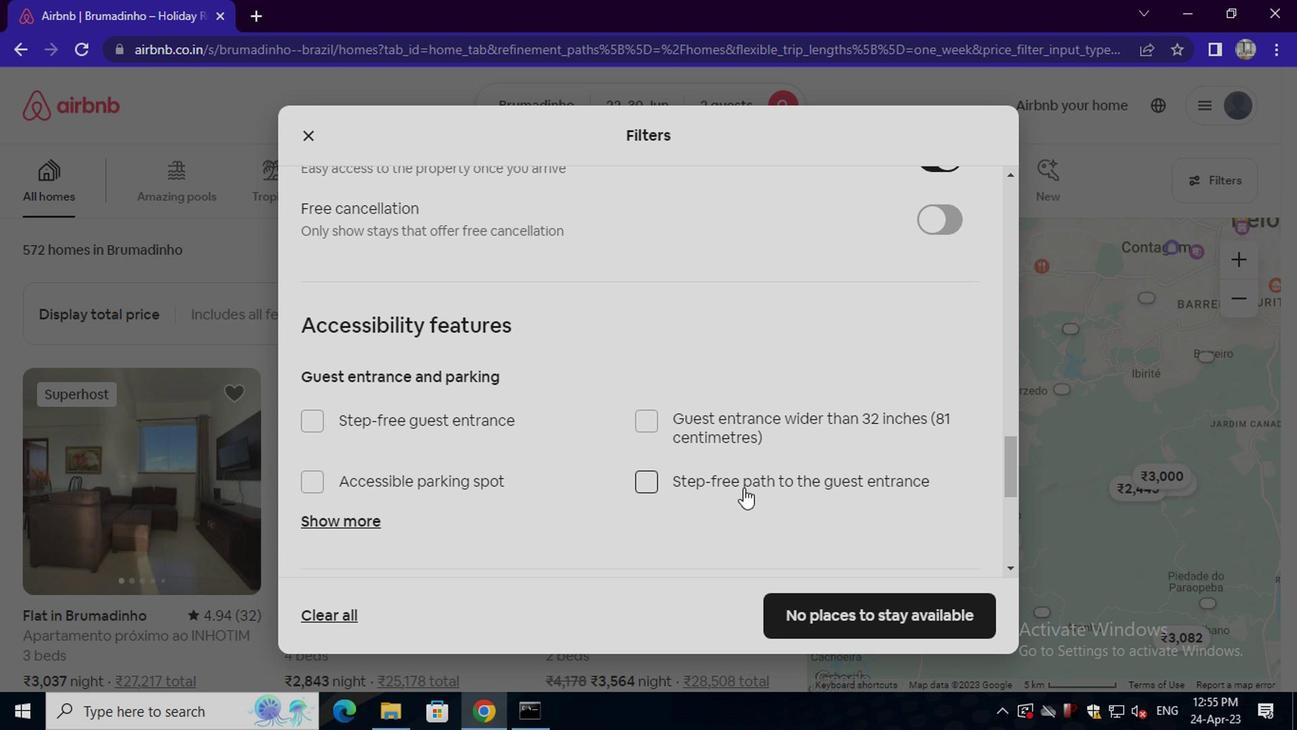 
Action: Mouse scrolled (693, 445) with delta (0, -1)
Screenshot: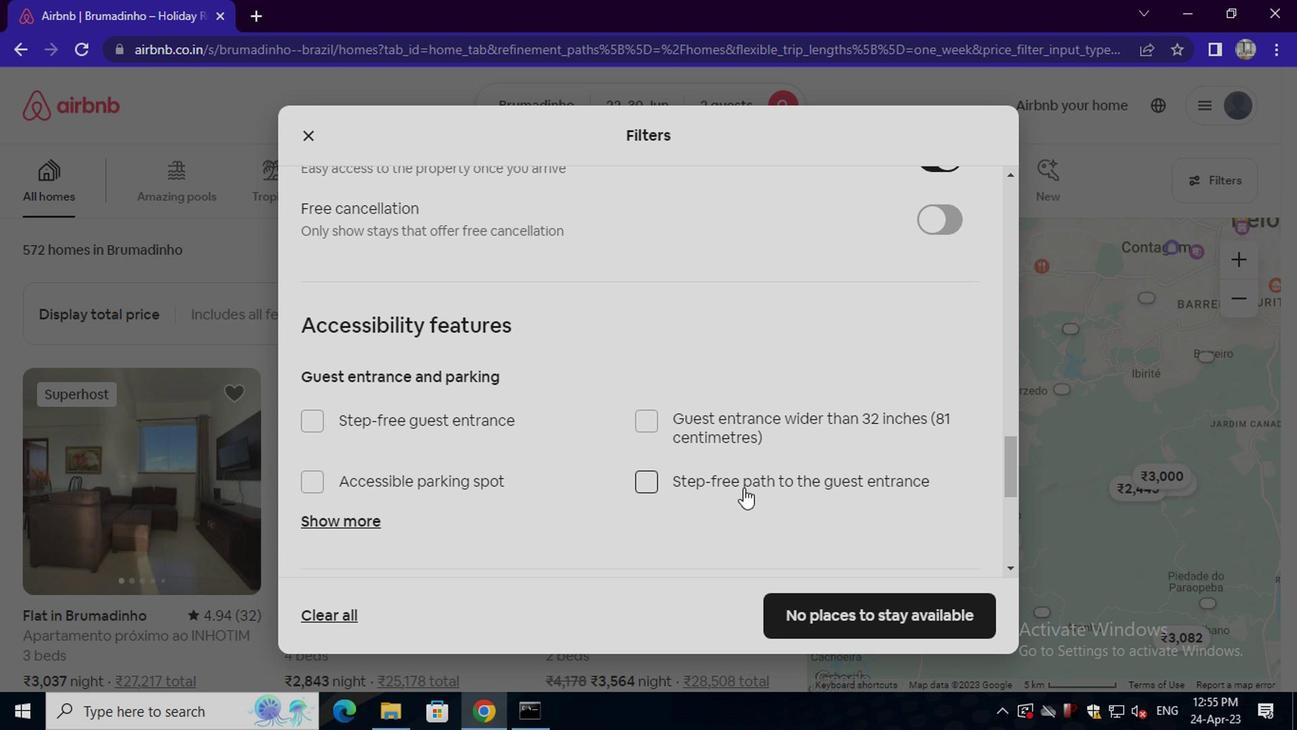 
Action: Mouse moved to (673, 445)
Screenshot: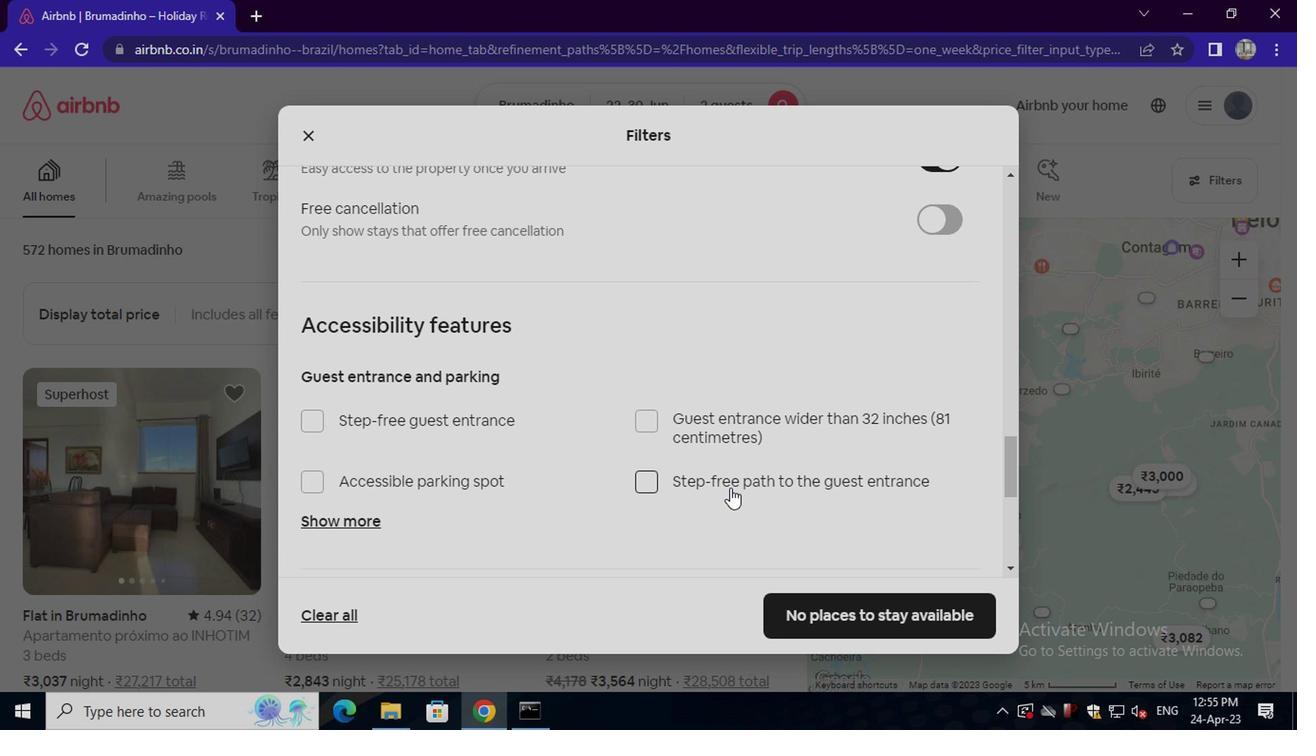 
Action: Mouse scrolled (673, 444) with delta (0, 0)
Screenshot: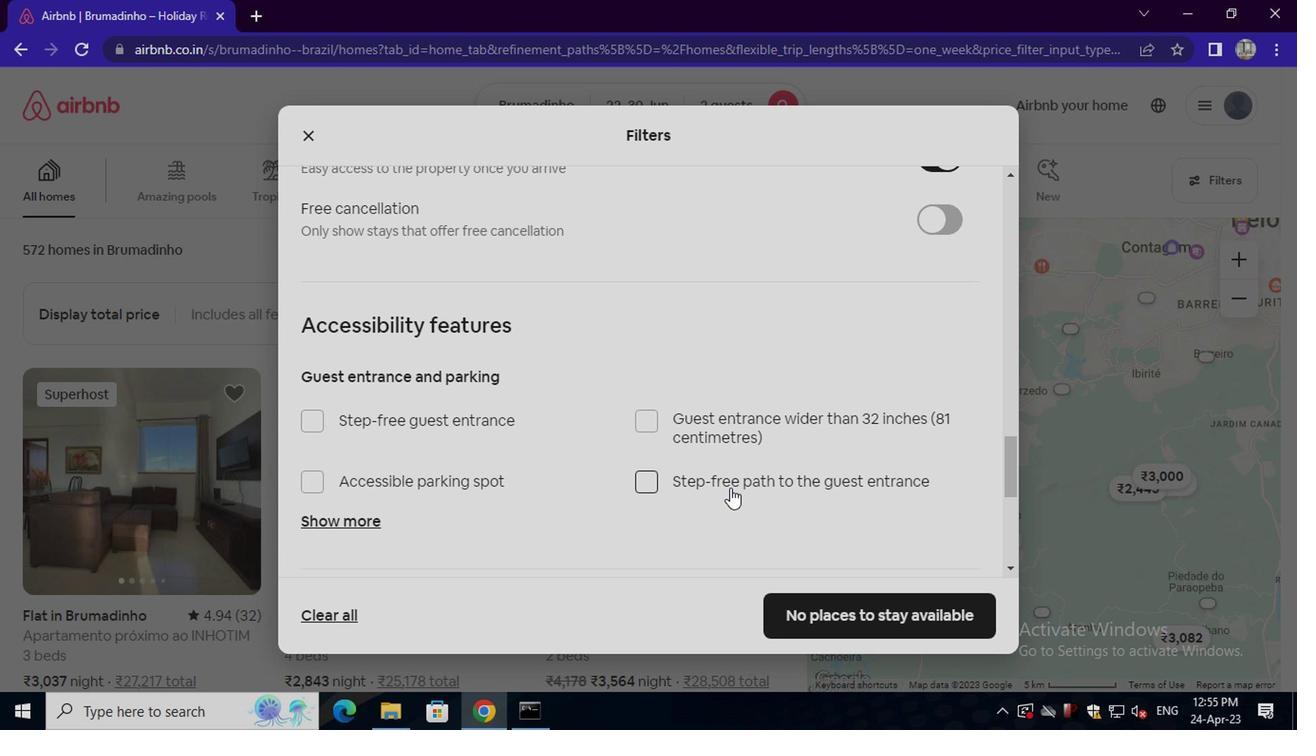 
Action: Mouse moved to (365, 478)
Screenshot: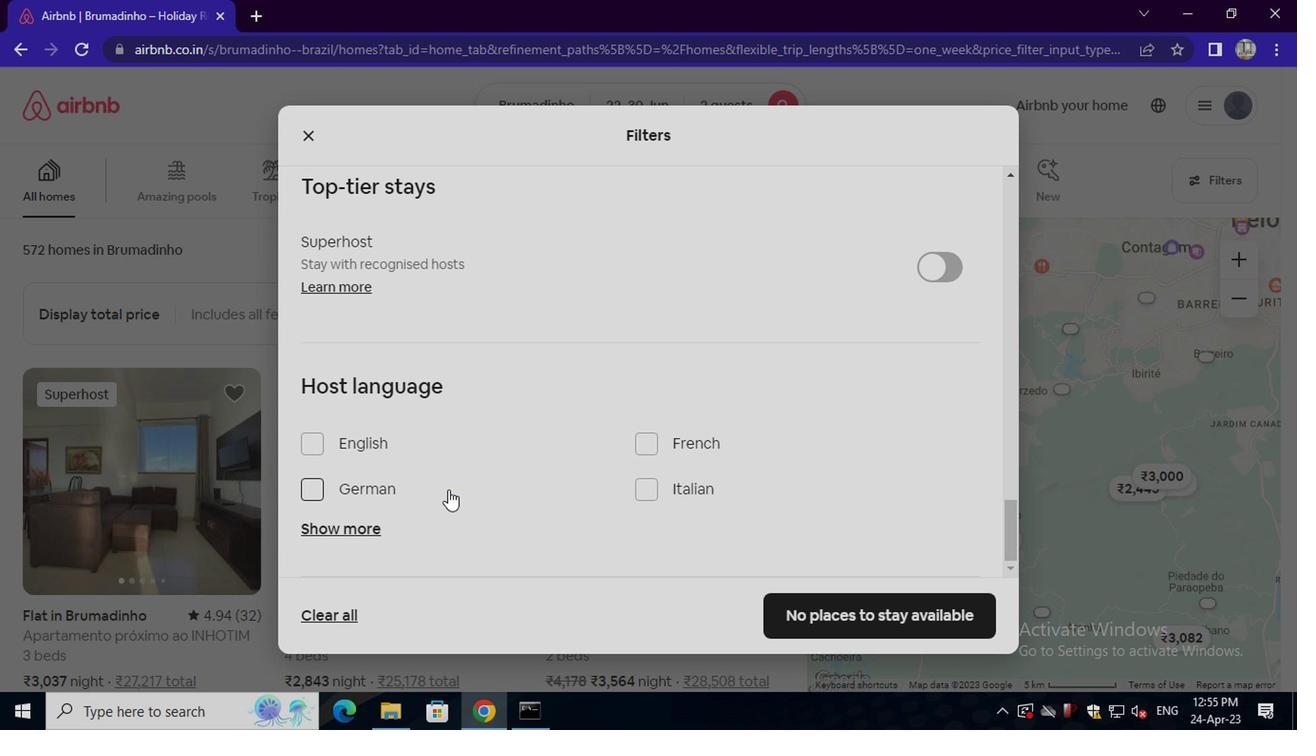 
Action: Mouse pressed left at (365, 478)
Screenshot: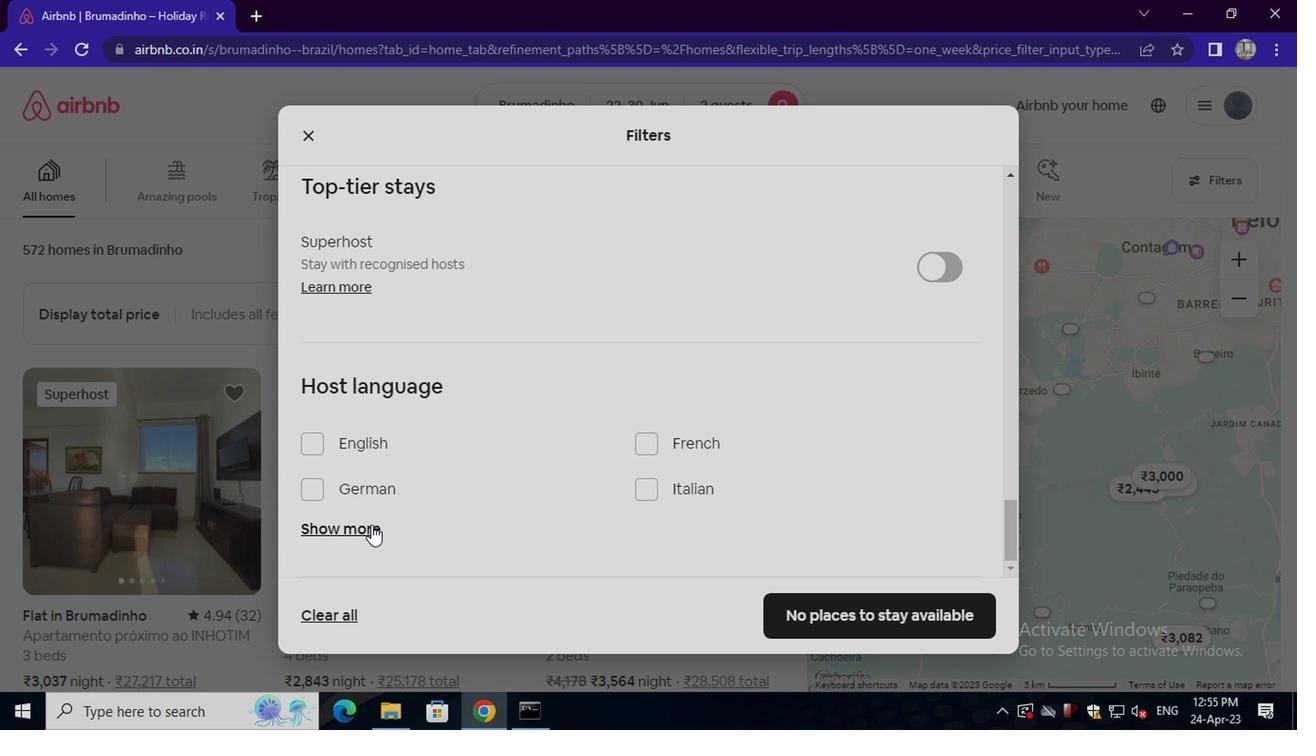 
Action: Mouse moved to (374, 449)
Screenshot: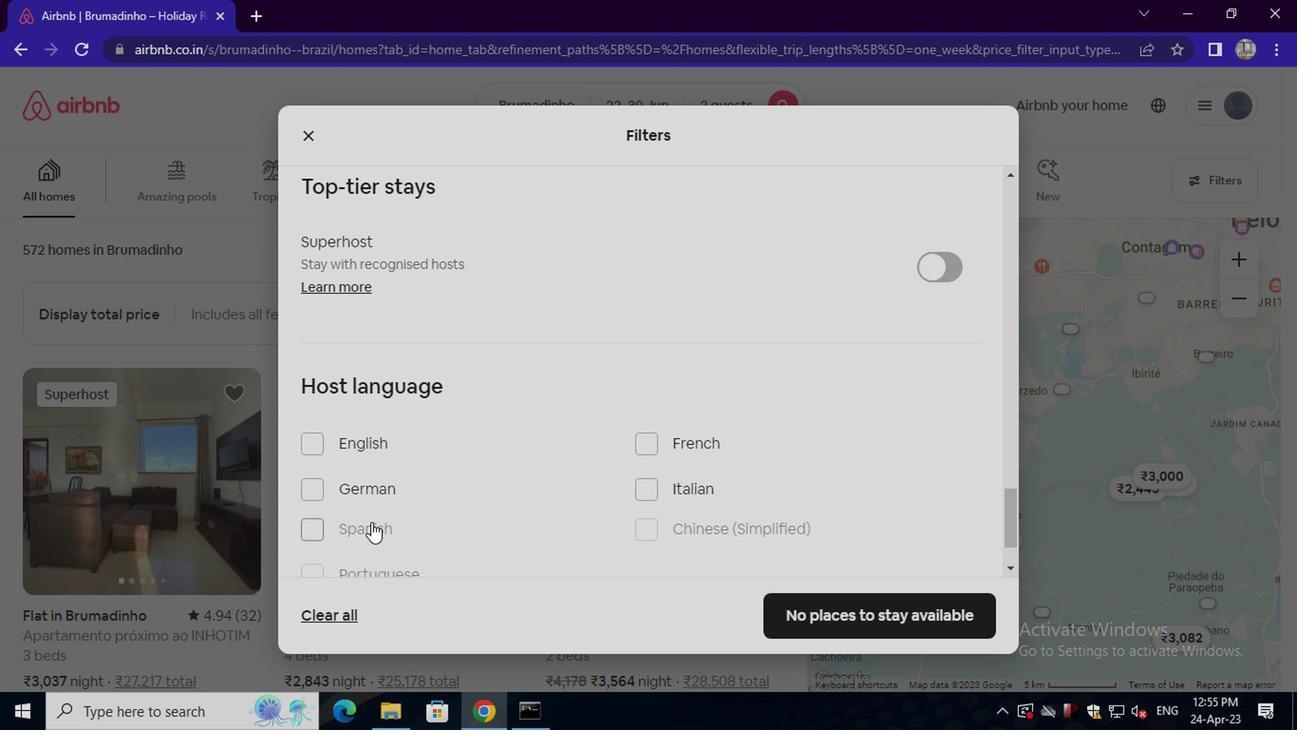 
Action: Mouse scrolled (374, 448) with delta (0, 0)
Screenshot: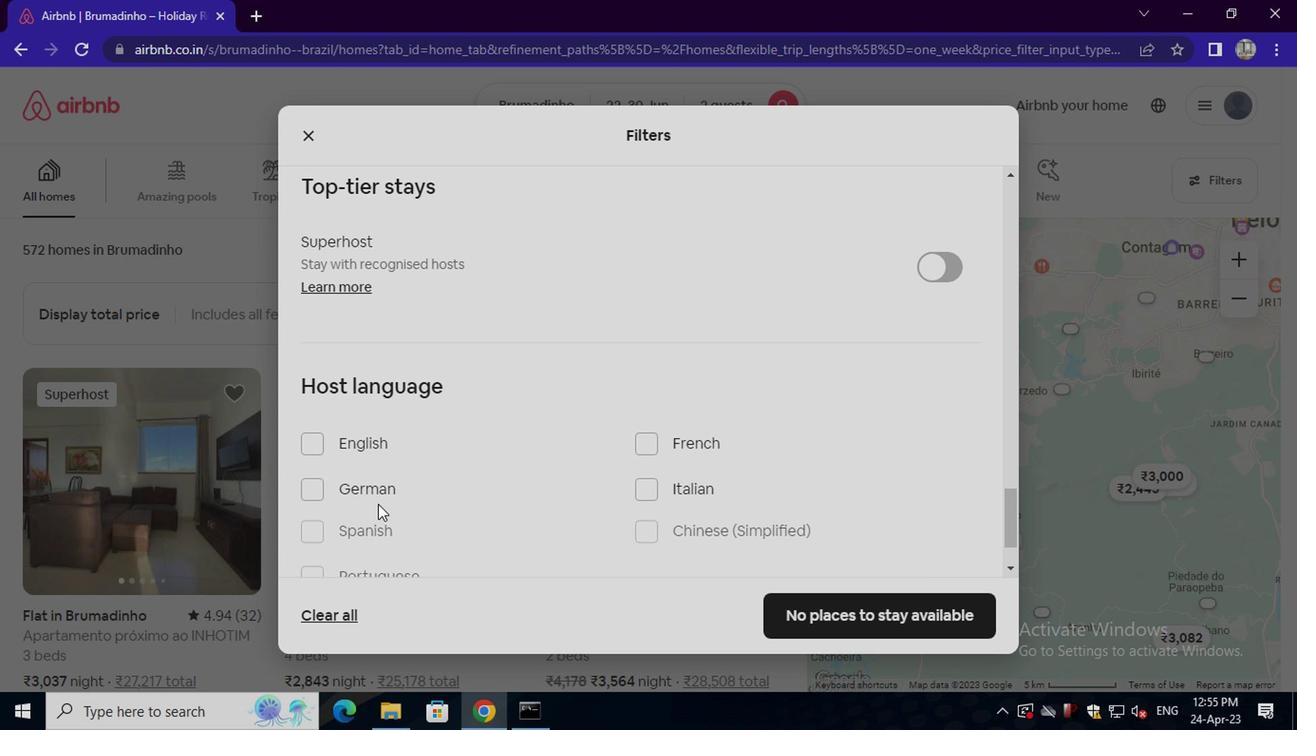 
Action: Mouse scrolled (374, 448) with delta (0, 0)
Screenshot: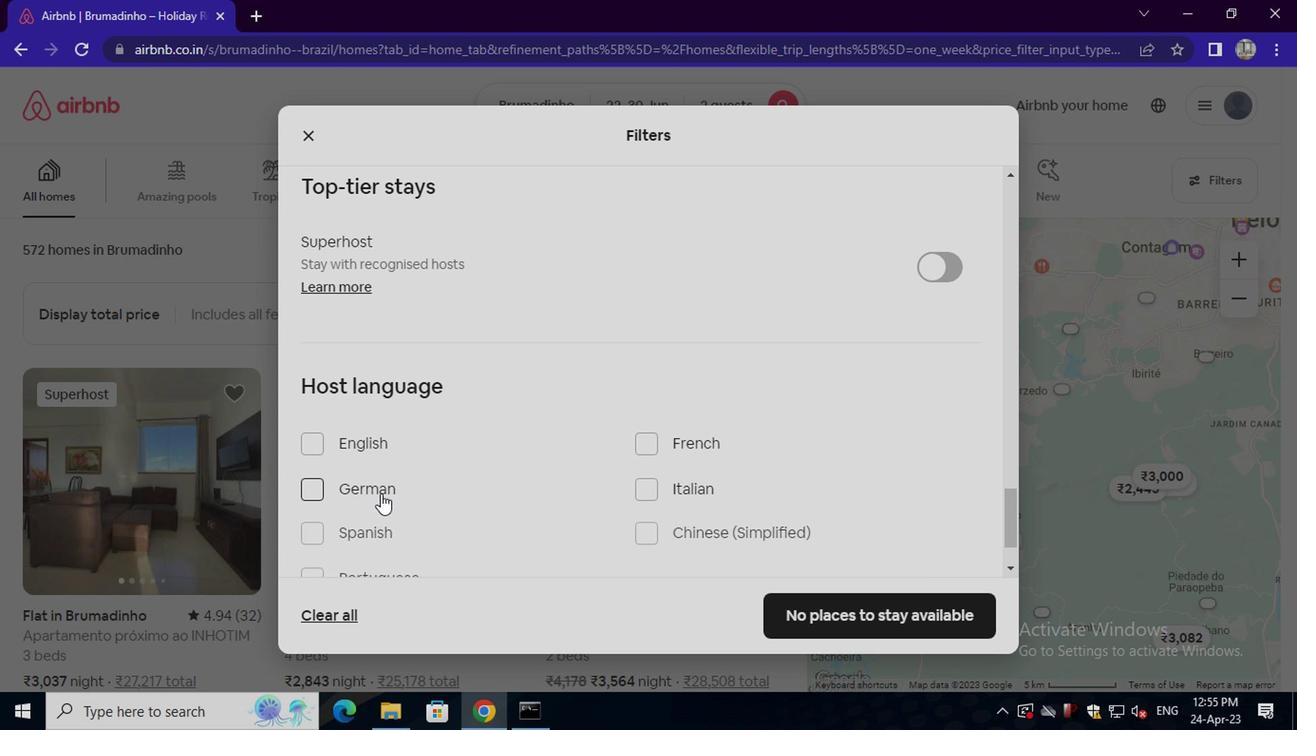 
Action: Mouse moved to (354, 403)
Screenshot: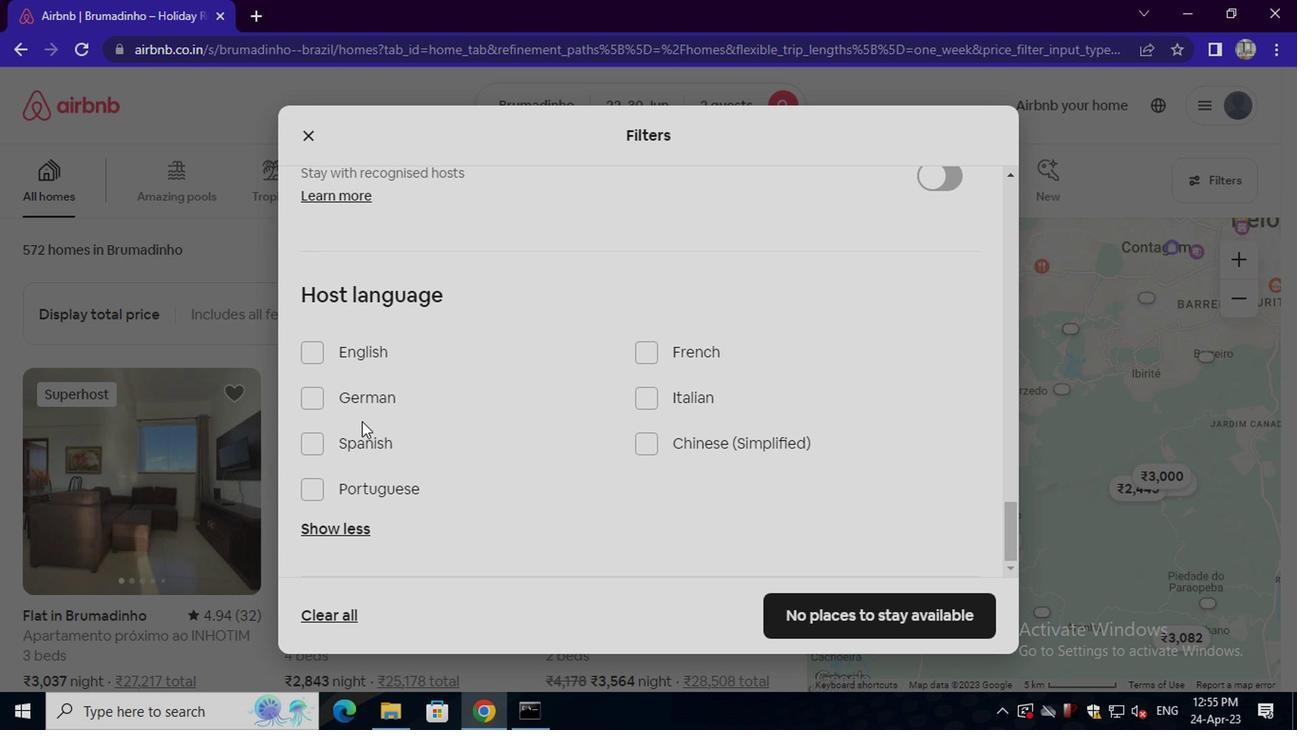 
Action: Mouse pressed left at (354, 403)
Screenshot: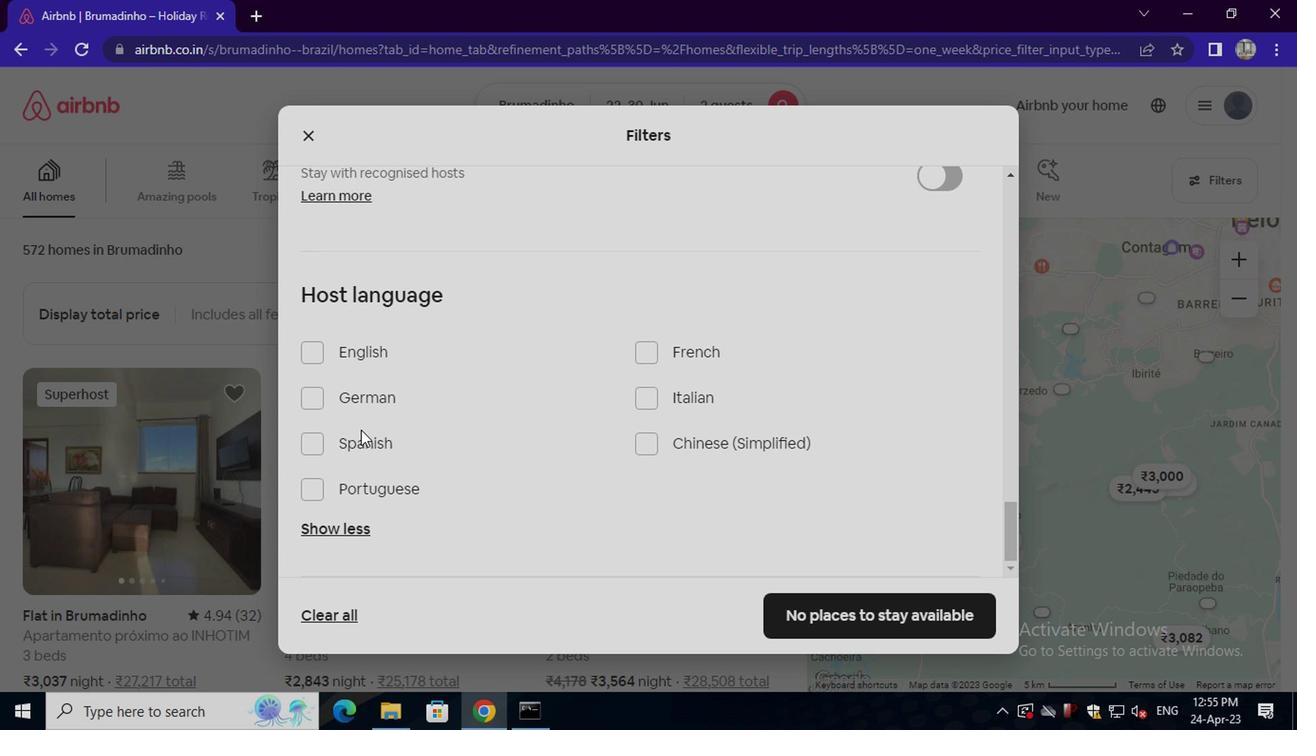 
Action: Mouse moved to (836, 564)
Screenshot: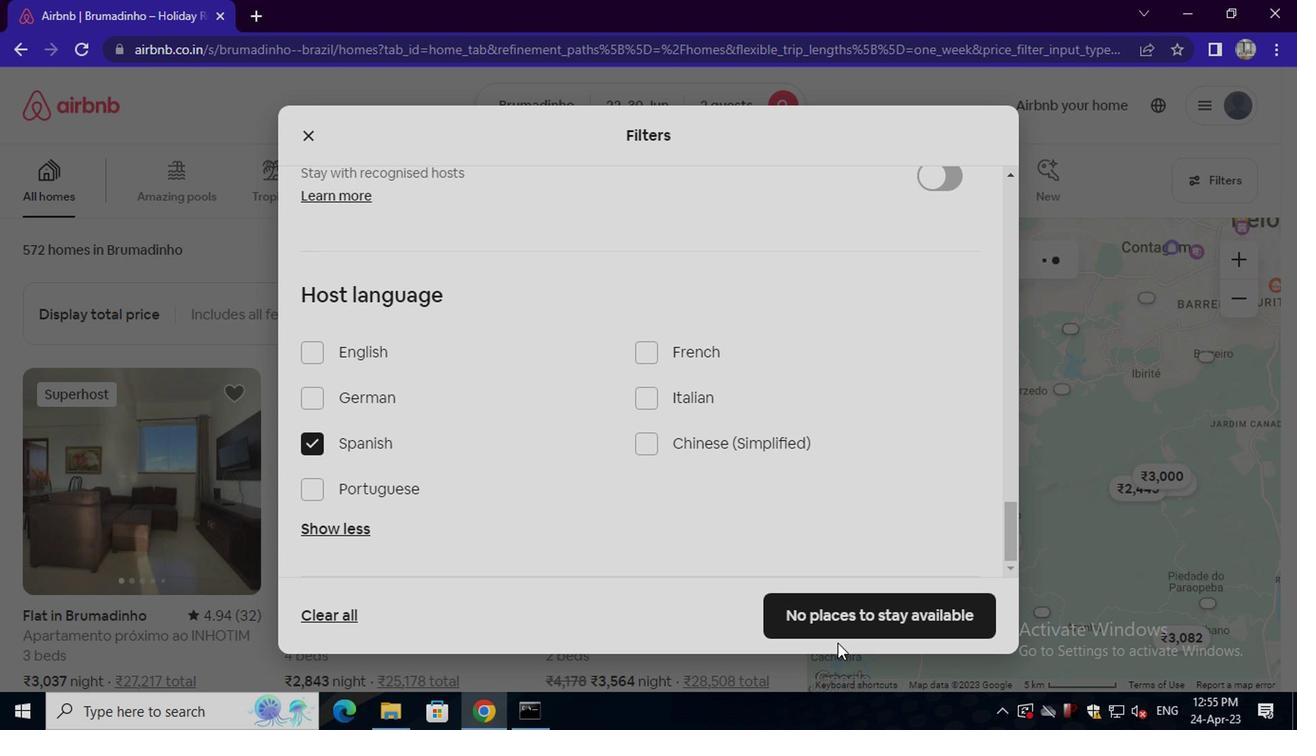 
Action: Mouse pressed left at (836, 564)
Screenshot: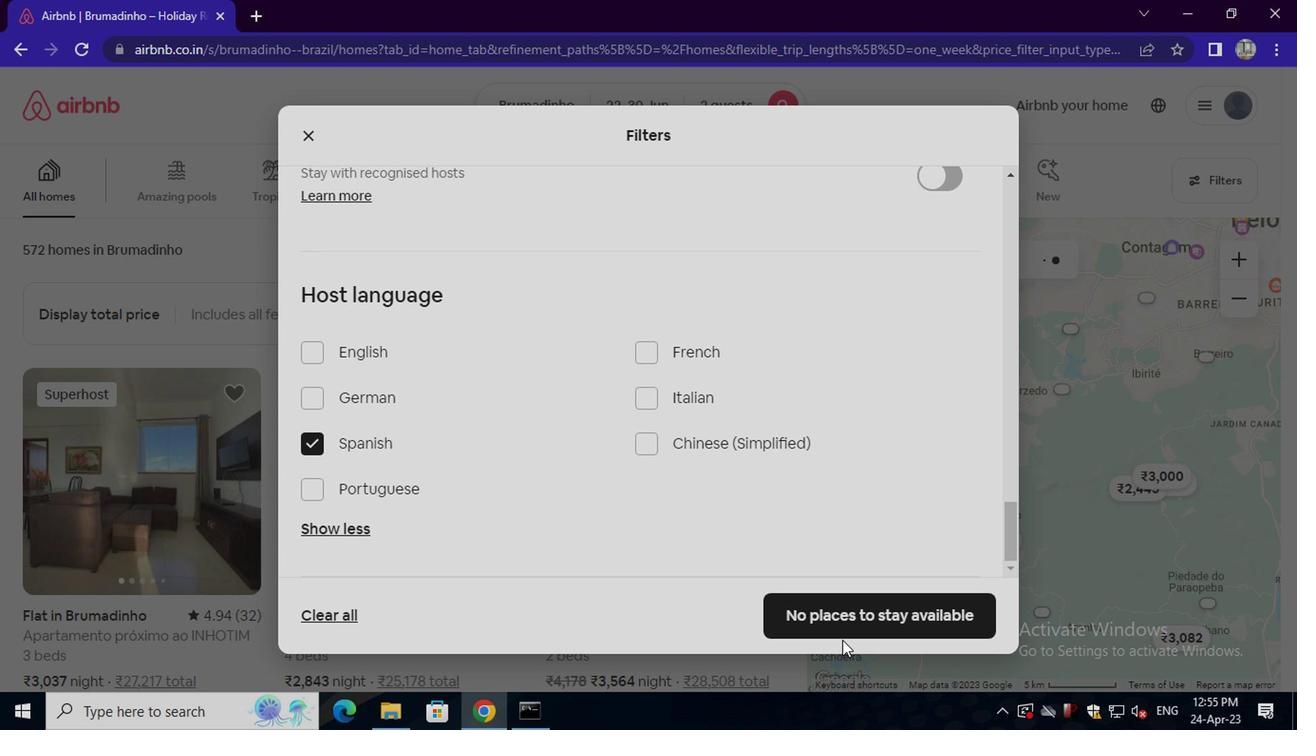 
